Task: Look for space in Ōbu, Japan from 6th September, 2023 to 10th September, 2023 for 1 adult in price range Rs.10000 to Rs.15000. Place can be private room with 1  bedroom having 1 bed and 1 bathroom. Property type can be house, flat, guest house, hotel. Booking option can be shelf check-in. Required host language is English.
Action: Mouse moved to (537, 128)
Screenshot: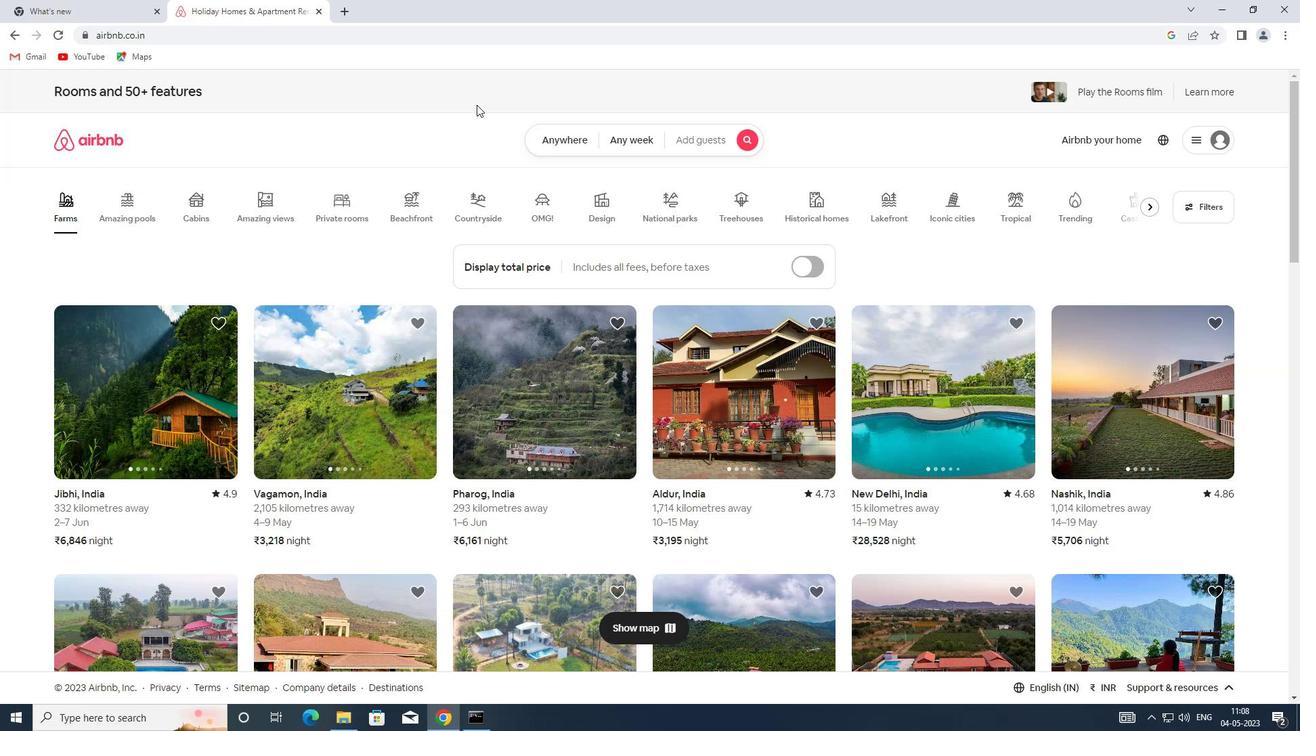 
Action: Mouse pressed left at (537, 128)
Screenshot: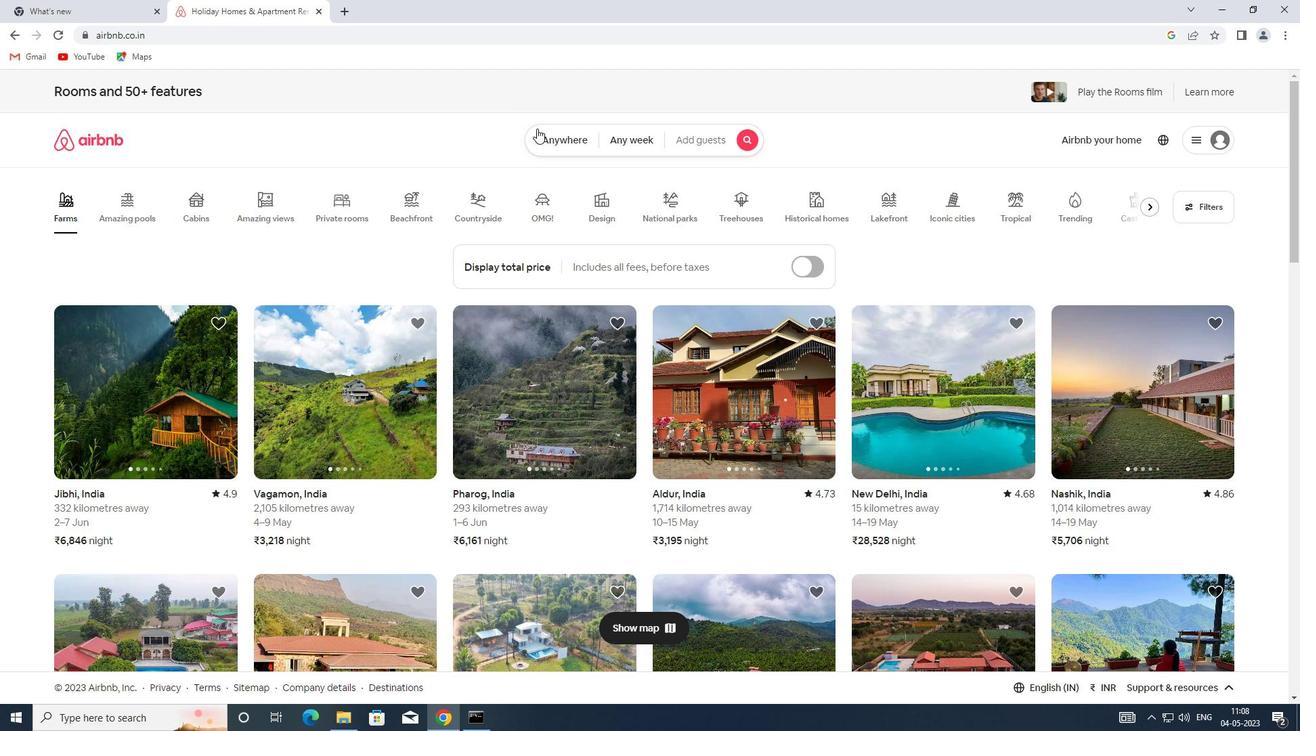 
Action: Mouse moved to (466, 191)
Screenshot: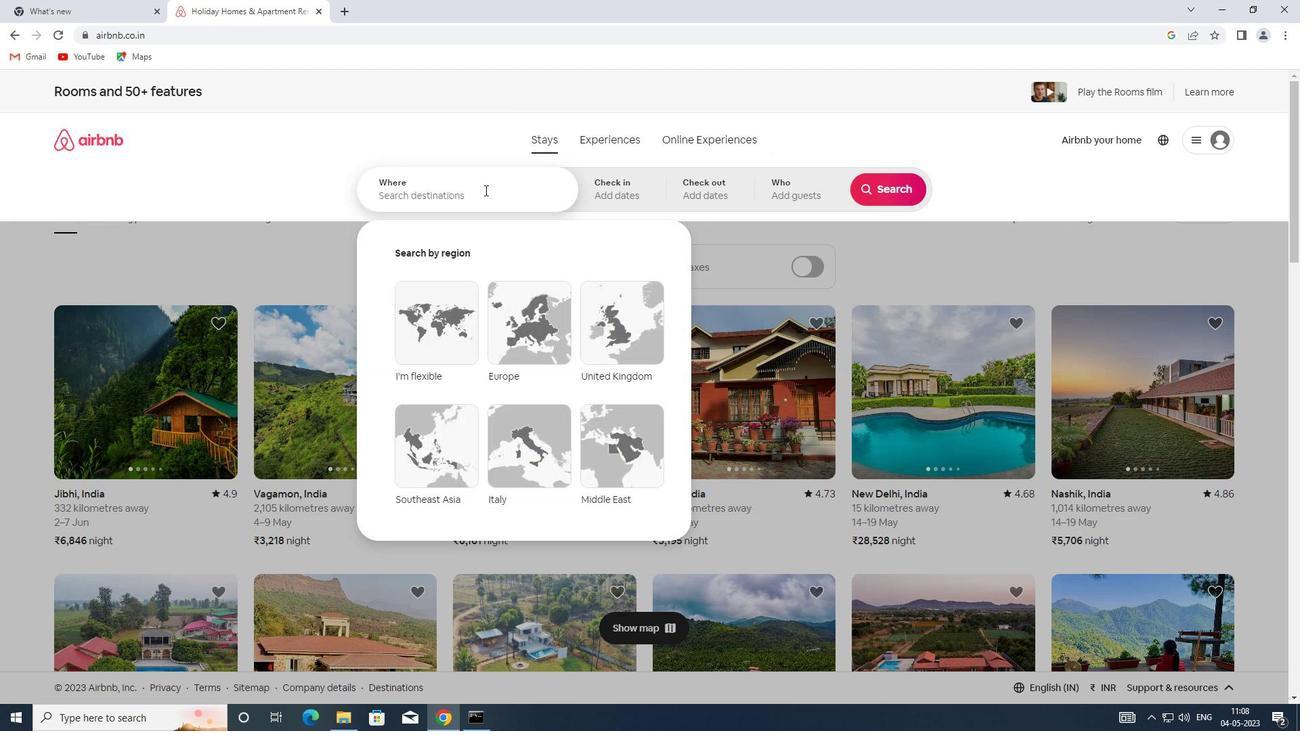 
Action: Mouse pressed left at (466, 191)
Screenshot: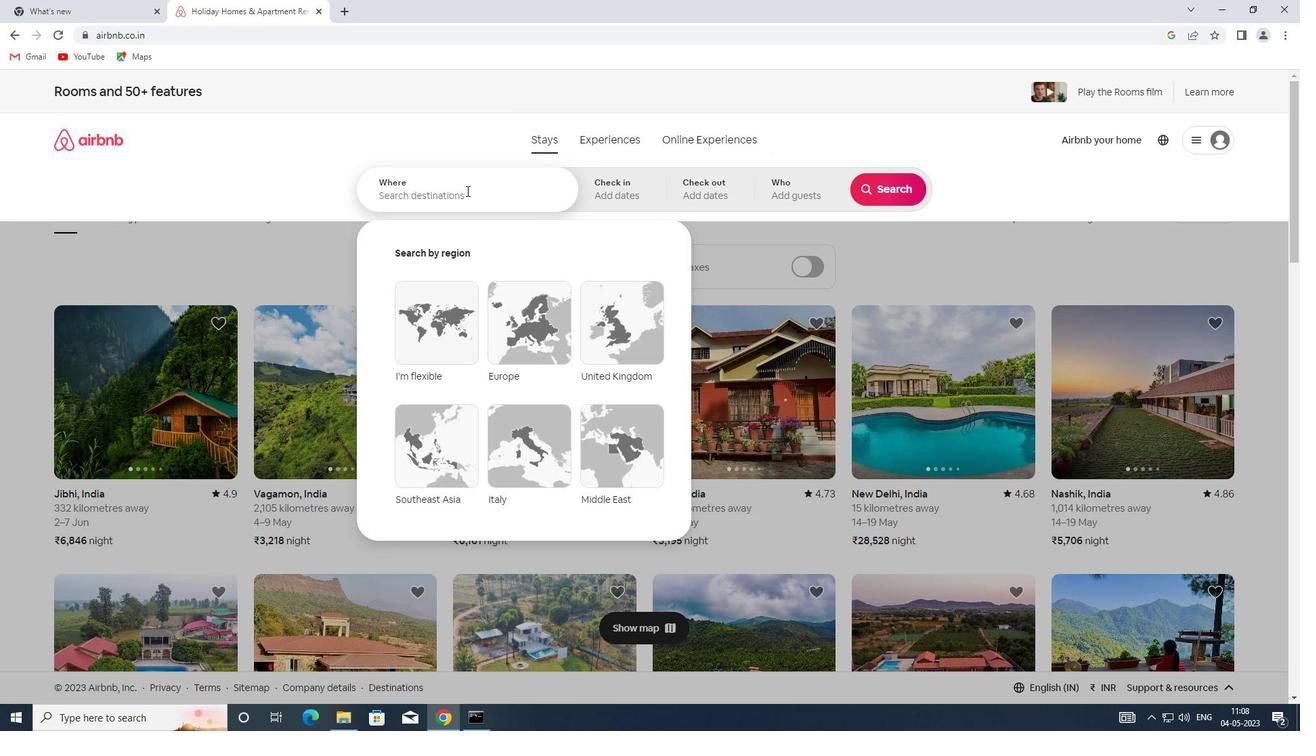 
Action: Key pressed <Key.shift><Key.shift>OBU,<Key.shift>JAPAN
Screenshot: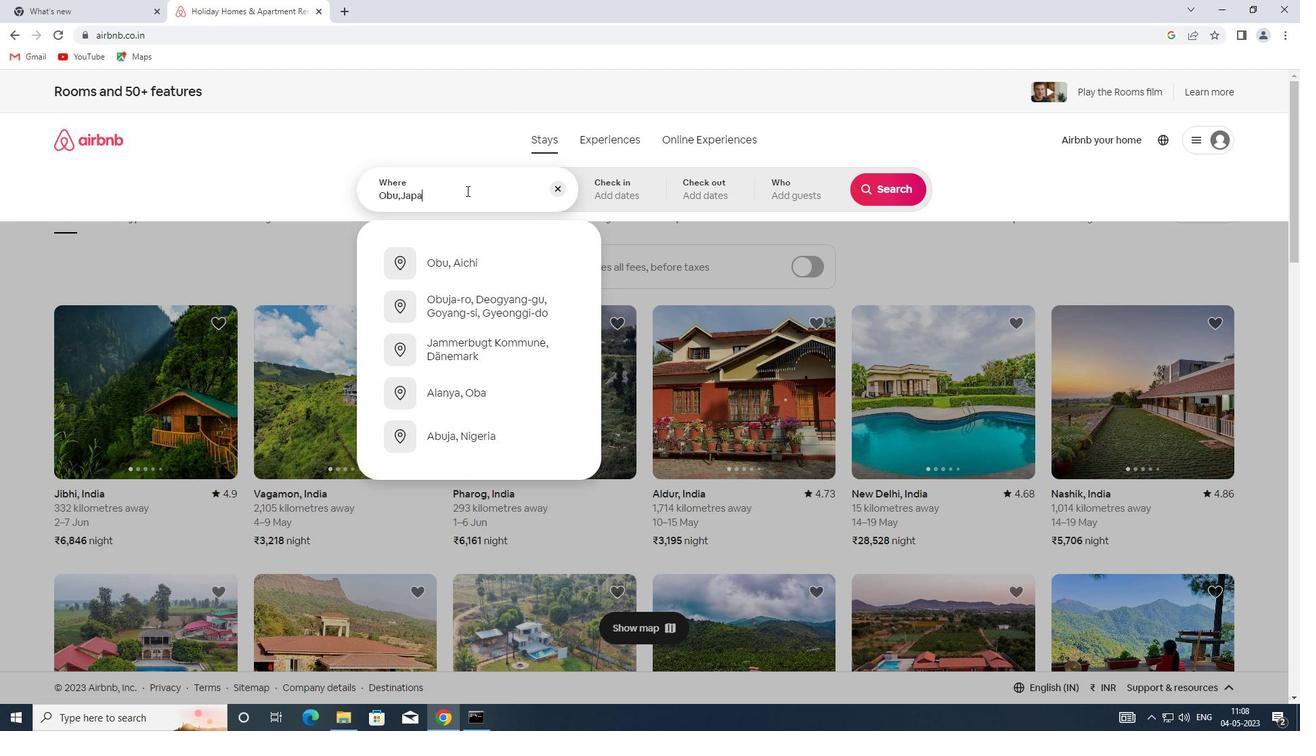 
Action: Mouse moved to (604, 191)
Screenshot: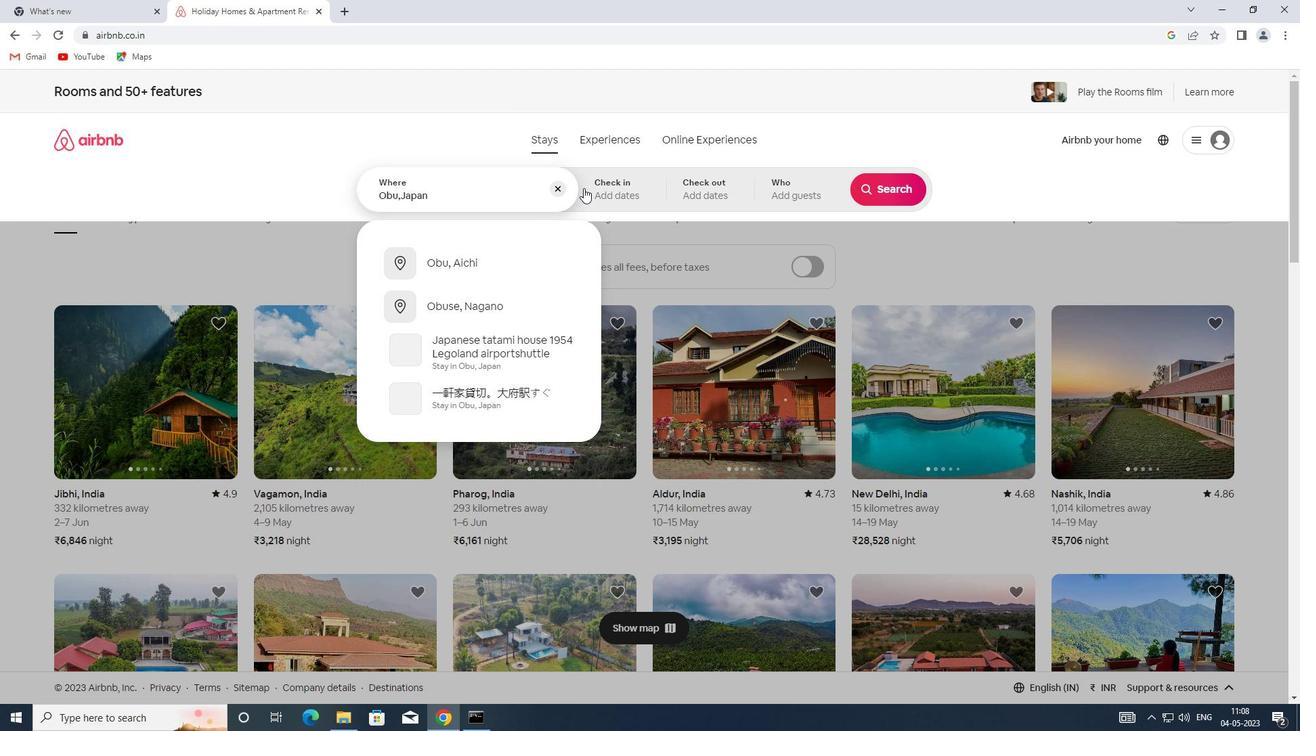 
Action: Mouse pressed left at (604, 191)
Screenshot: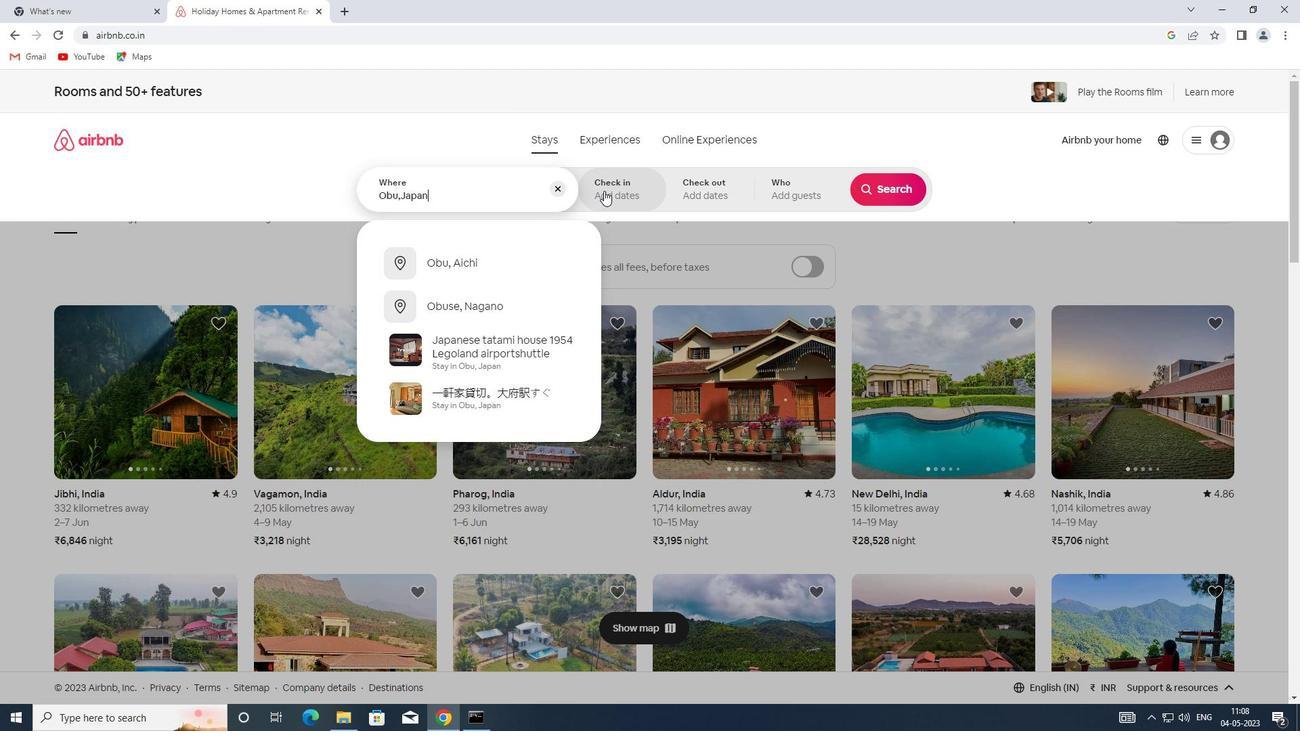 
Action: Mouse moved to (887, 297)
Screenshot: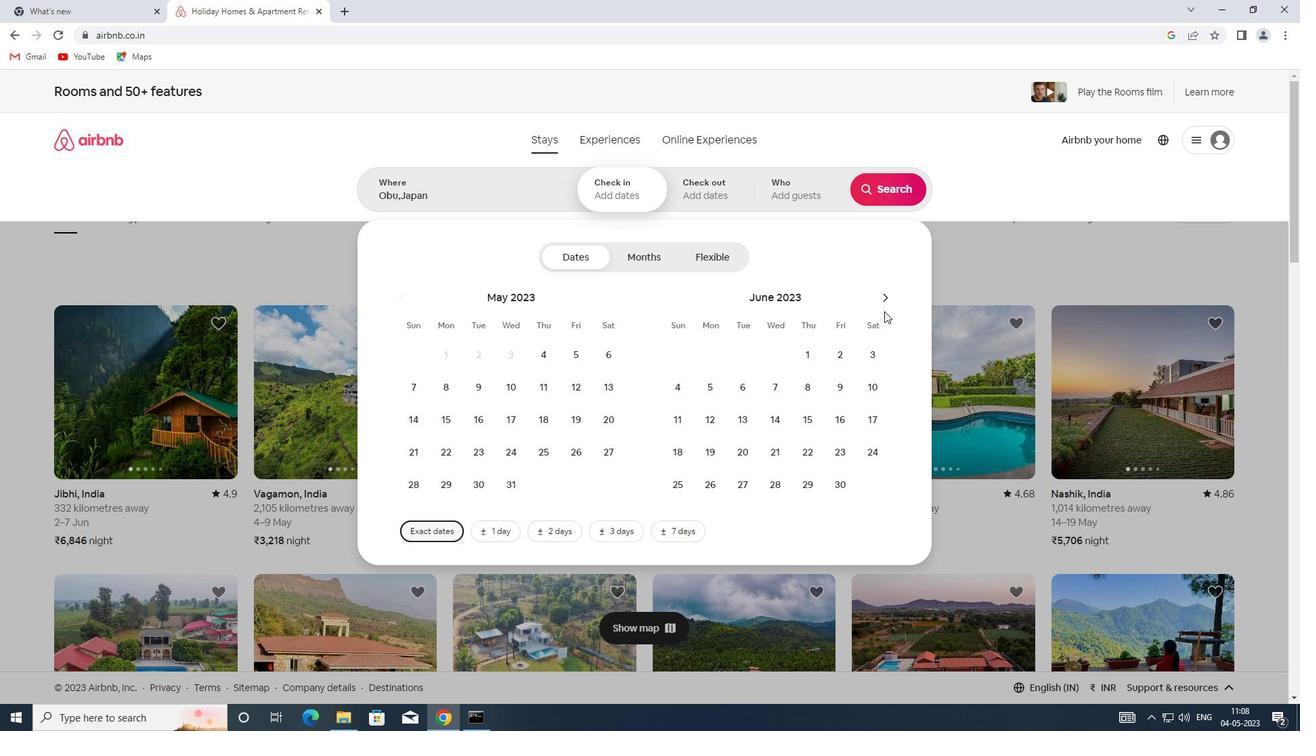 
Action: Mouse pressed left at (887, 297)
Screenshot: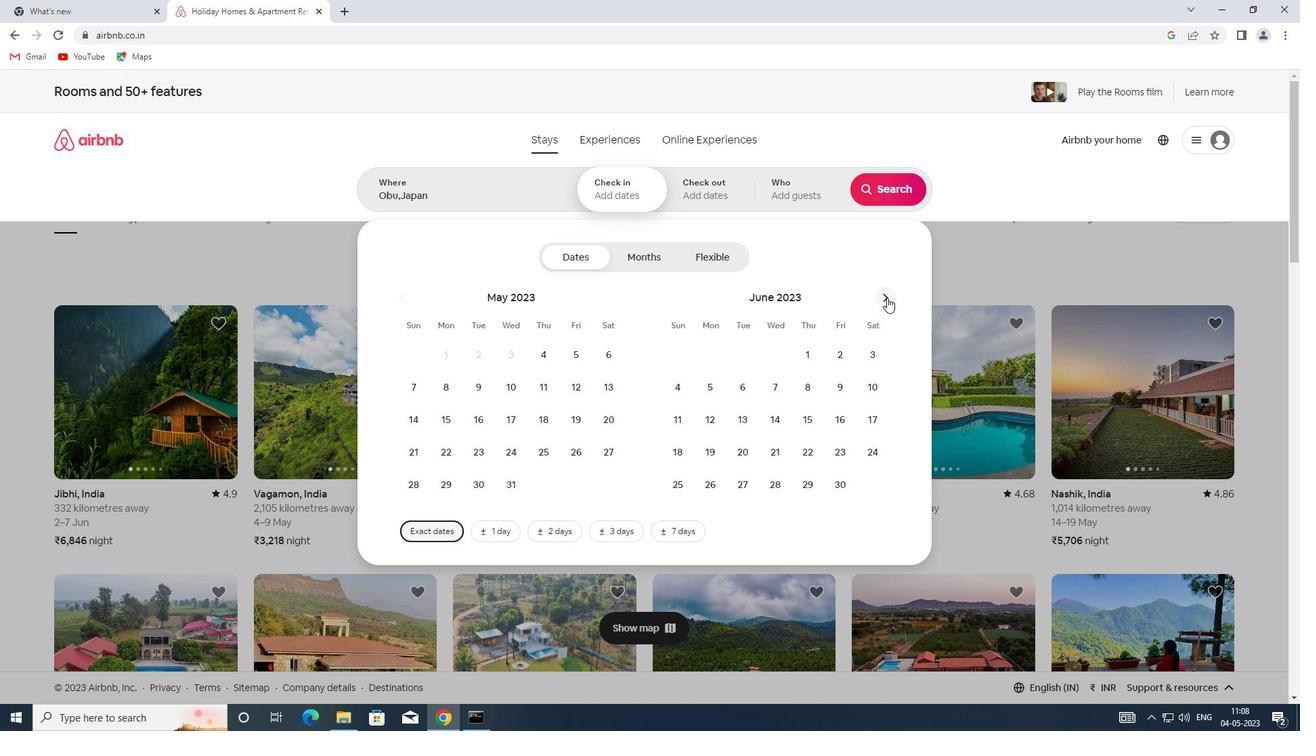 
Action: Mouse pressed left at (887, 297)
Screenshot: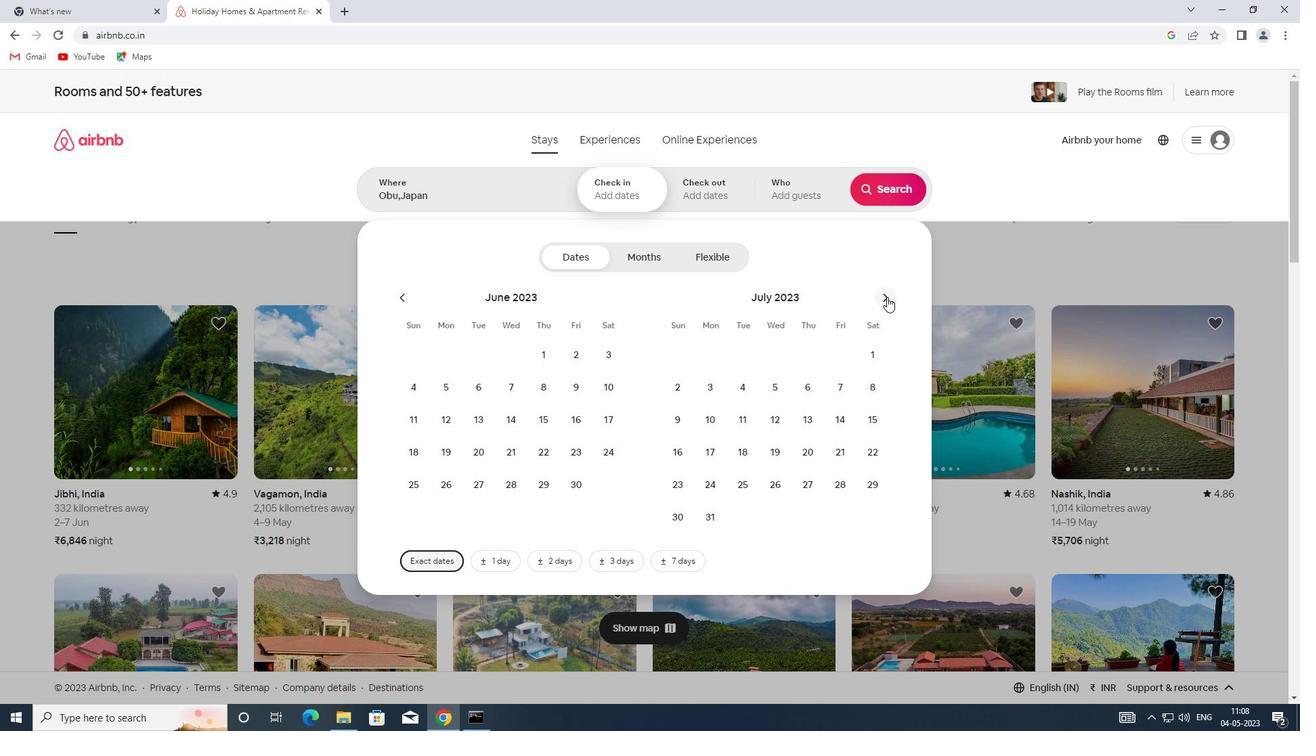 
Action: Mouse pressed left at (887, 297)
Screenshot: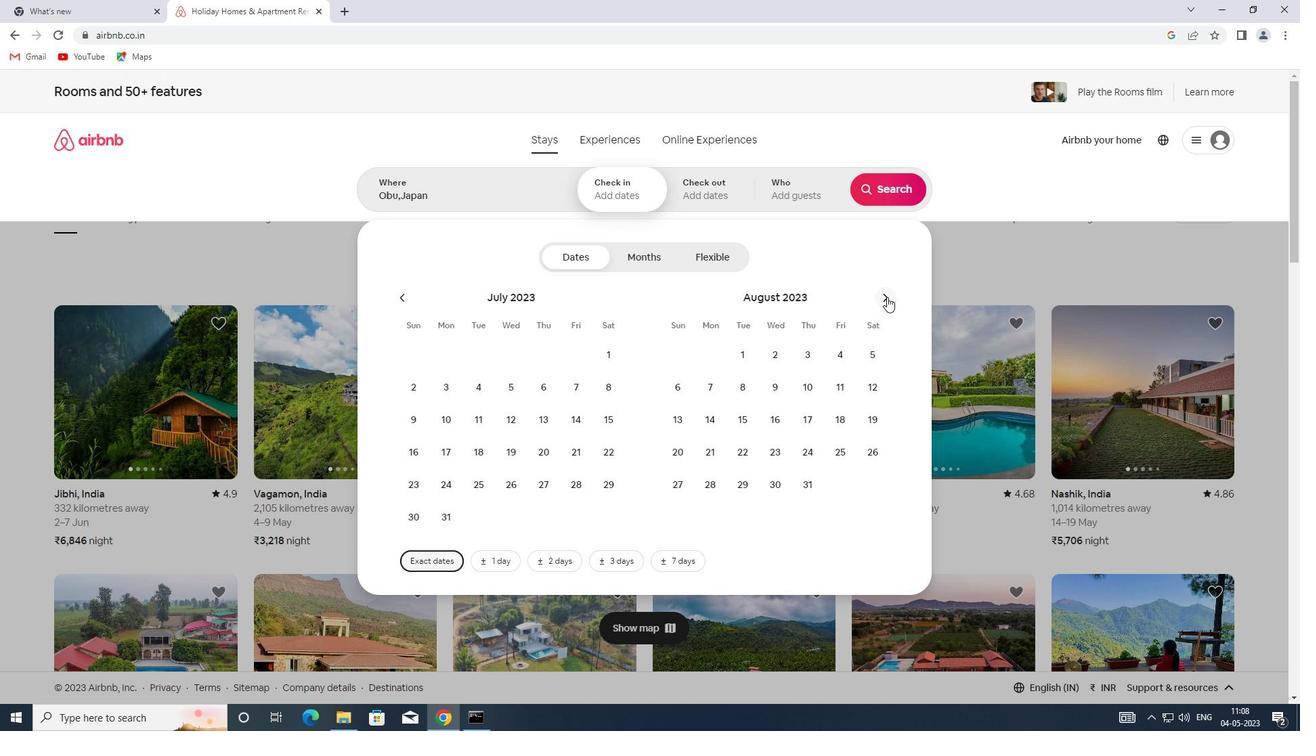 
Action: Mouse moved to (765, 398)
Screenshot: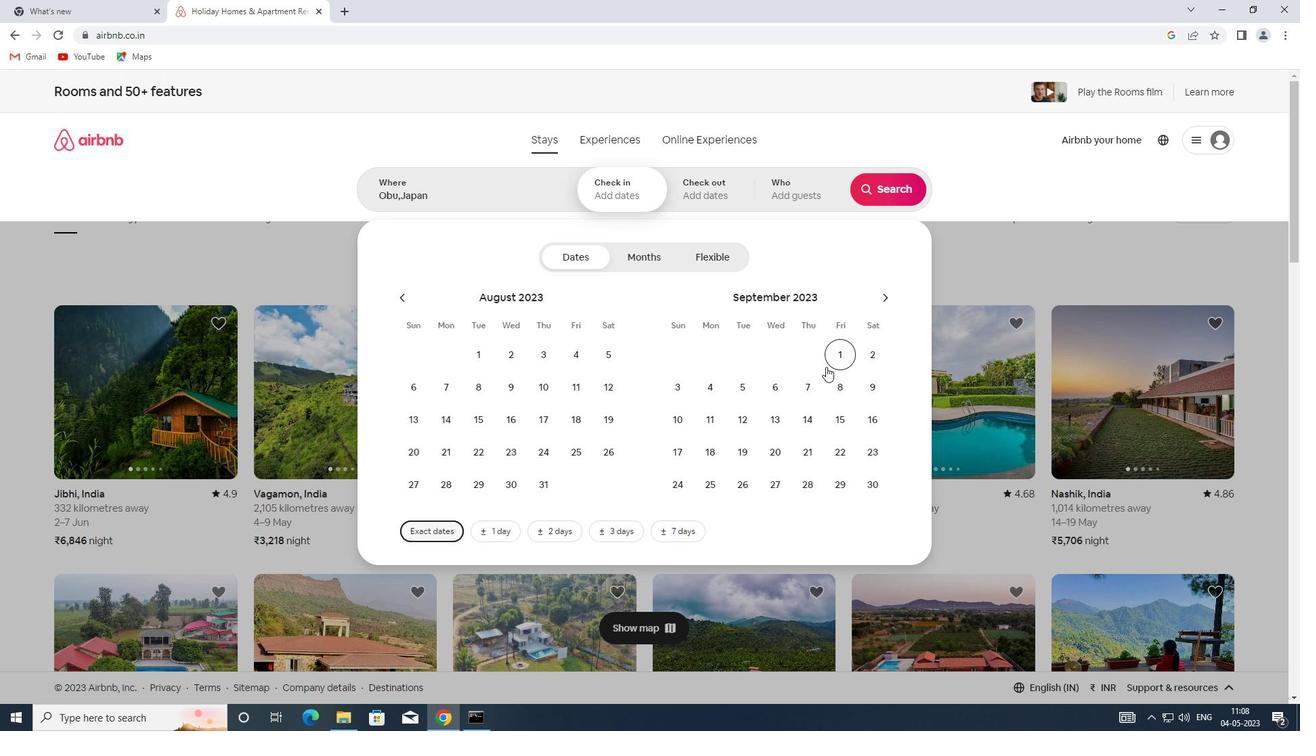 
Action: Mouse pressed left at (765, 398)
Screenshot: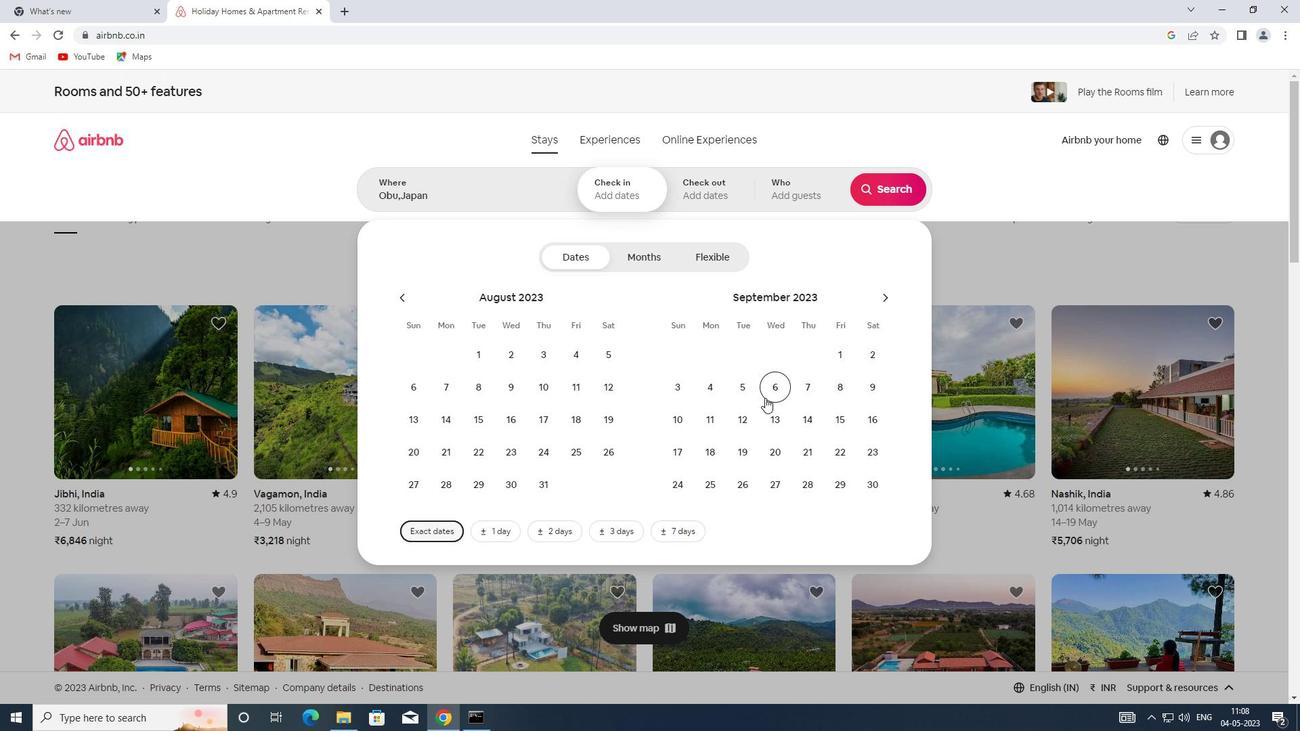 
Action: Mouse moved to (667, 424)
Screenshot: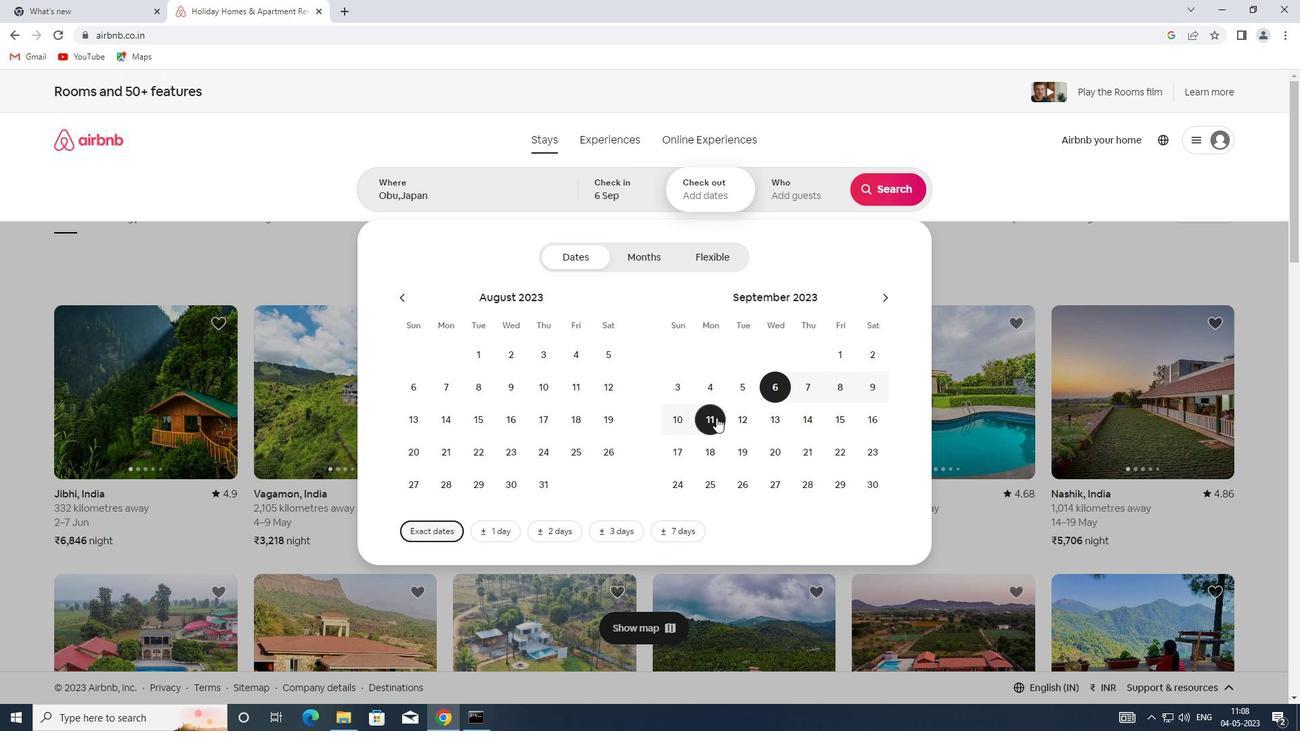 
Action: Mouse pressed left at (667, 424)
Screenshot: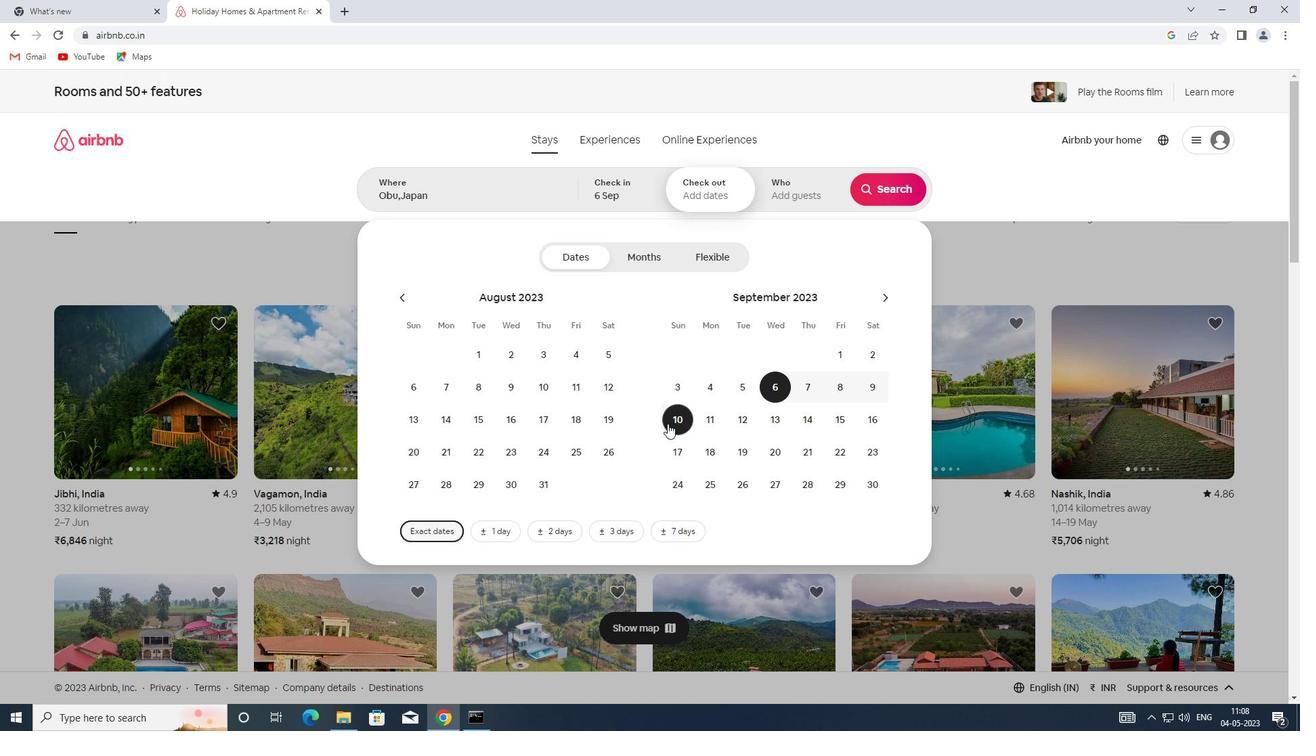 
Action: Mouse moved to (804, 192)
Screenshot: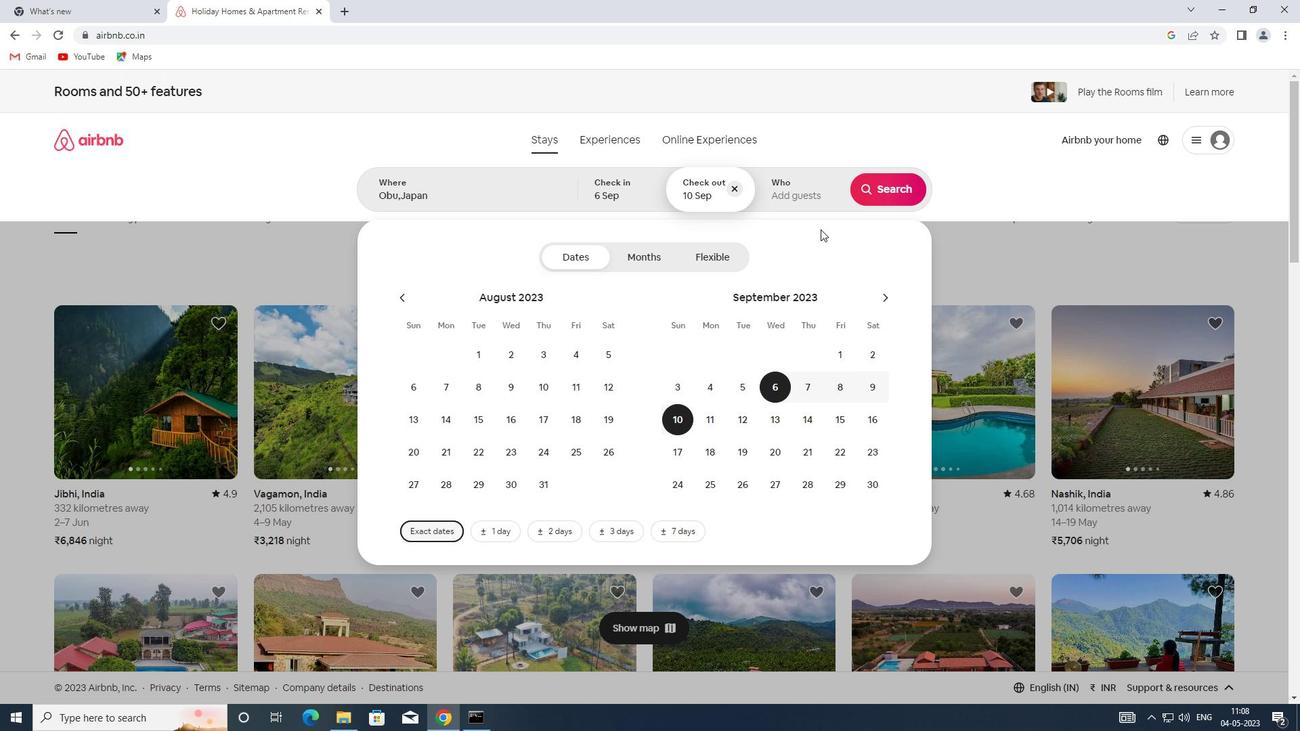 
Action: Mouse pressed left at (804, 192)
Screenshot: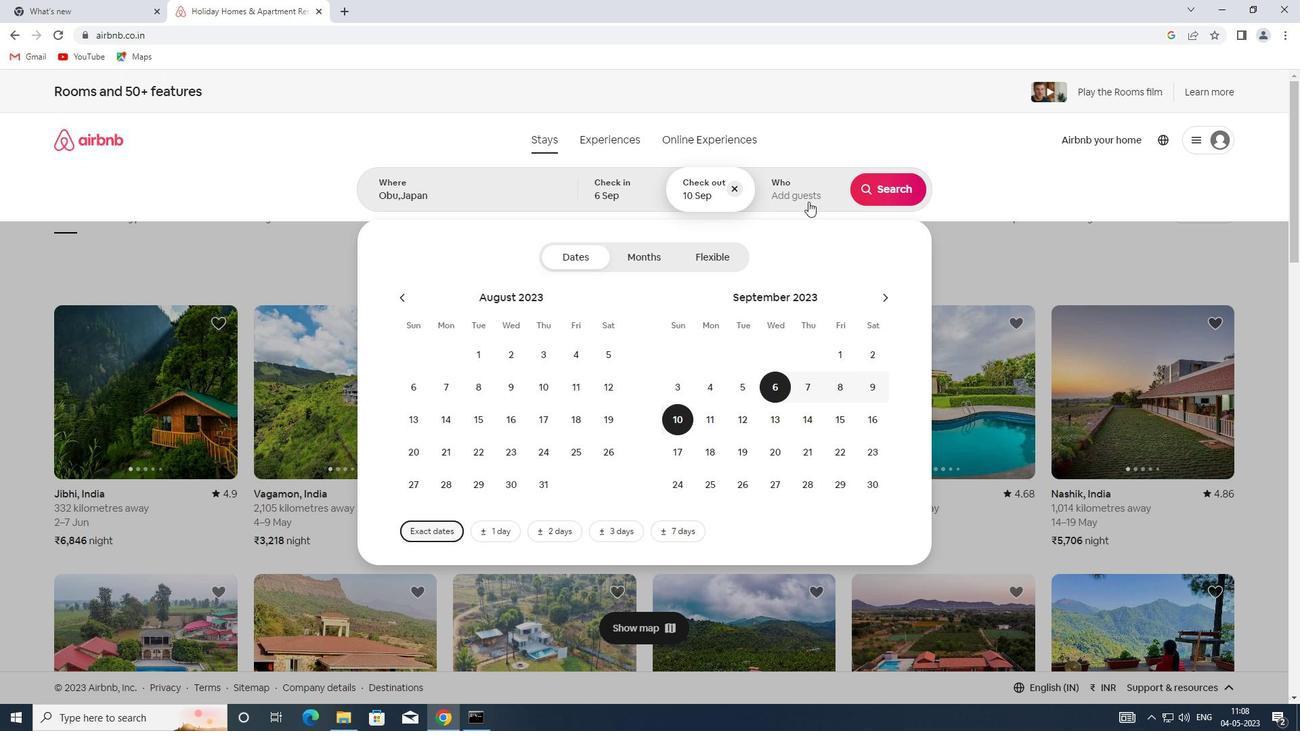 
Action: Mouse moved to (899, 260)
Screenshot: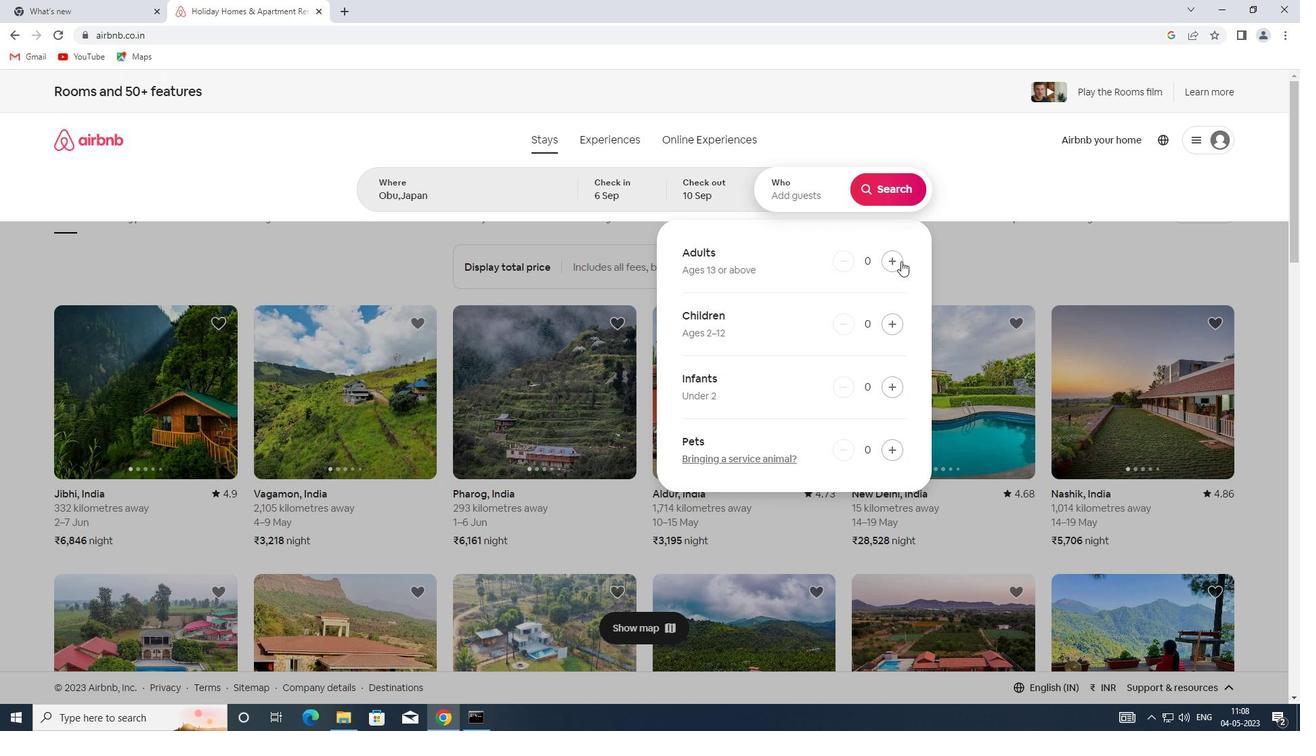 
Action: Mouse pressed left at (899, 260)
Screenshot: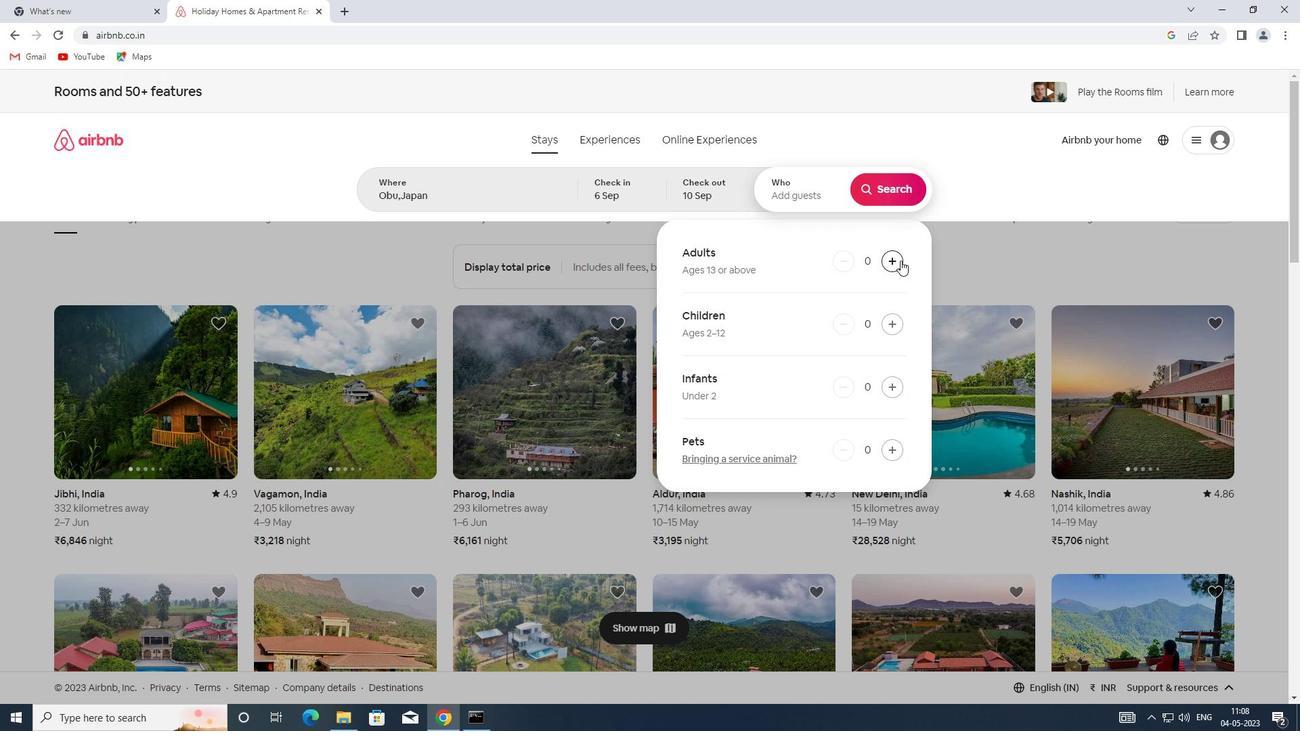 
Action: Mouse moved to (891, 182)
Screenshot: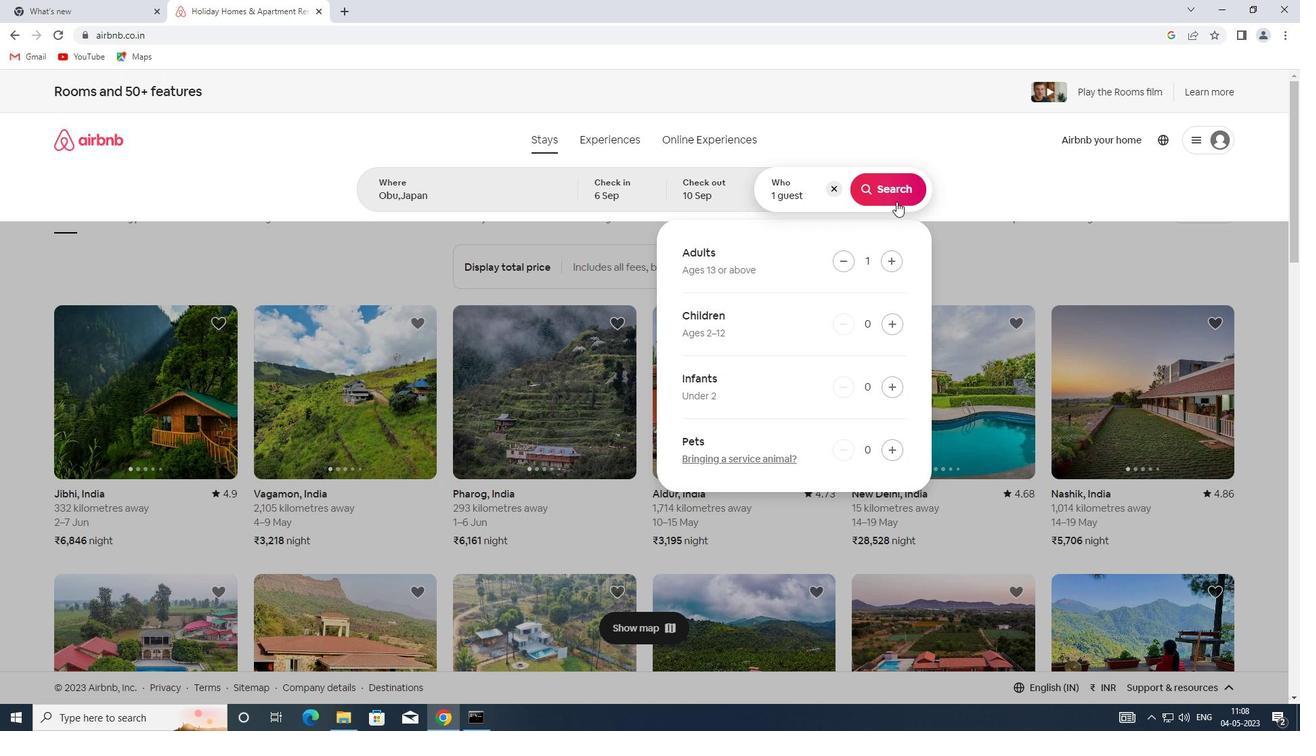 
Action: Mouse pressed left at (891, 182)
Screenshot: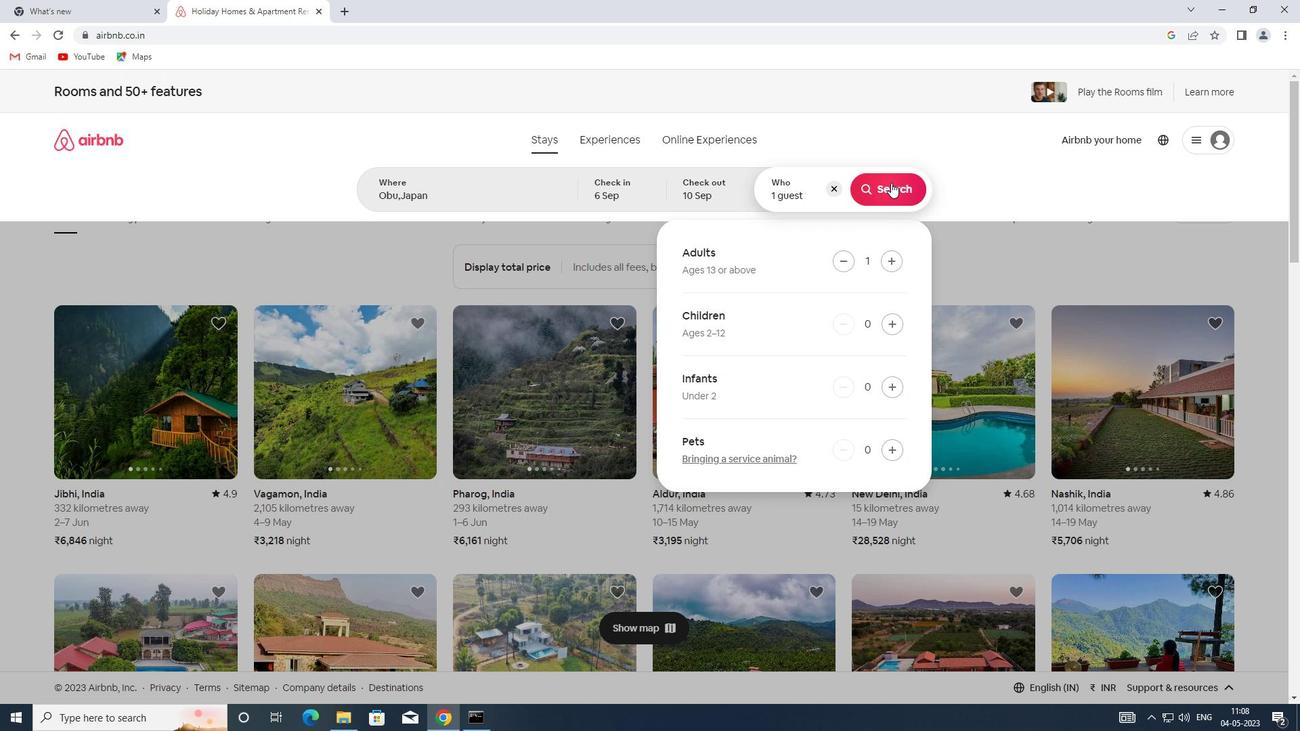 
Action: Mouse moved to (1227, 151)
Screenshot: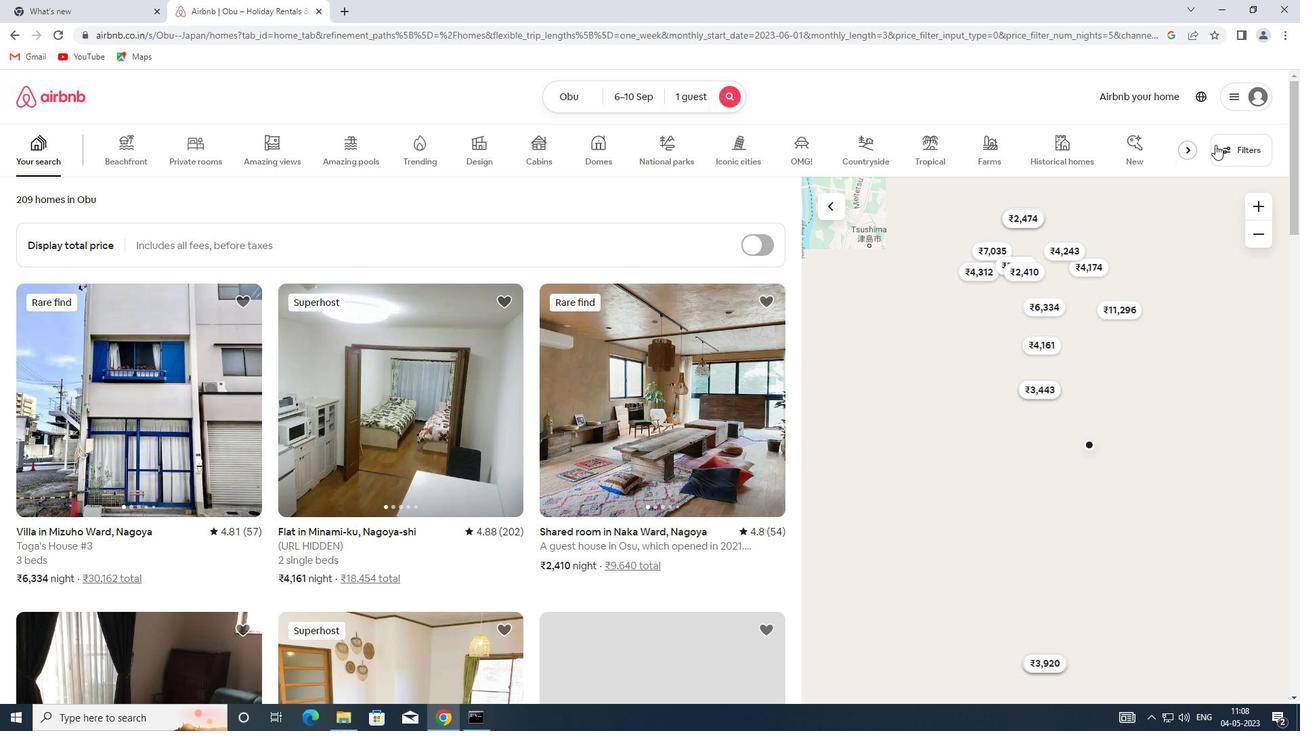 
Action: Mouse pressed left at (1227, 151)
Screenshot: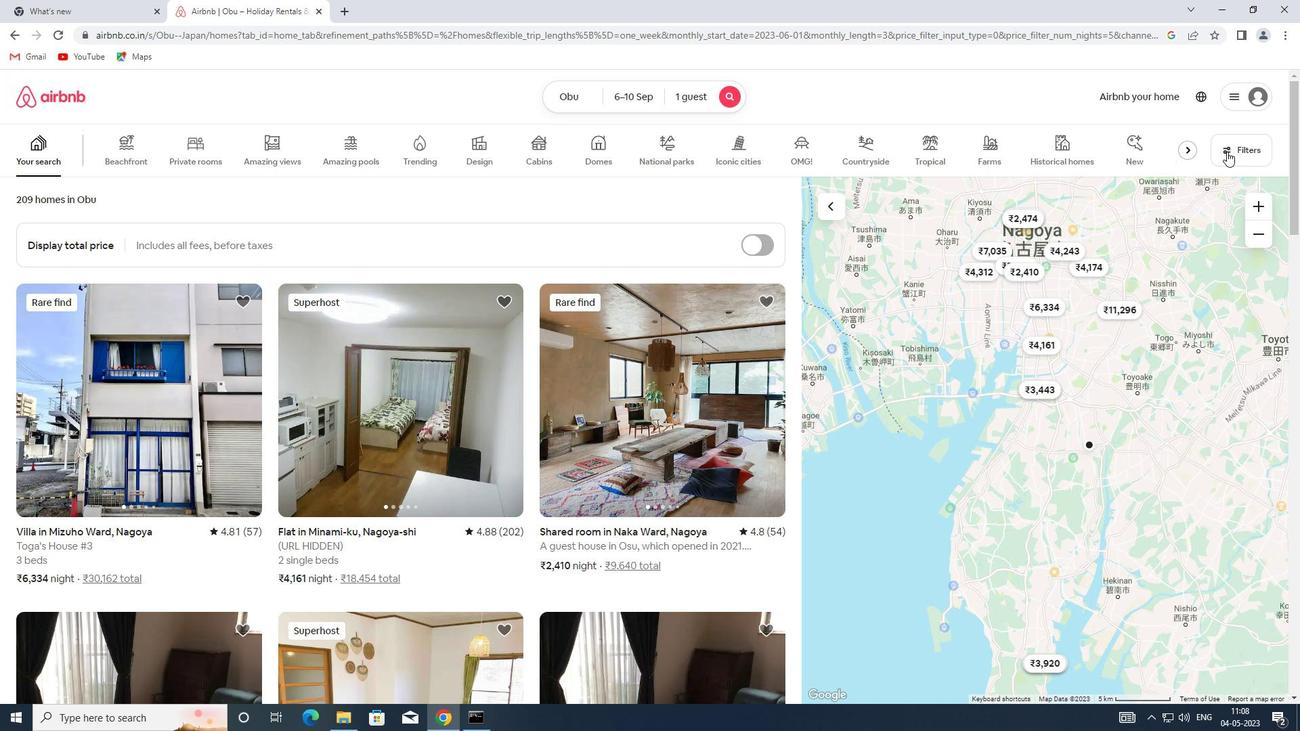 
Action: Mouse moved to (464, 321)
Screenshot: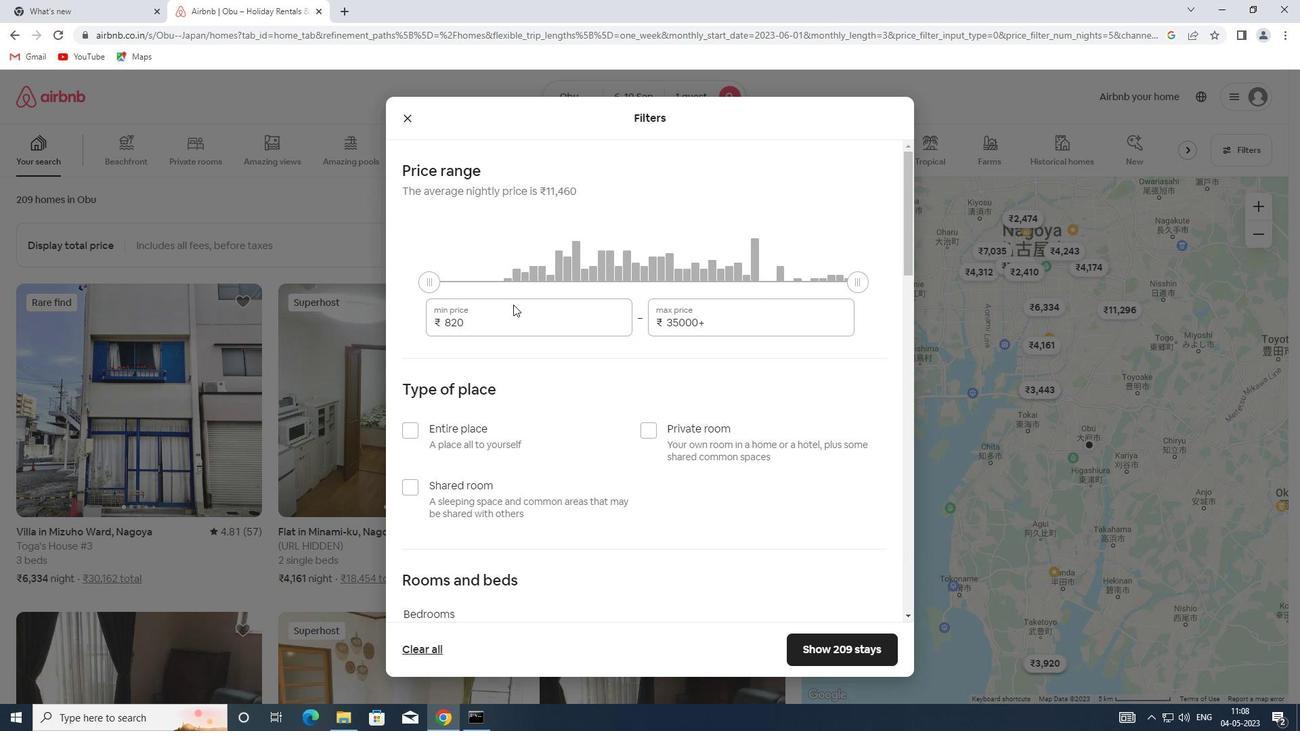 
Action: Mouse pressed left at (464, 321)
Screenshot: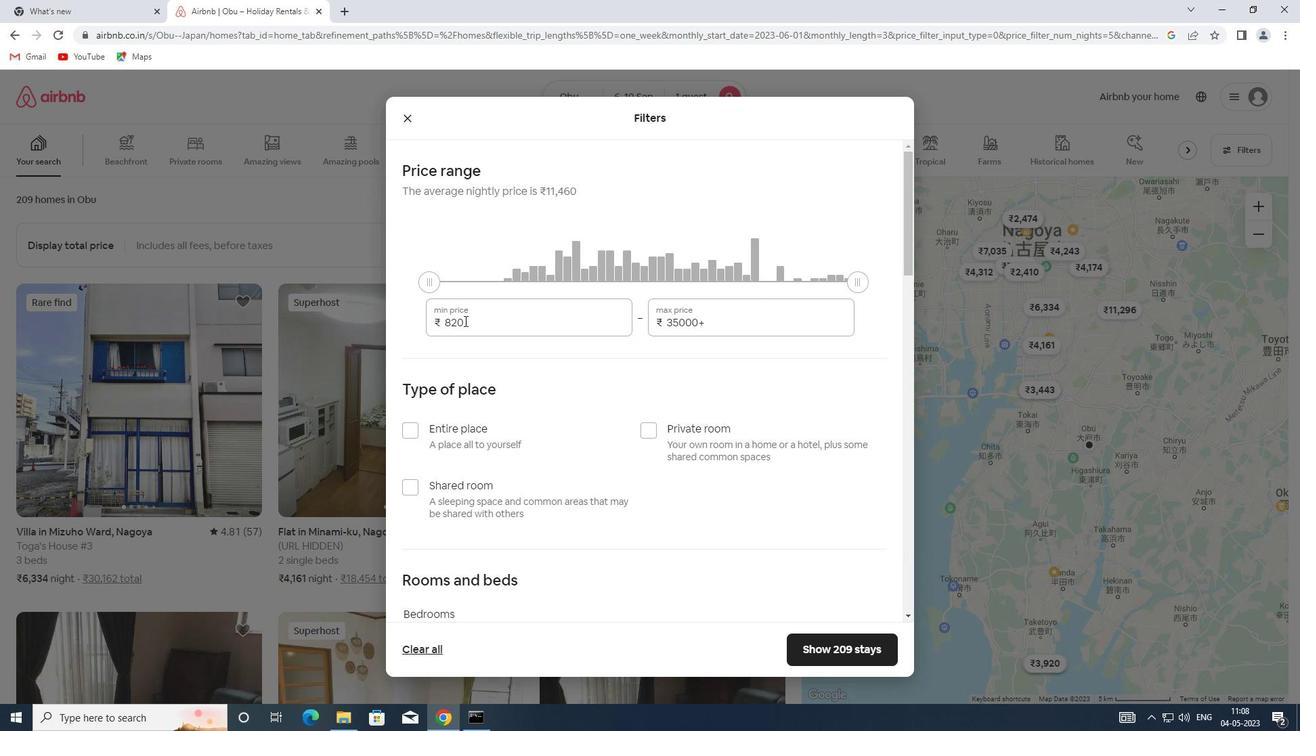 
Action: Mouse moved to (434, 321)
Screenshot: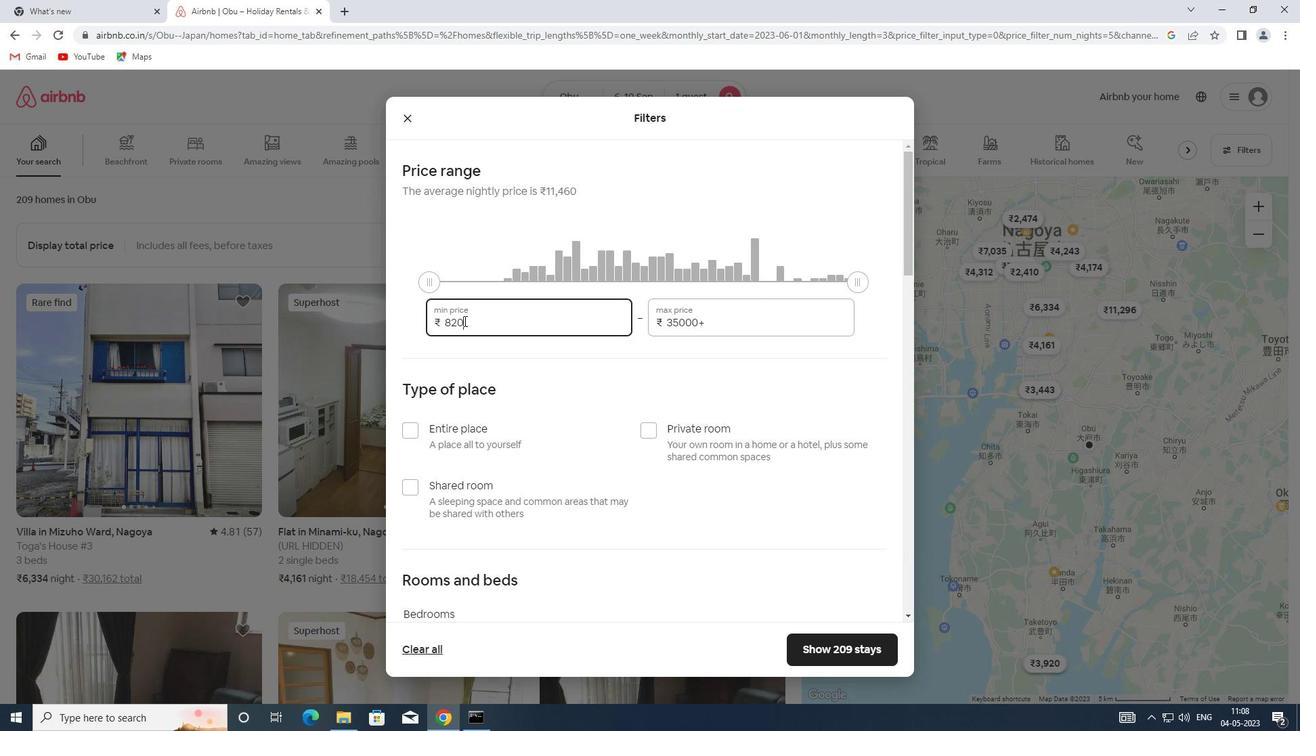 
Action: Key pressed 10000
Screenshot: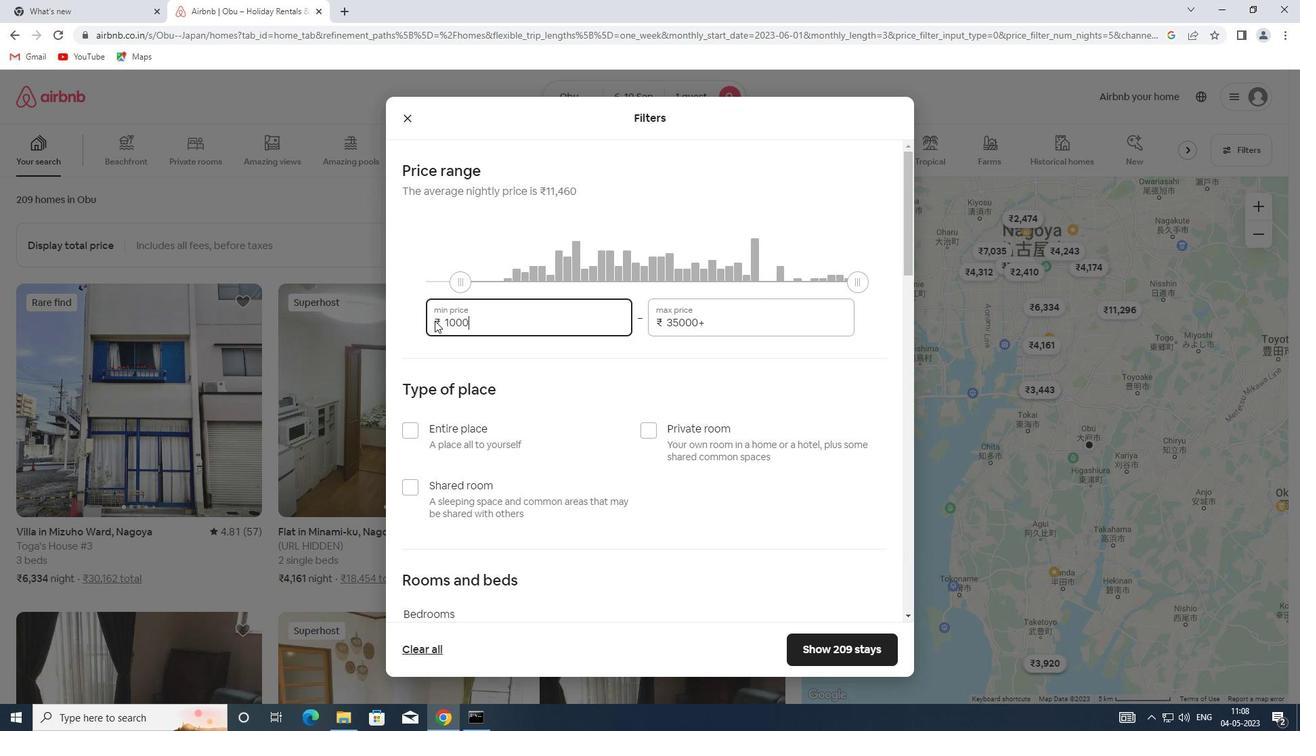 
Action: Mouse moved to (726, 321)
Screenshot: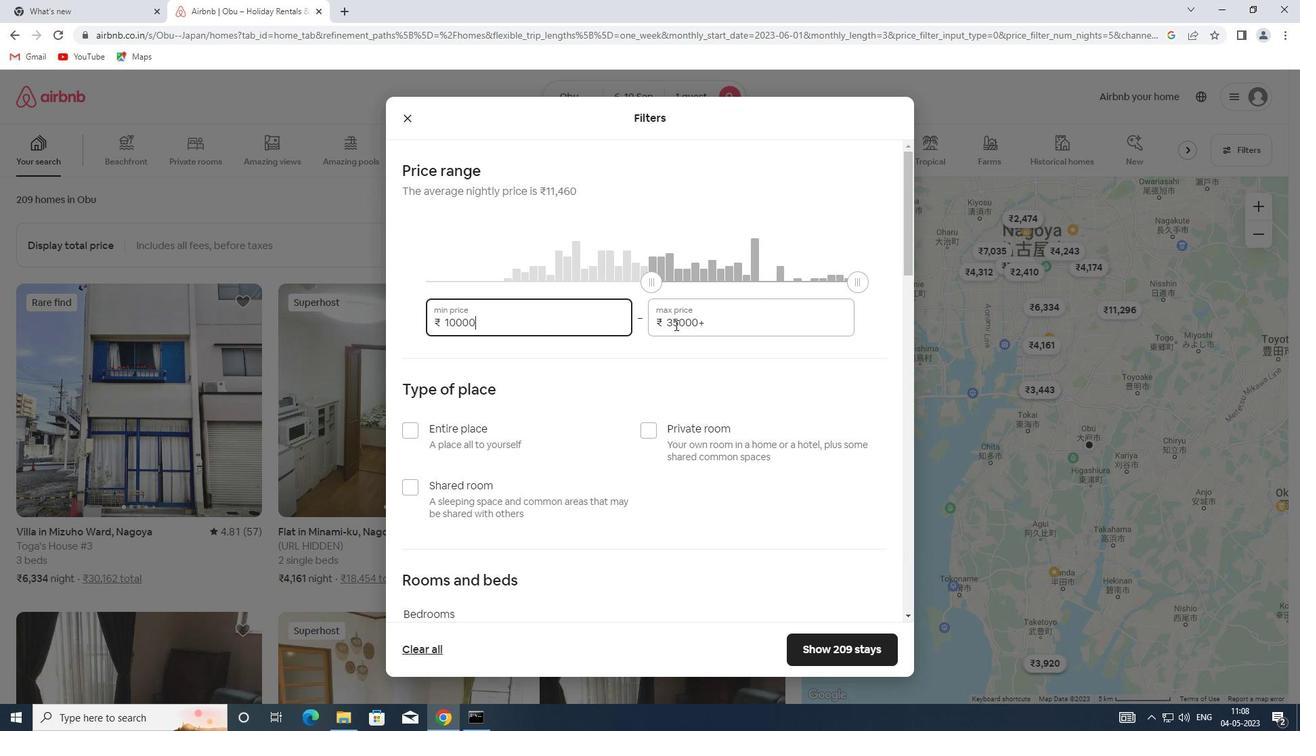 
Action: Mouse pressed left at (726, 321)
Screenshot: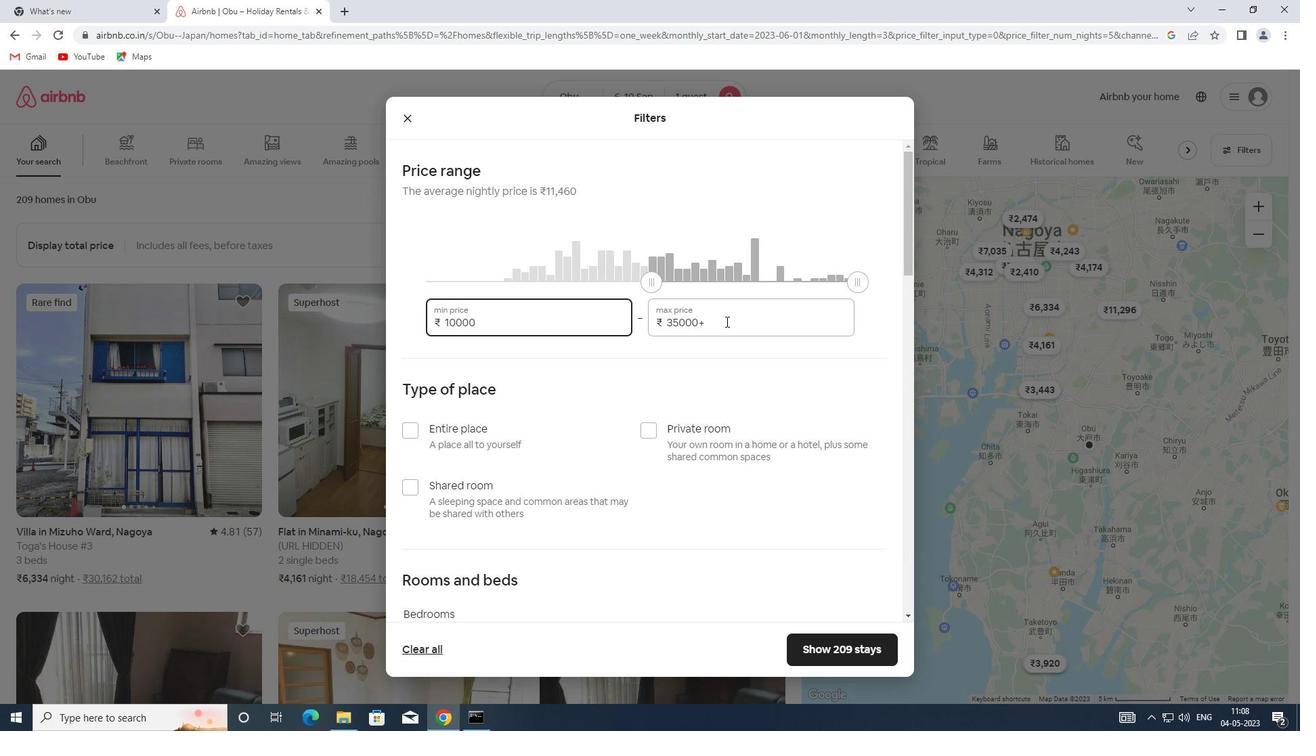 
Action: Mouse moved to (647, 323)
Screenshot: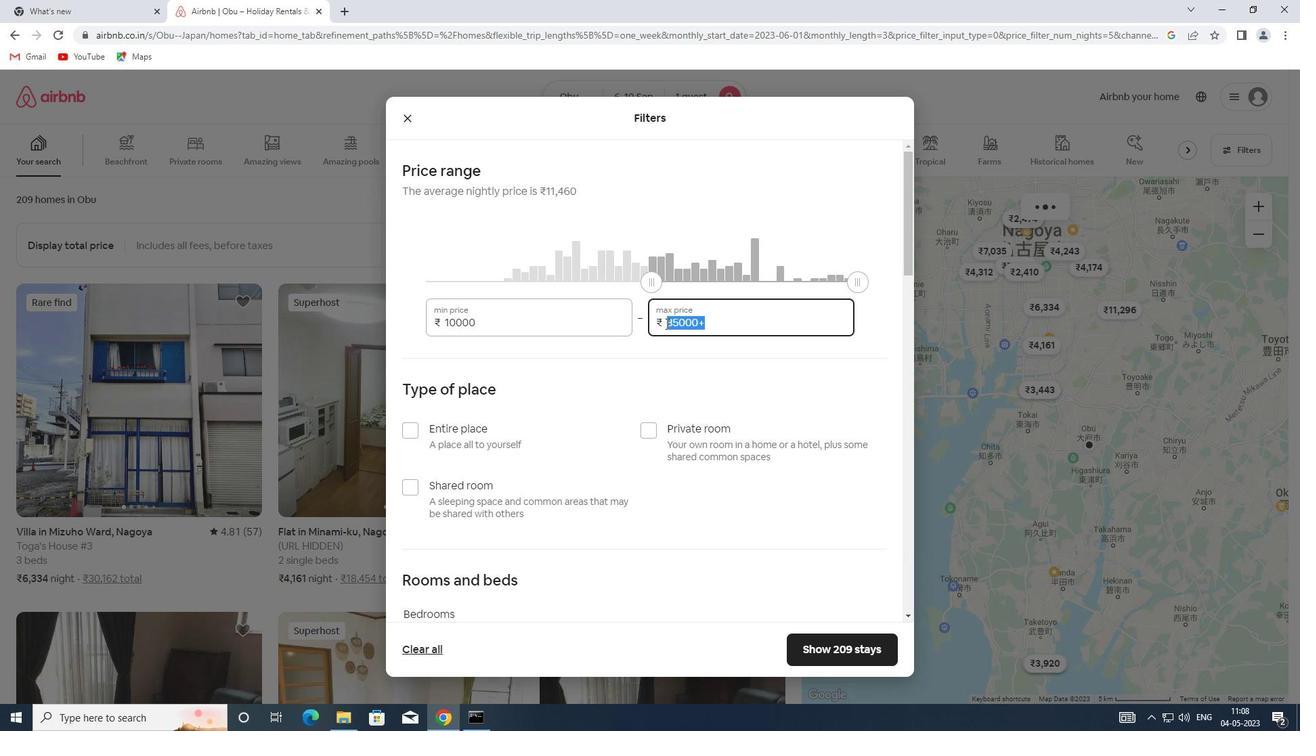 
Action: Key pressed 15000
Screenshot: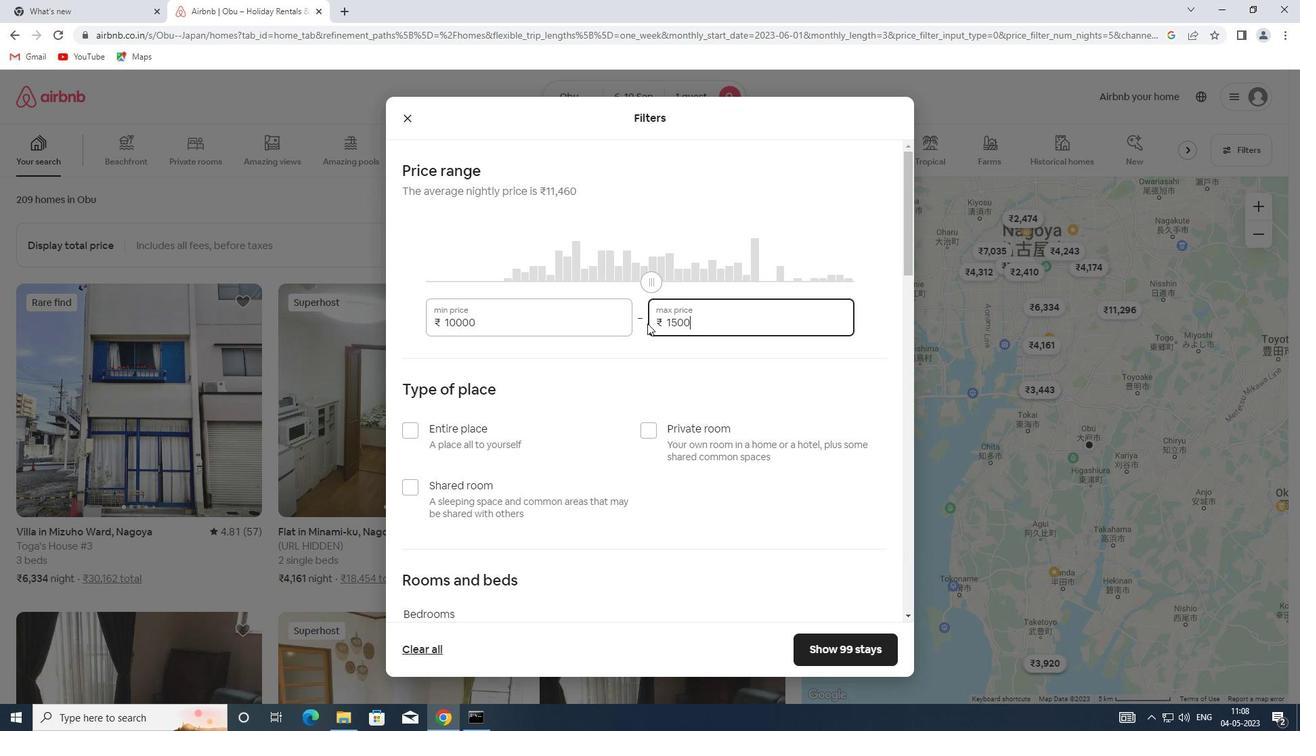 
Action: Mouse moved to (655, 432)
Screenshot: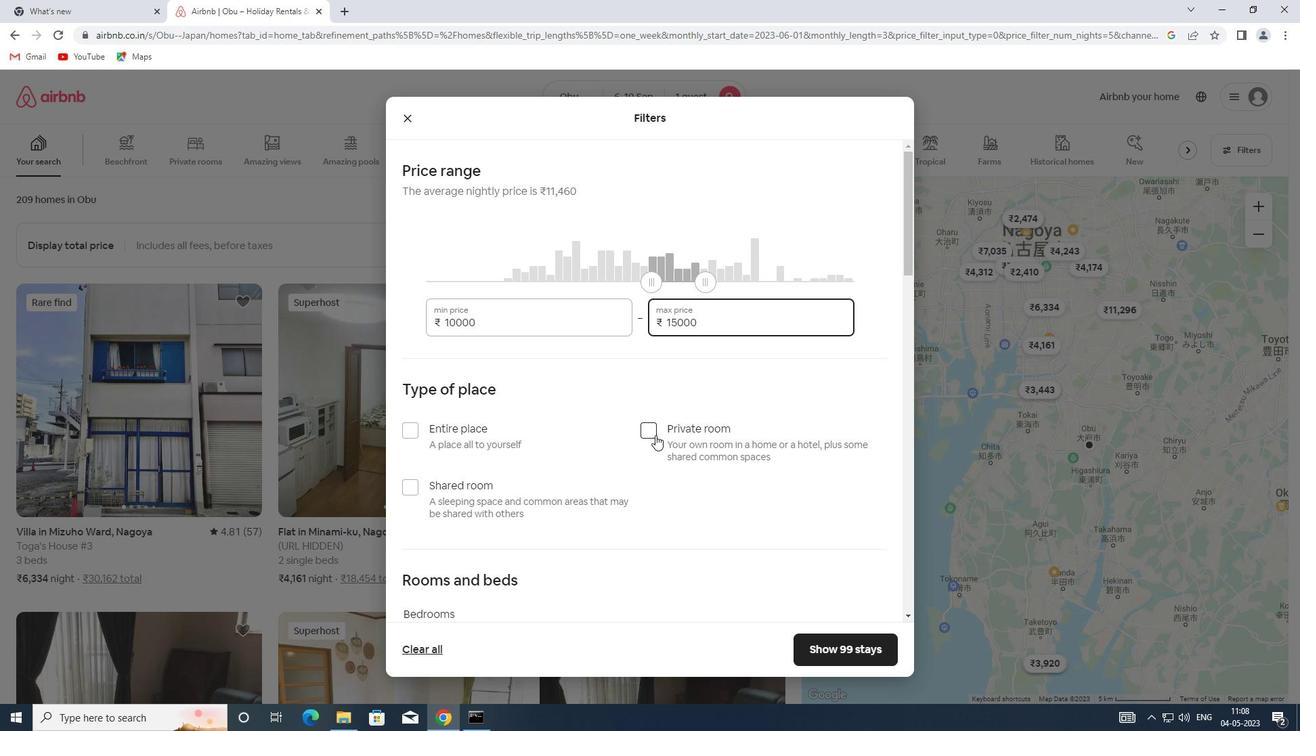 
Action: Mouse pressed left at (655, 432)
Screenshot: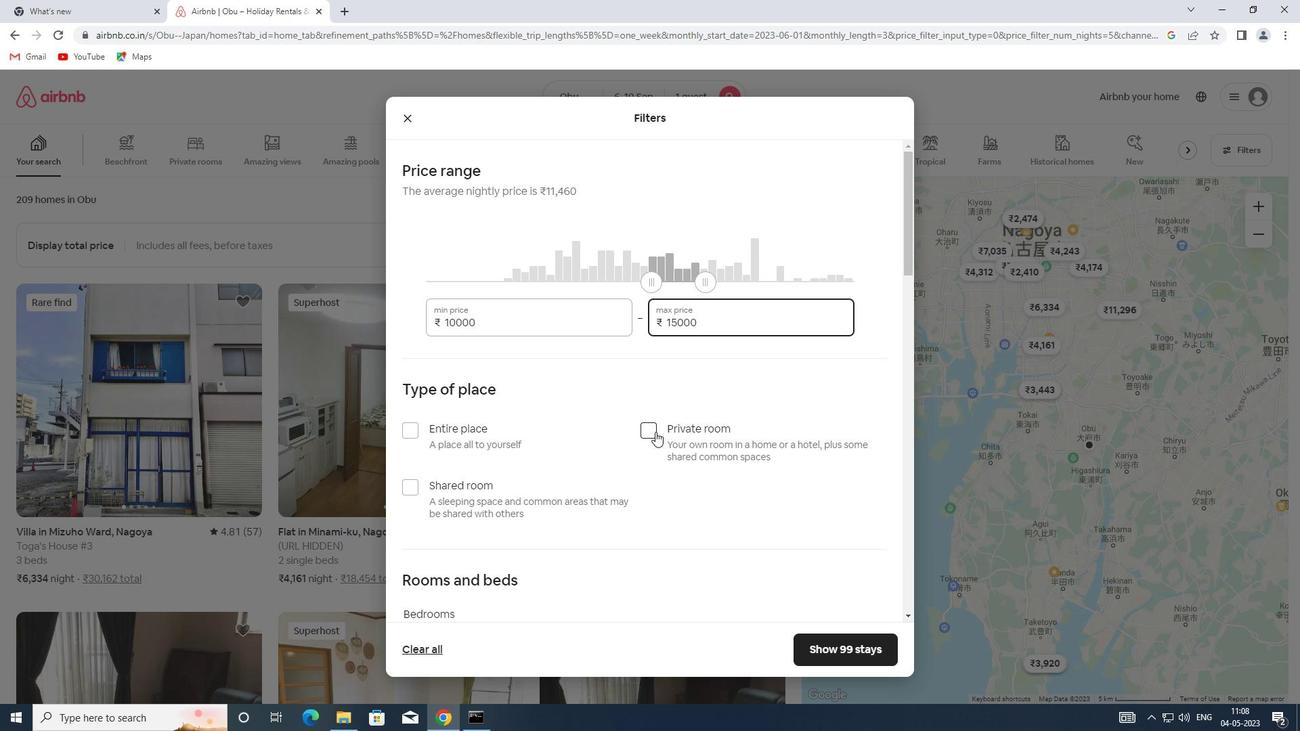 
Action: Mouse scrolled (655, 431) with delta (0, 0)
Screenshot: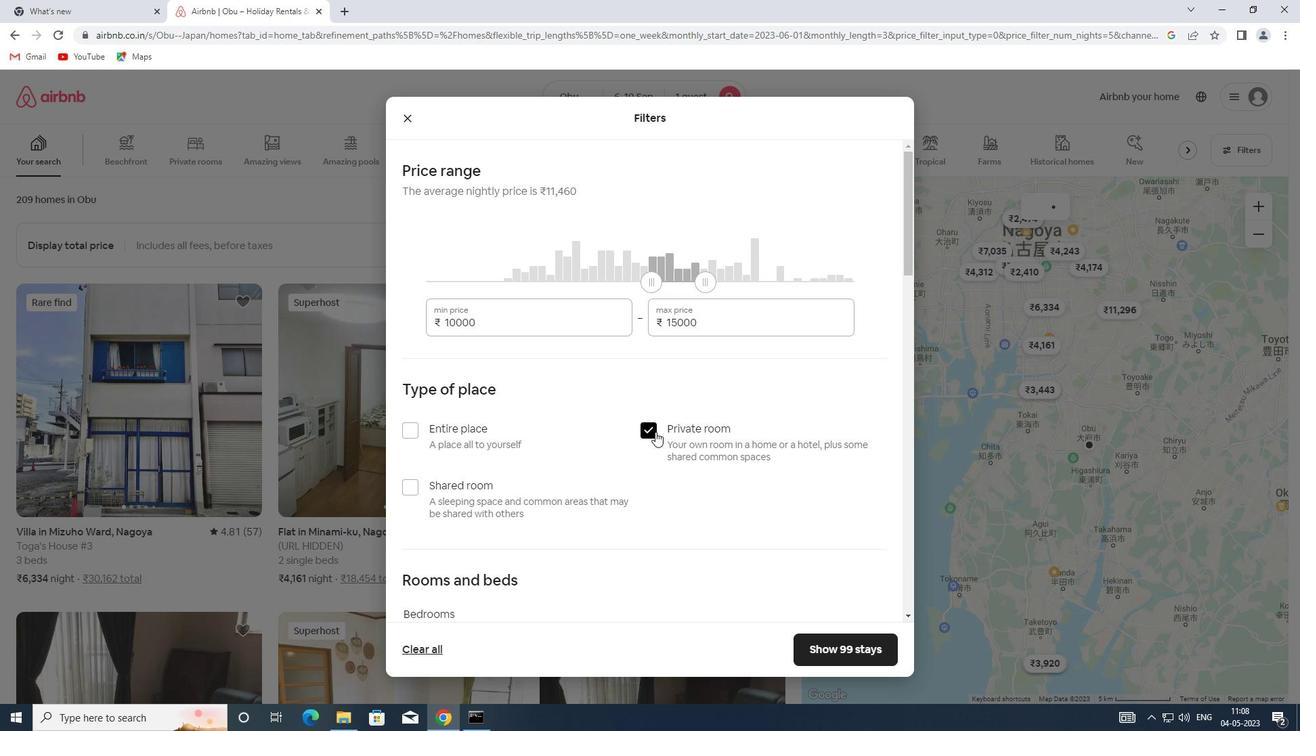 
Action: Mouse scrolled (655, 431) with delta (0, 0)
Screenshot: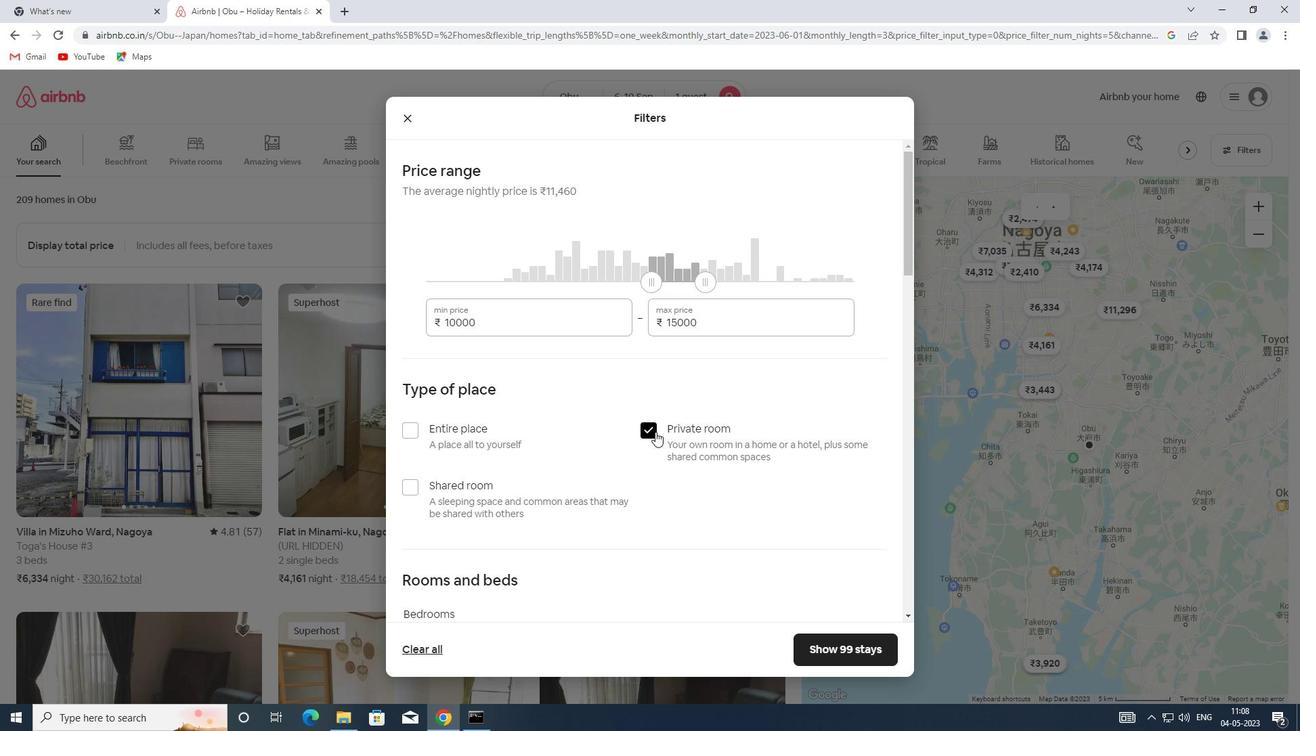 
Action: Mouse scrolled (655, 431) with delta (0, 0)
Screenshot: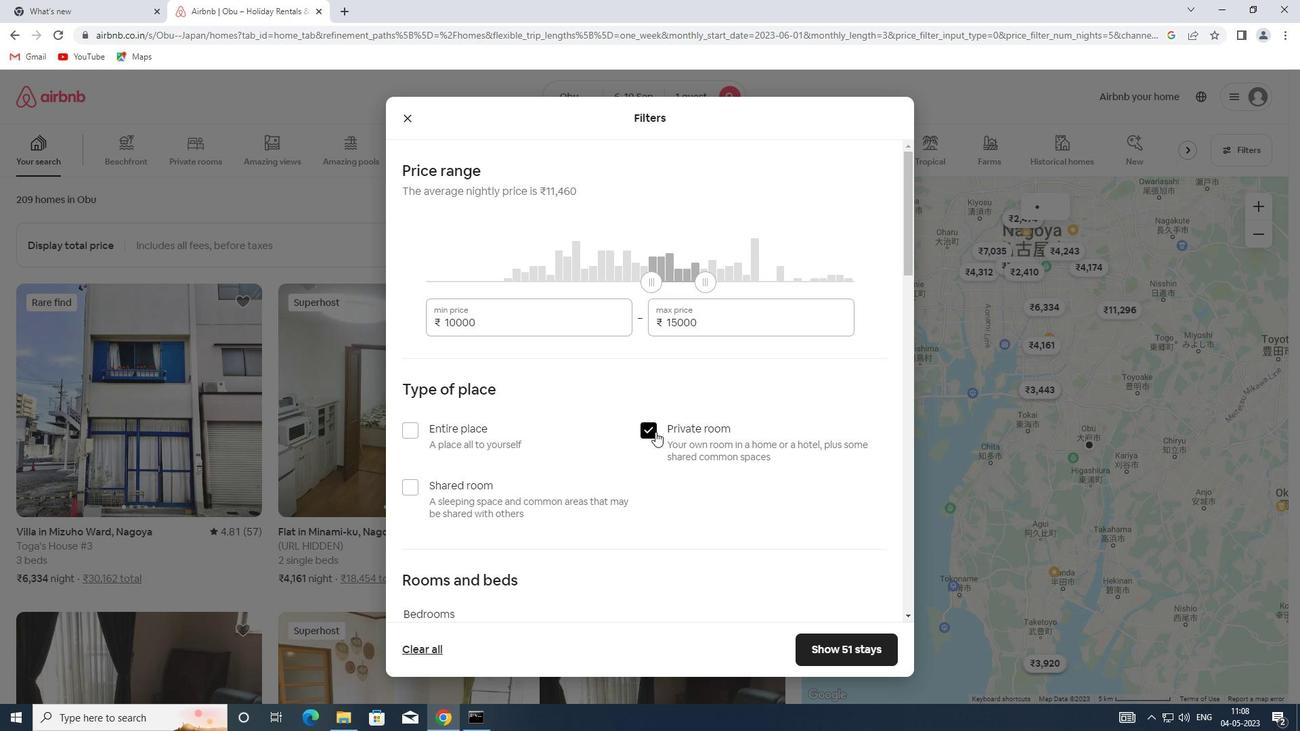 
Action: Mouse scrolled (655, 431) with delta (0, 0)
Screenshot: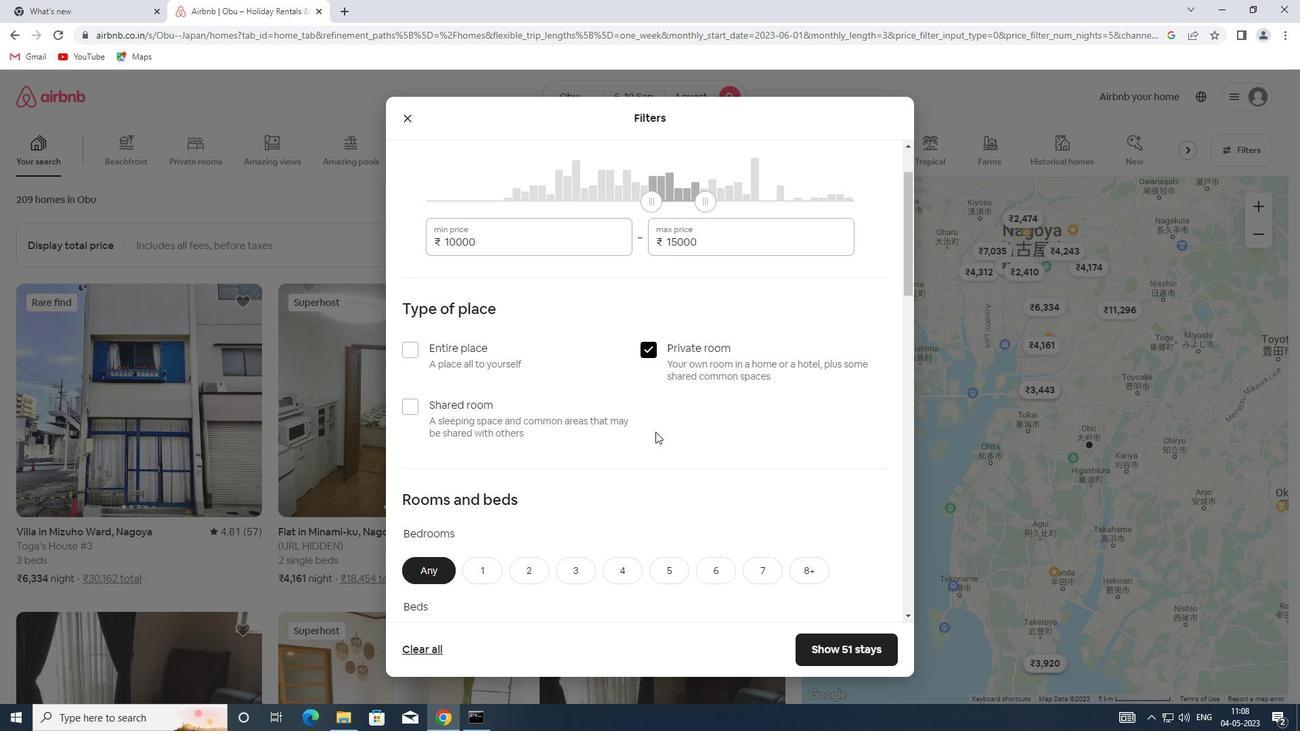 
Action: Mouse scrolled (655, 431) with delta (0, 0)
Screenshot: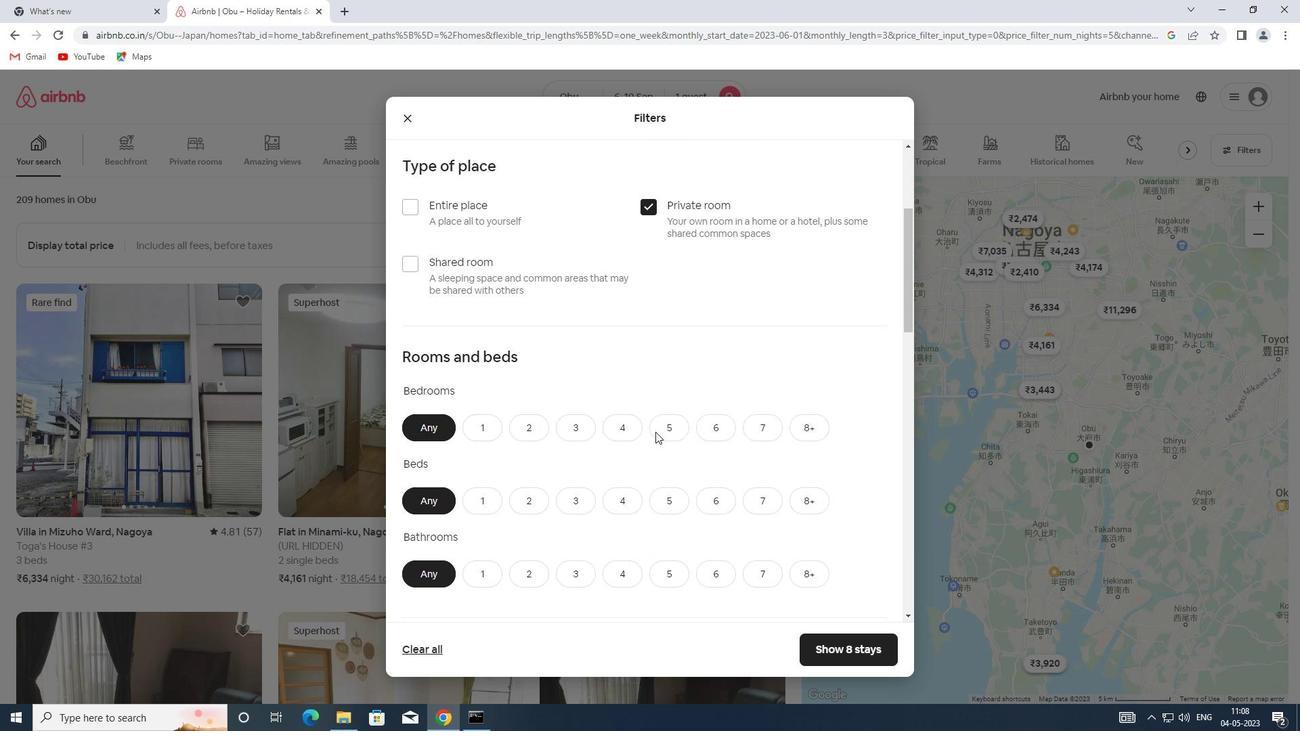 
Action: Mouse scrolled (655, 431) with delta (0, 0)
Screenshot: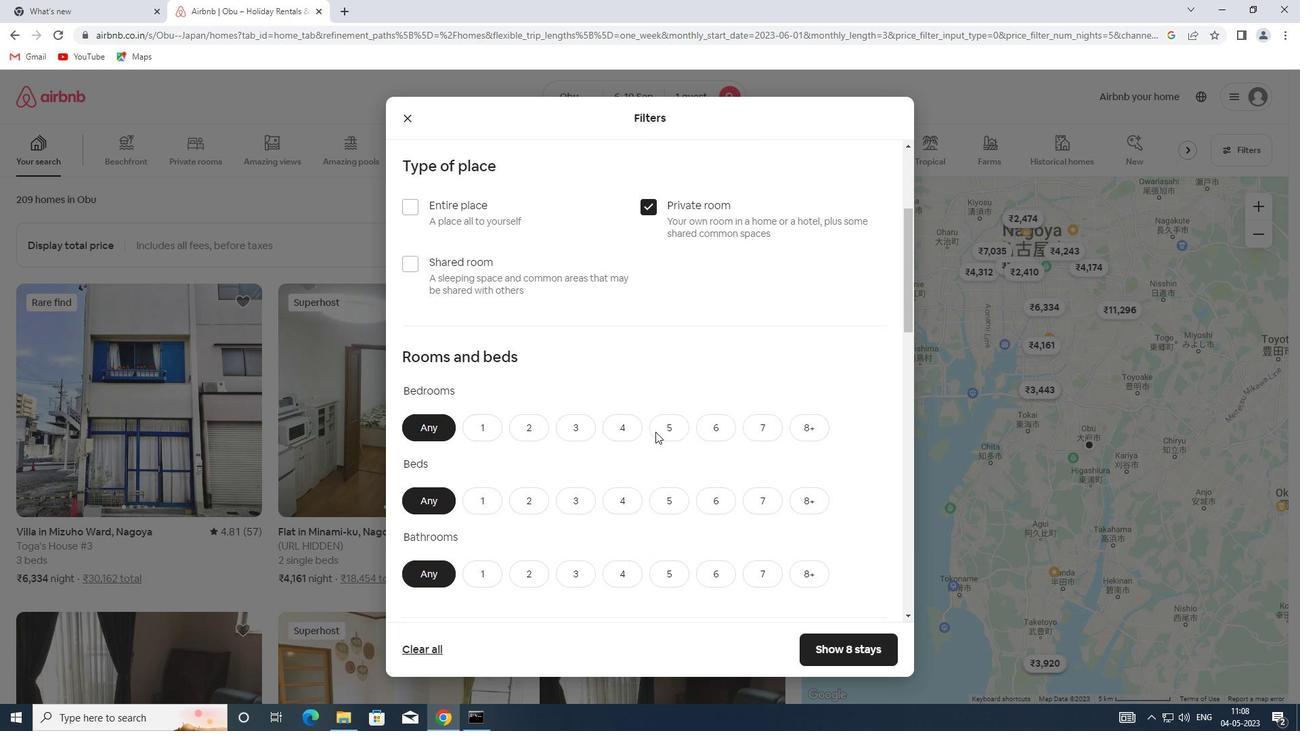 
Action: Mouse moved to (479, 251)
Screenshot: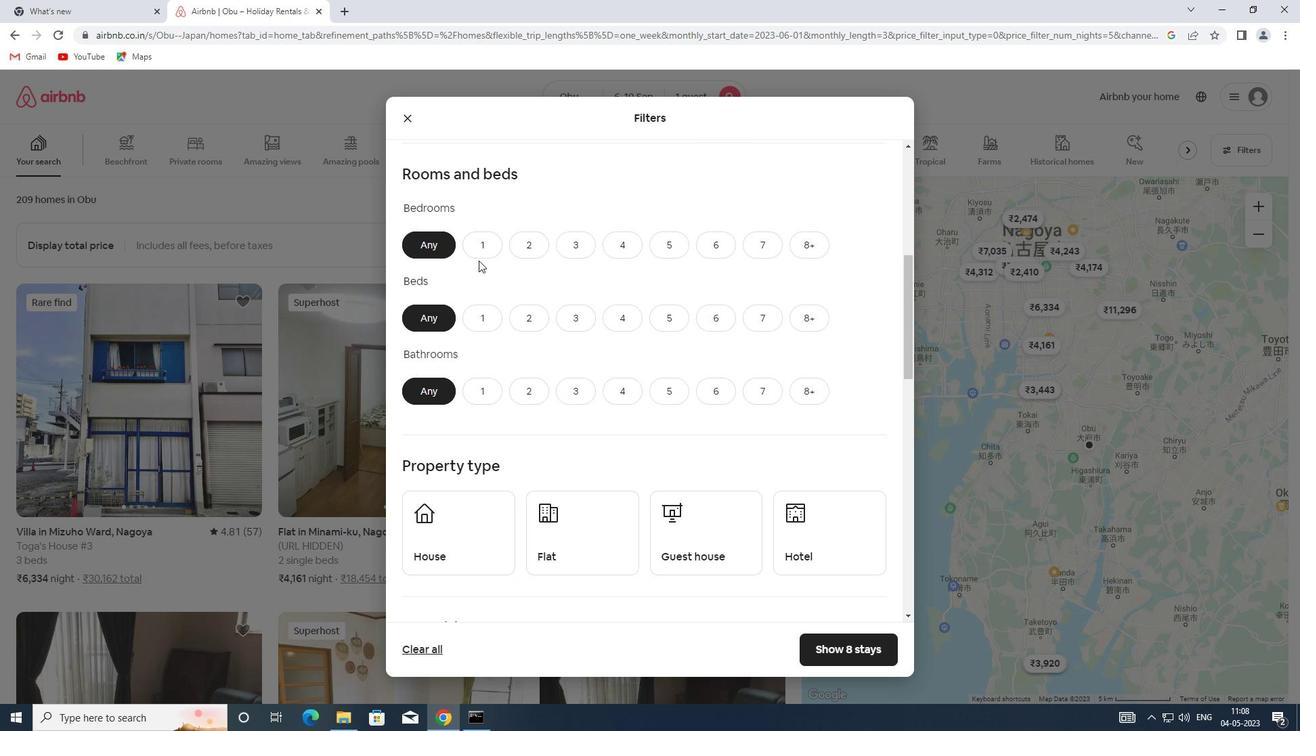 
Action: Mouse pressed left at (479, 251)
Screenshot: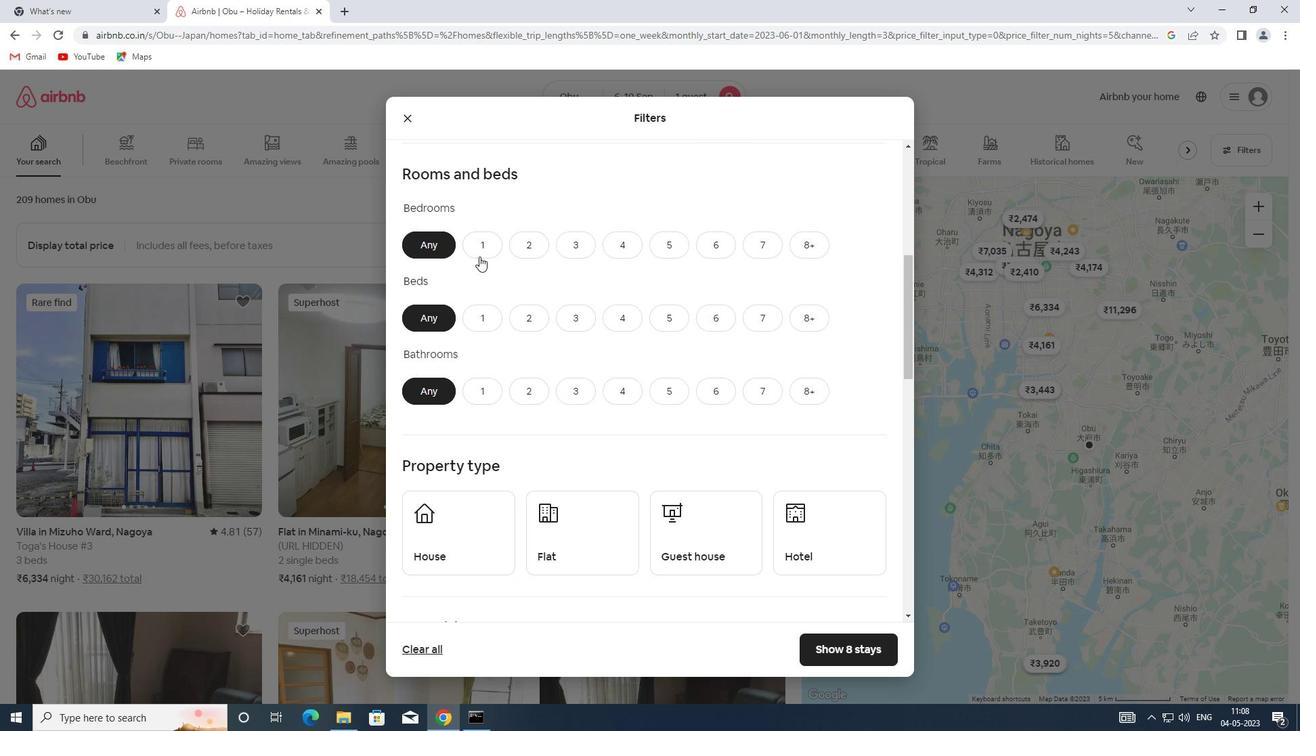 
Action: Mouse moved to (487, 312)
Screenshot: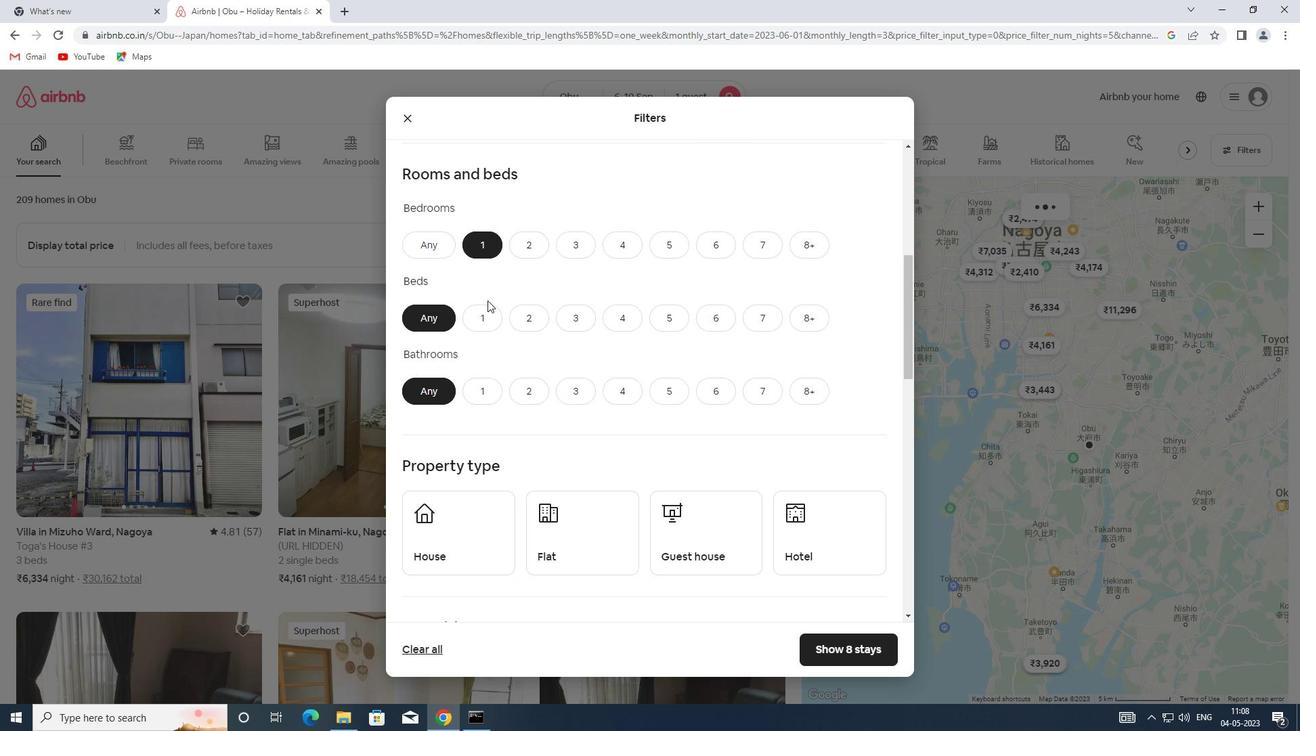 
Action: Mouse pressed left at (487, 312)
Screenshot: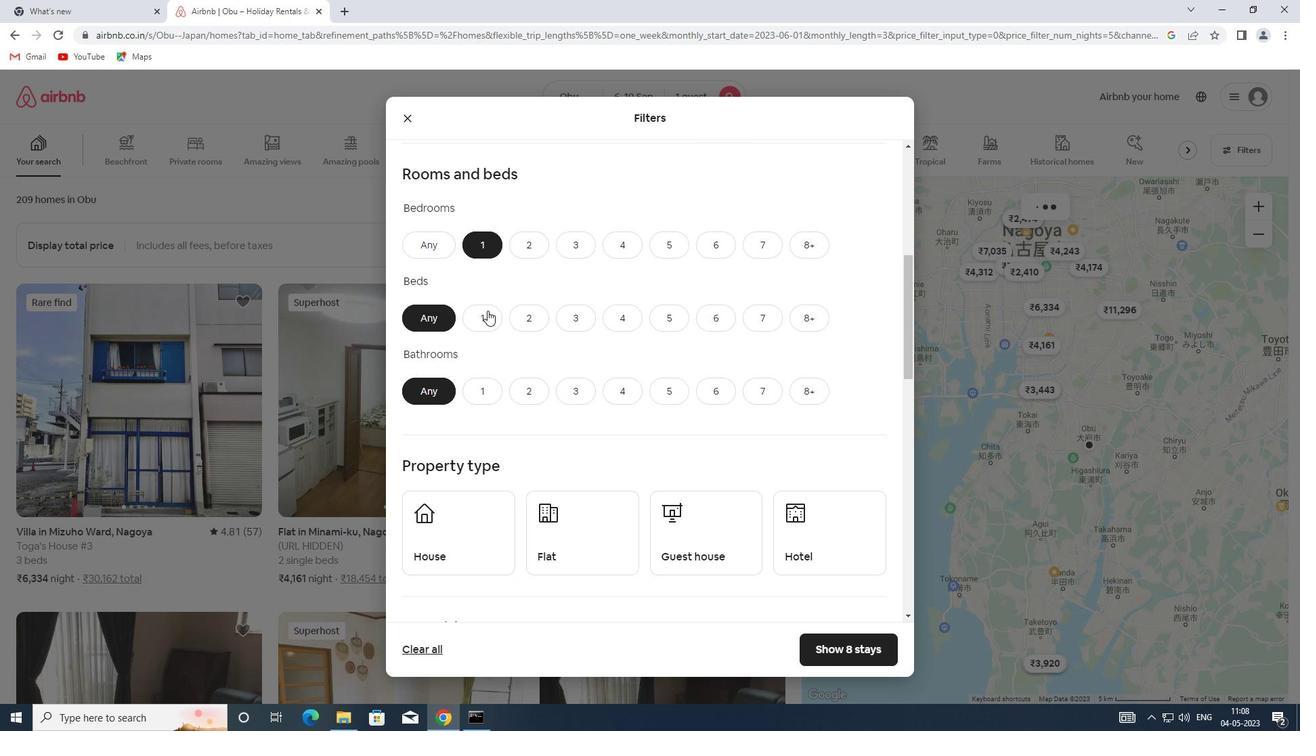 
Action: Mouse scrolled (487, 312) with delta (0, 0)
Screenshot: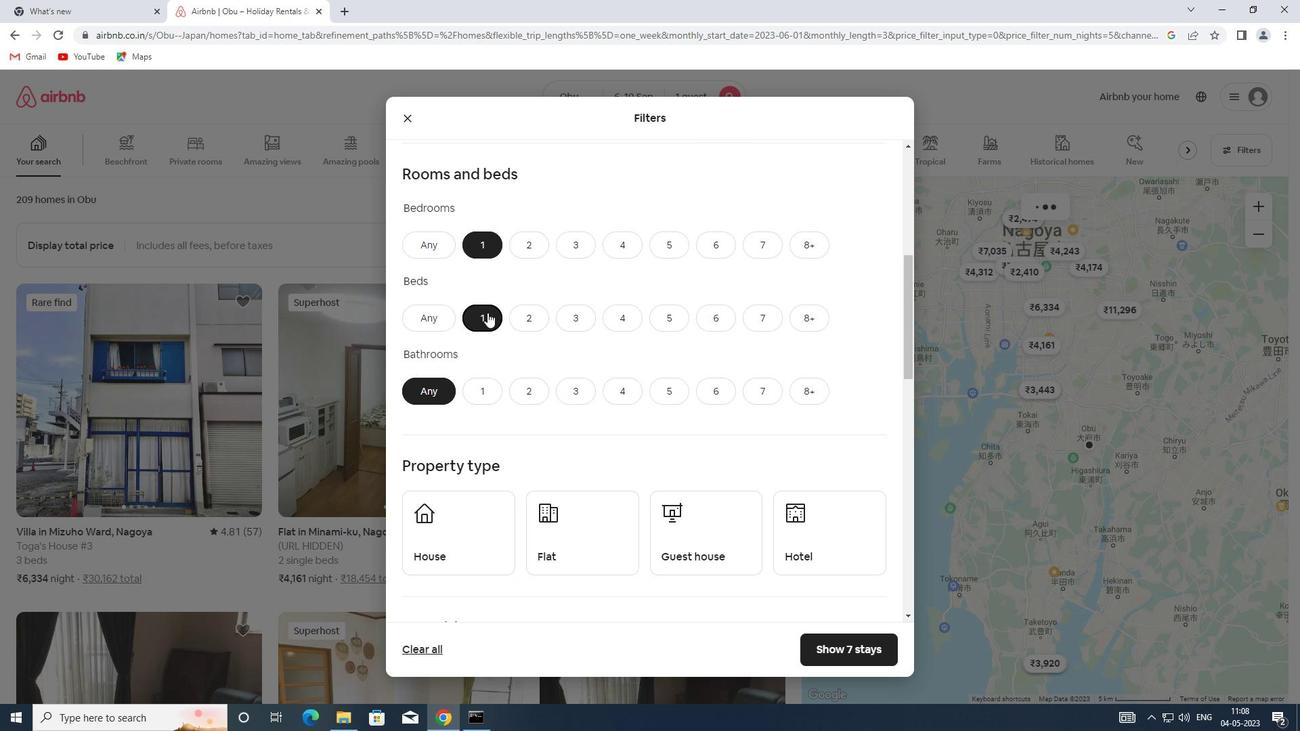 
Action: Mouse scrolled (487, 312) with delta (0, 0)
Screenshot: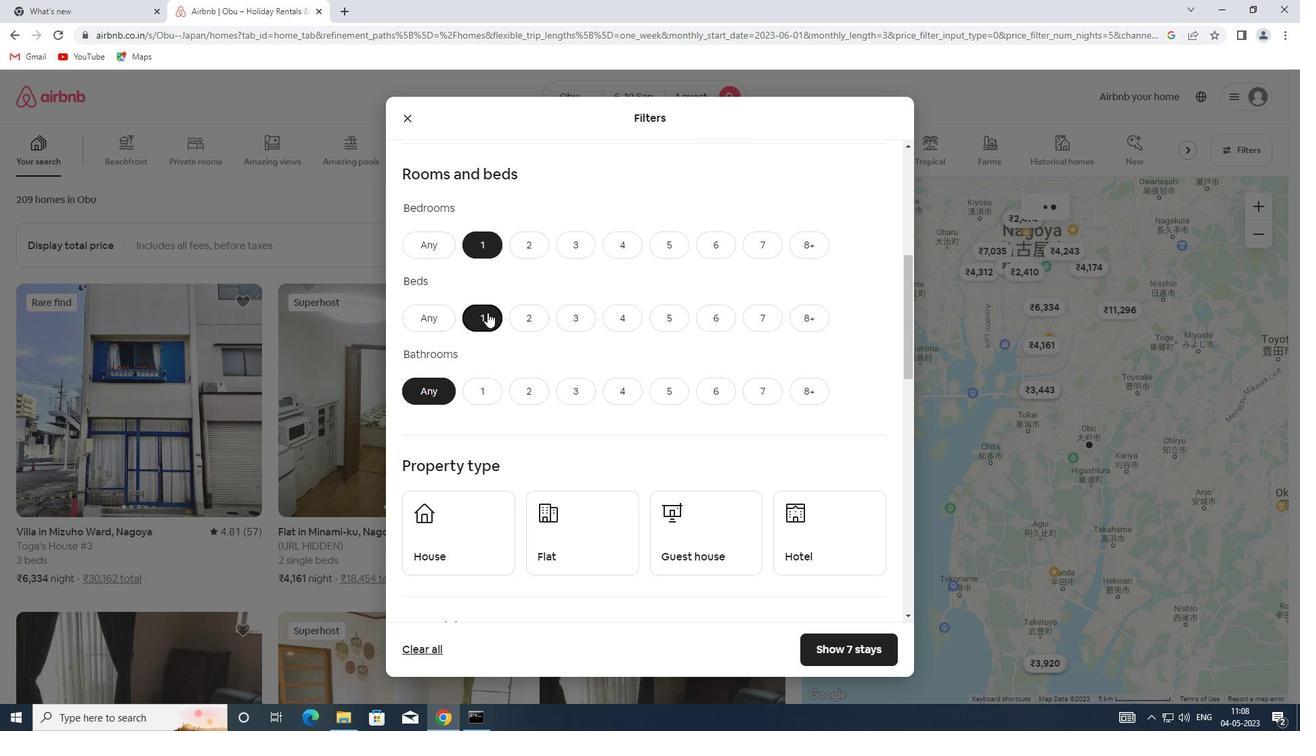 
Action: Mouse moved to (480, 254)
Screenshot: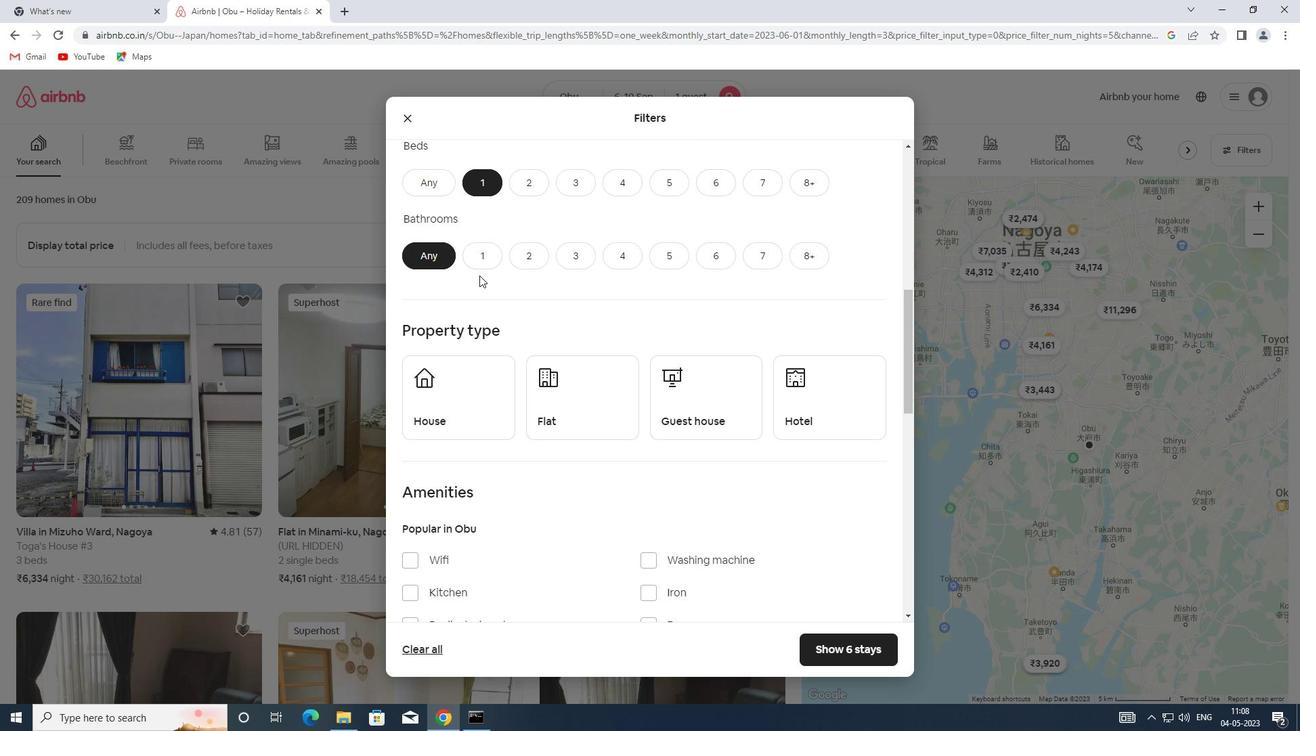 
Action: Mouse pressed left at (480, 254)
Screenshot: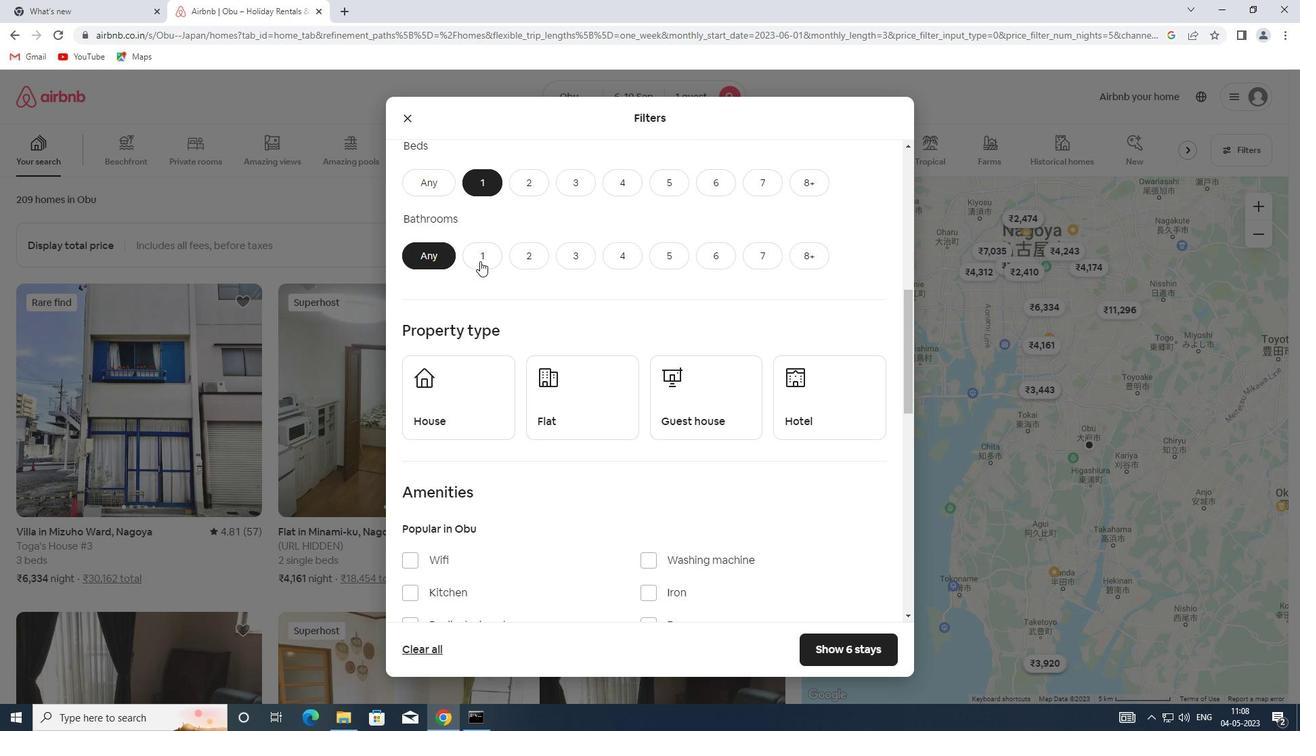 
Action: Mouse scrolled (480, 254) with delta (0, 0)
Screenshot: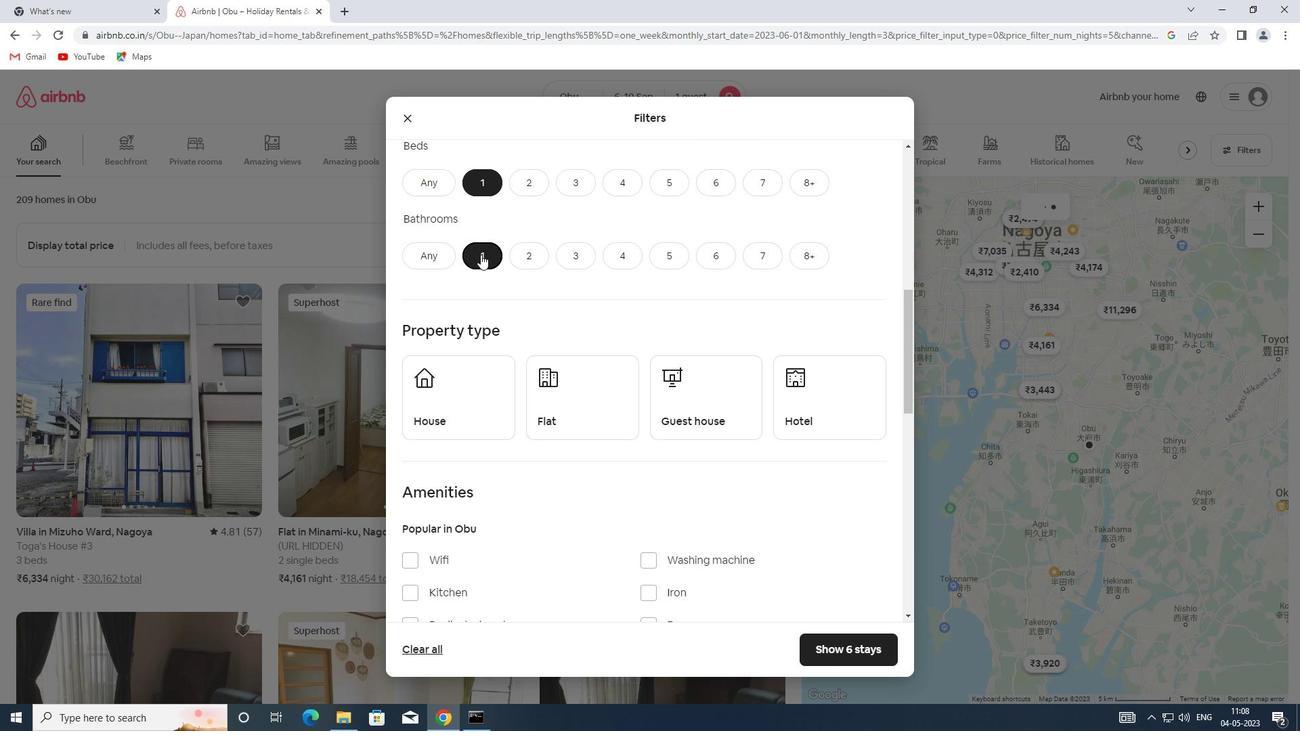 
Action: Mouse moved to (449, 307)
Screenshot: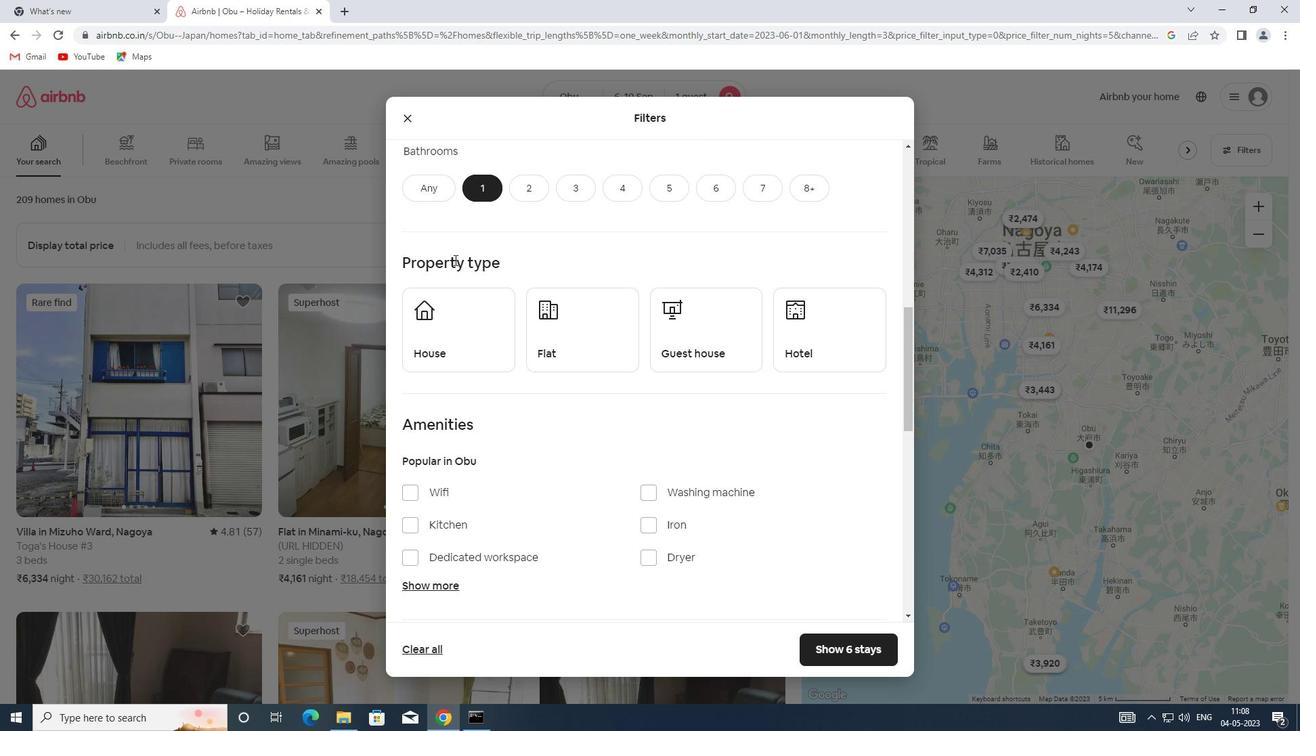 
Action: Mouse pressed left at (449, 307)
Screenshot: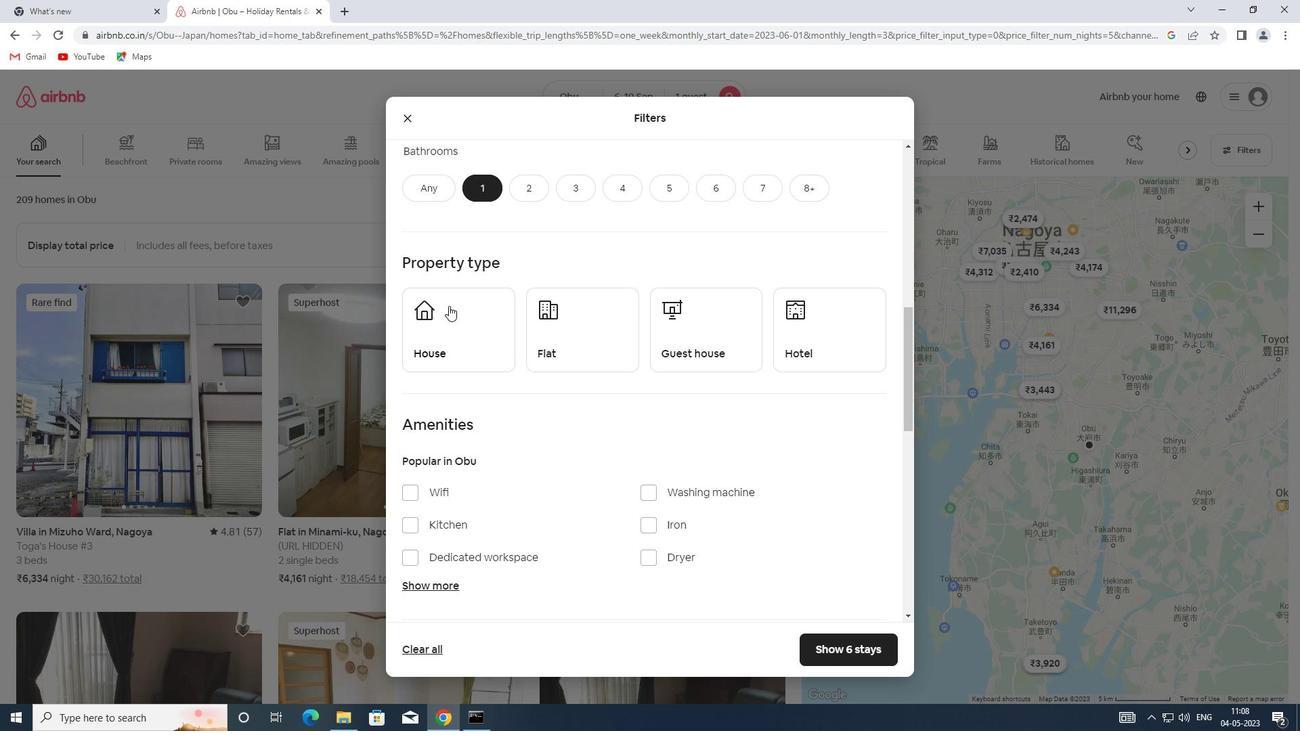 
Action: Mouse moved to (545, 327)
Screenshot: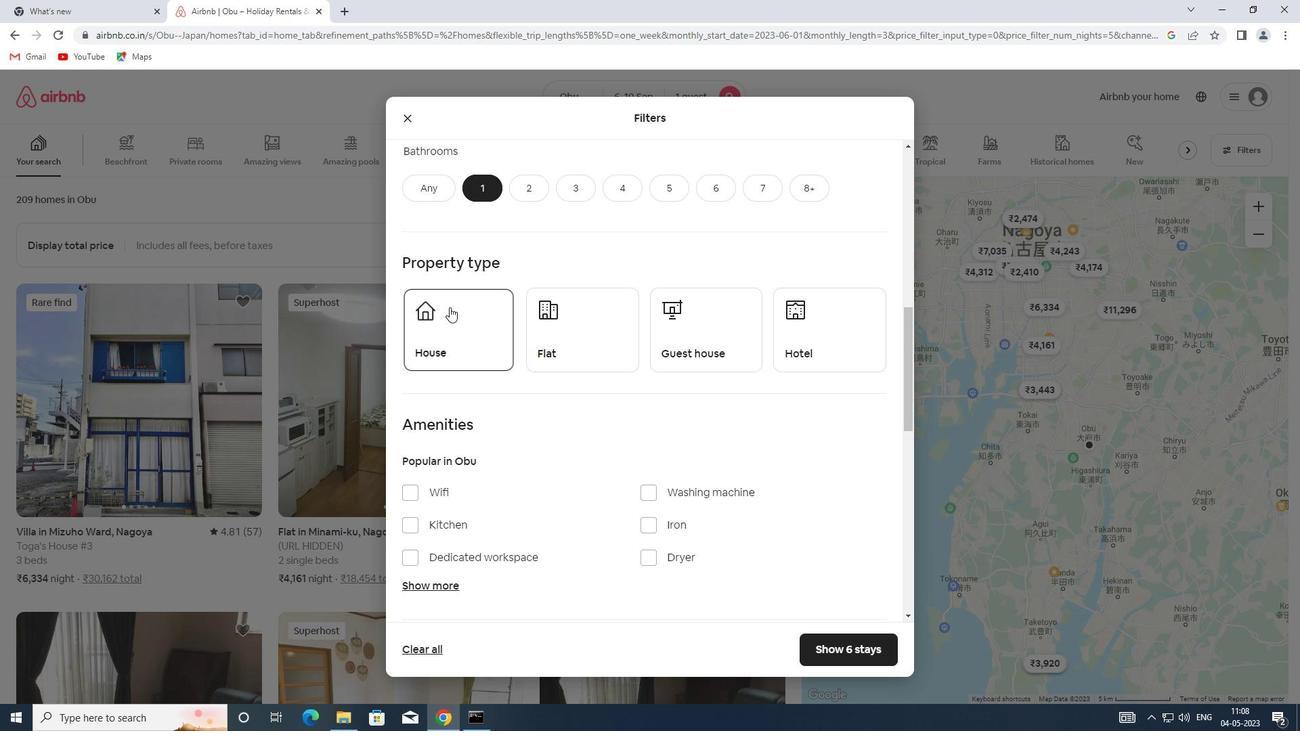 
Action: Mouse pressed left at (545, 327)
Screenshot: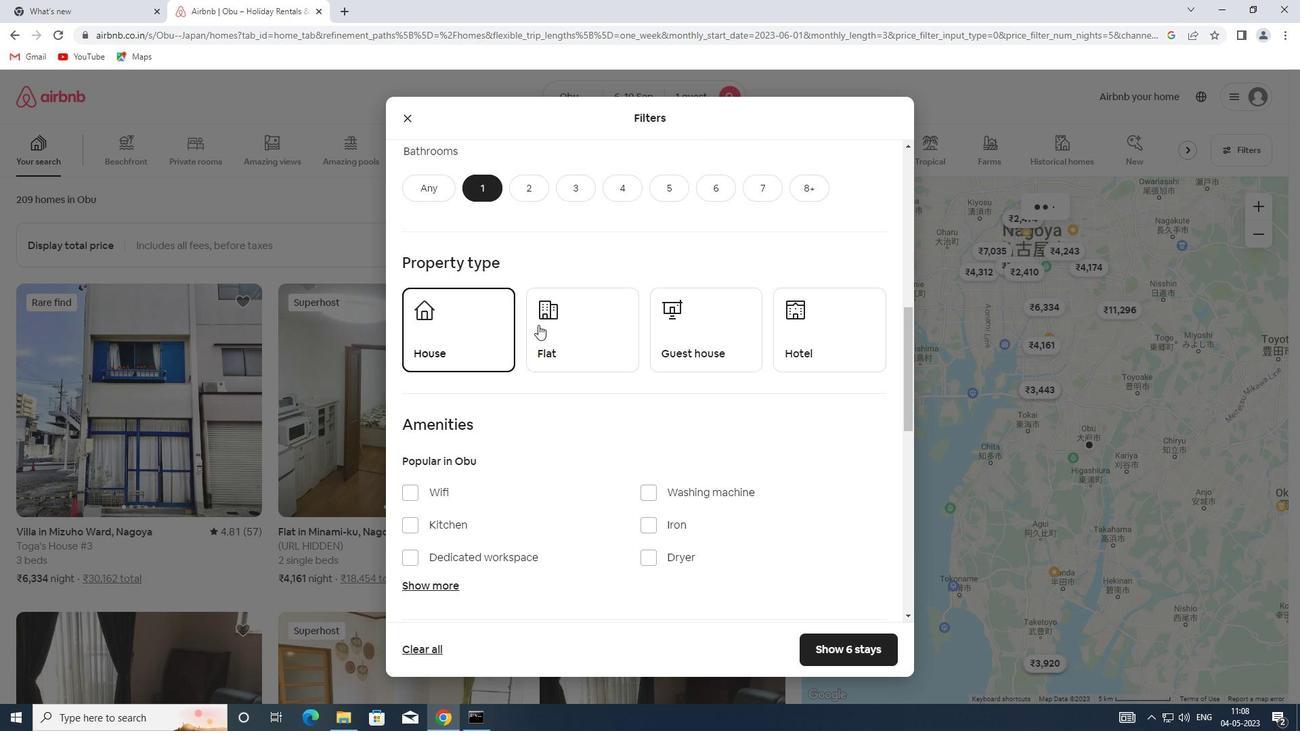 
Action: Mouse moved to (694, 331)
Screenshot: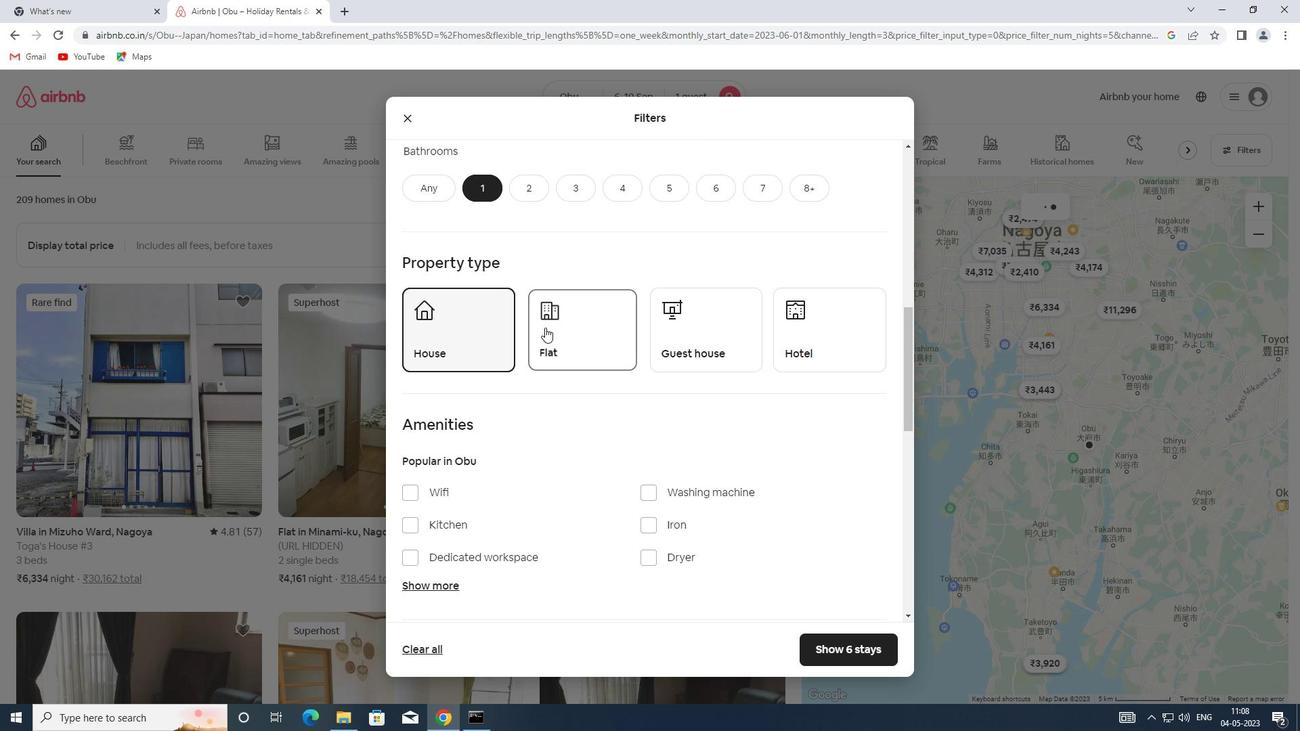 
Action: Mouse pressed left at (694, 331)
Screenshot: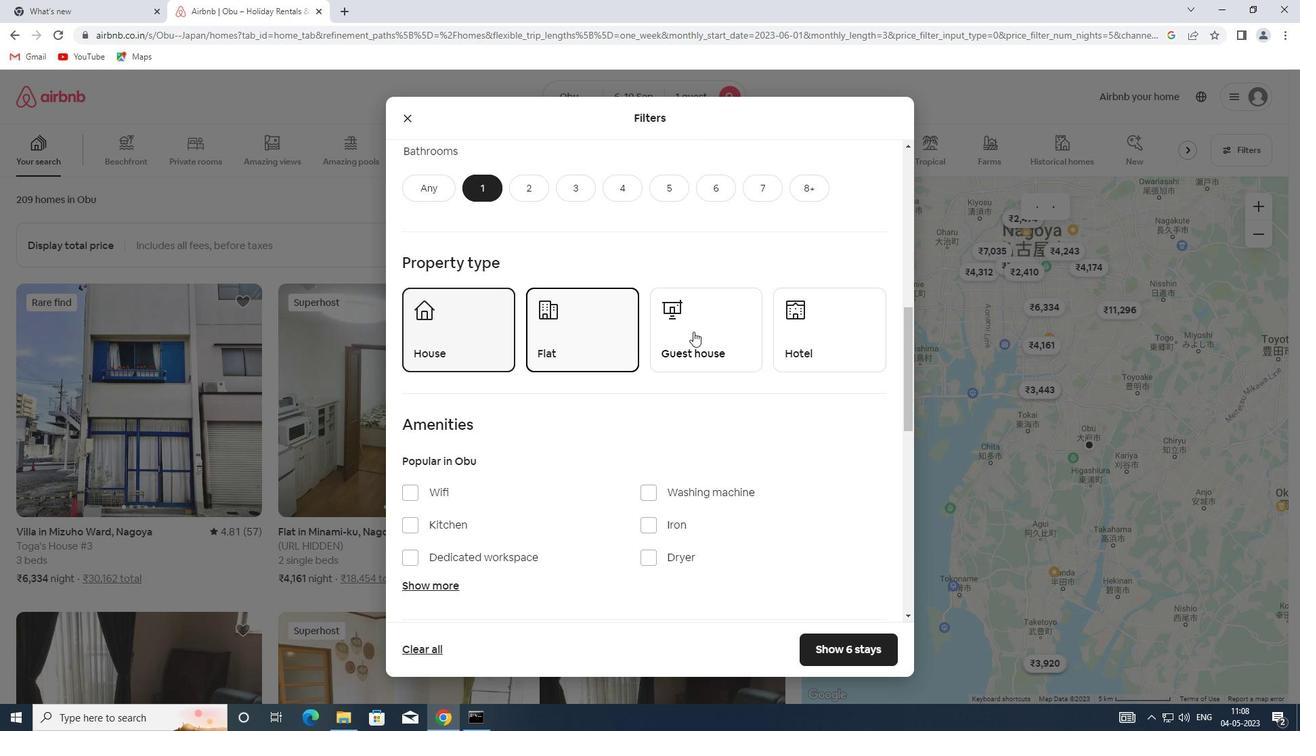 
Action: Mouse moved to (820, 336)
Screenshot: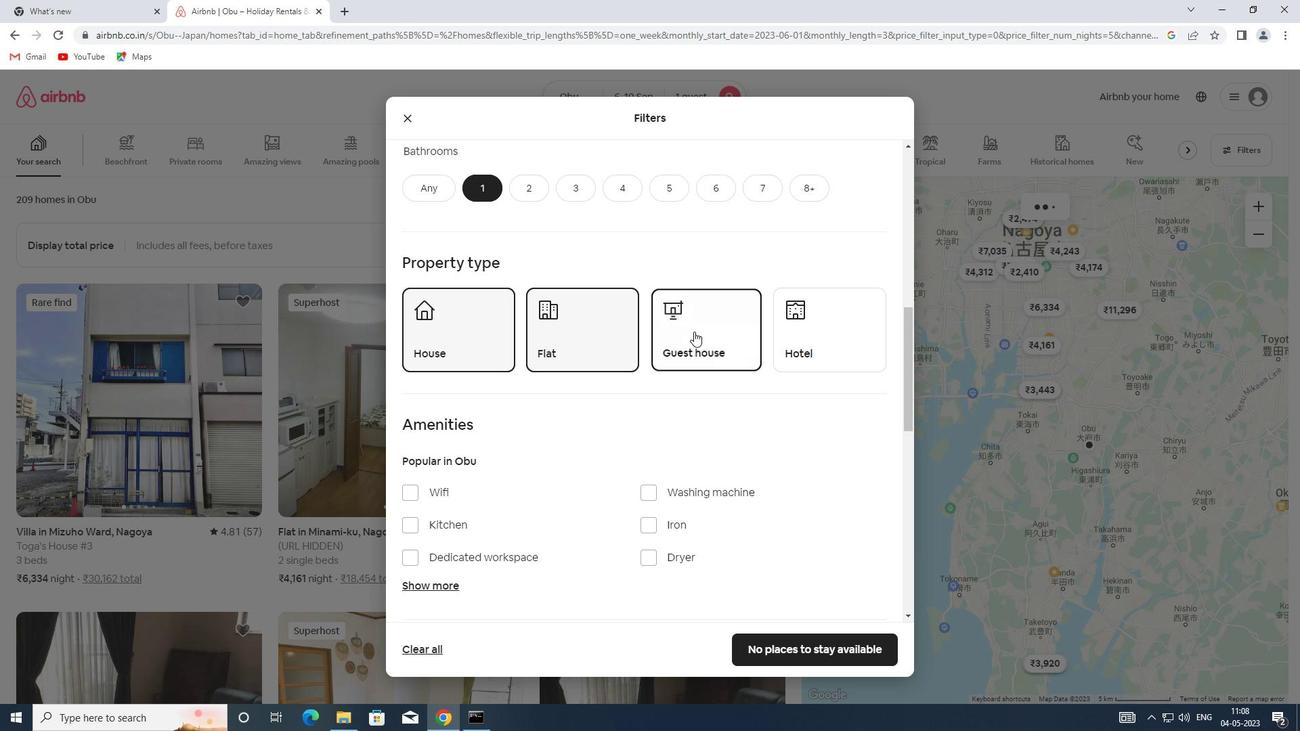 
Action: Mouse pressed left at (820, 336)
Screenshot: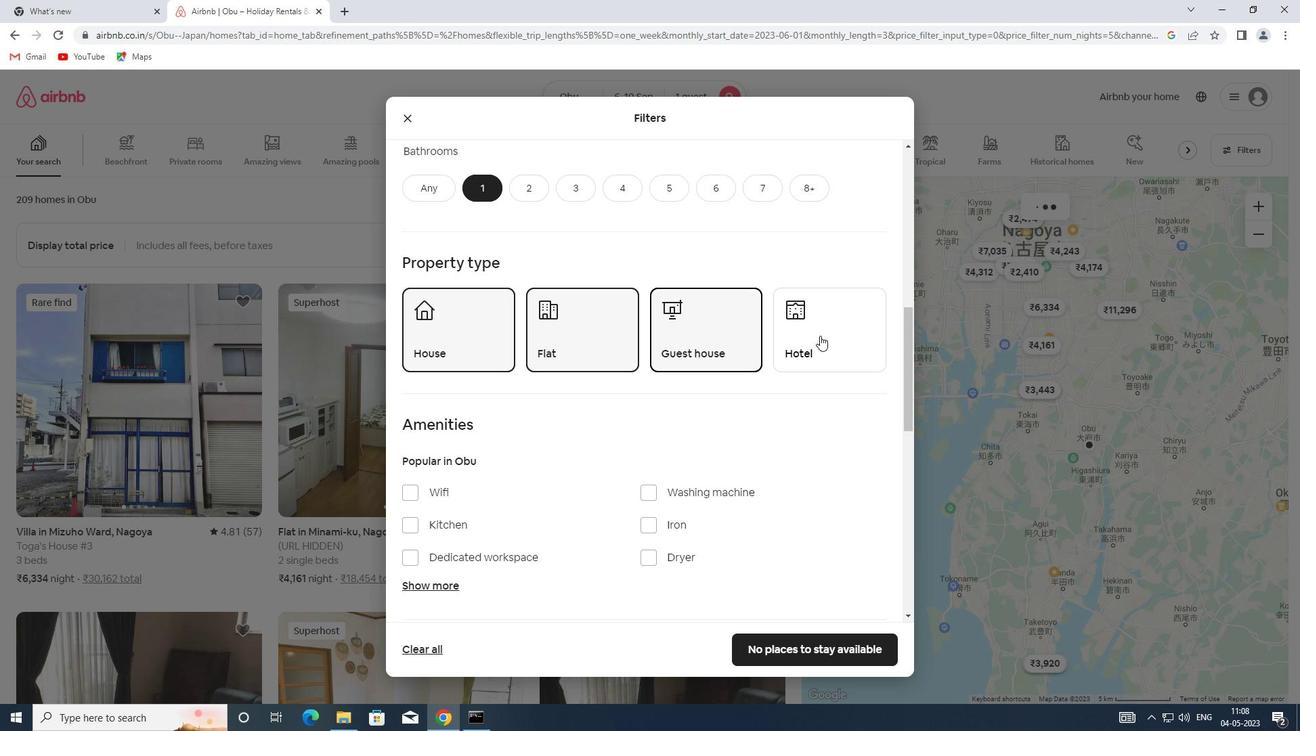 
Action: Mouse scrolled (820, 335) with delta (0, 0)
Screenshot: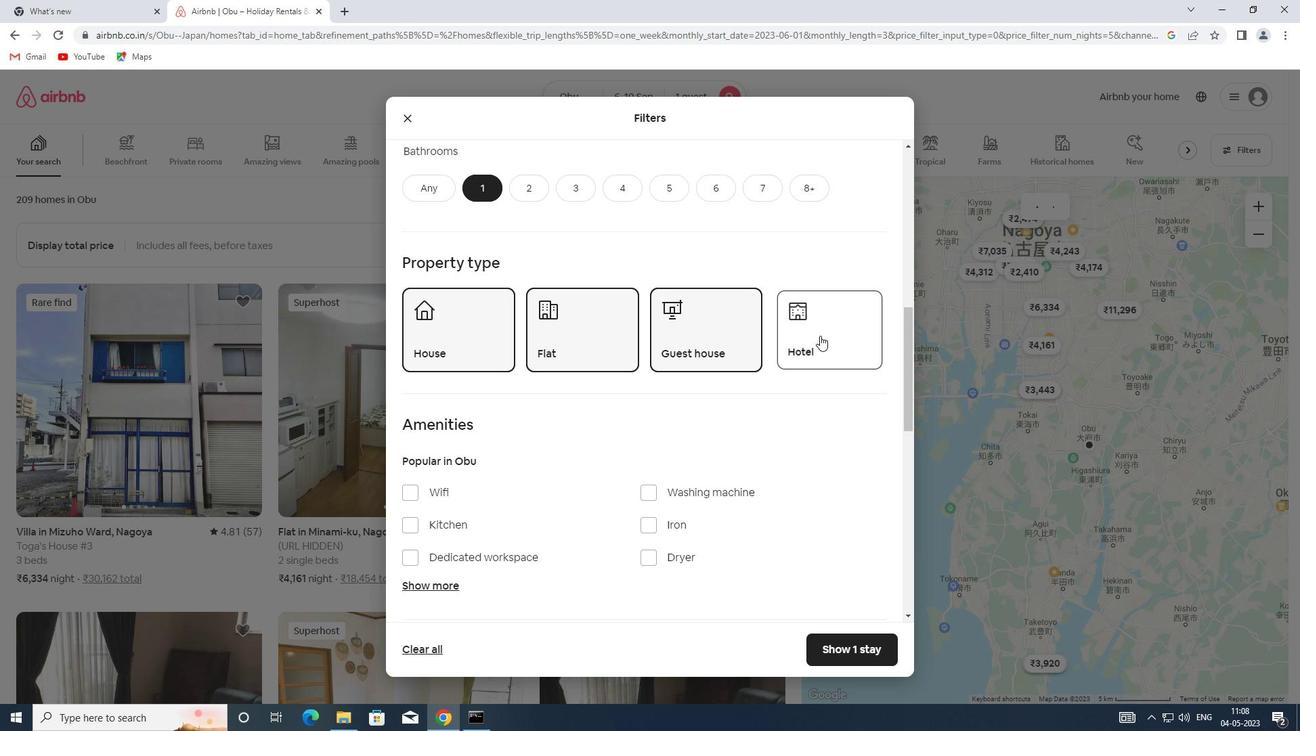 
Action: Mouse scrolled (820, 335) with delta (0, 0)
Screenshot: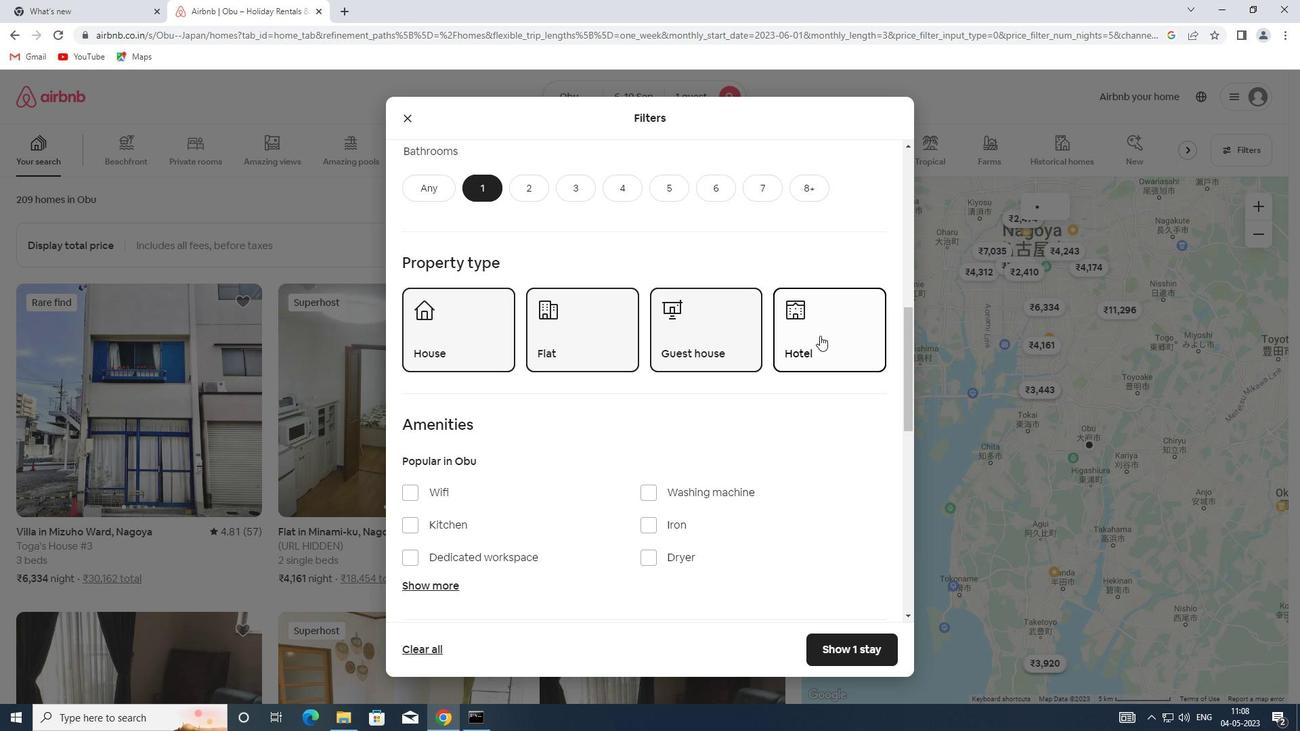 
Action: Mouse scrolled (820, 335) with delta (0, 0)
Screenshot: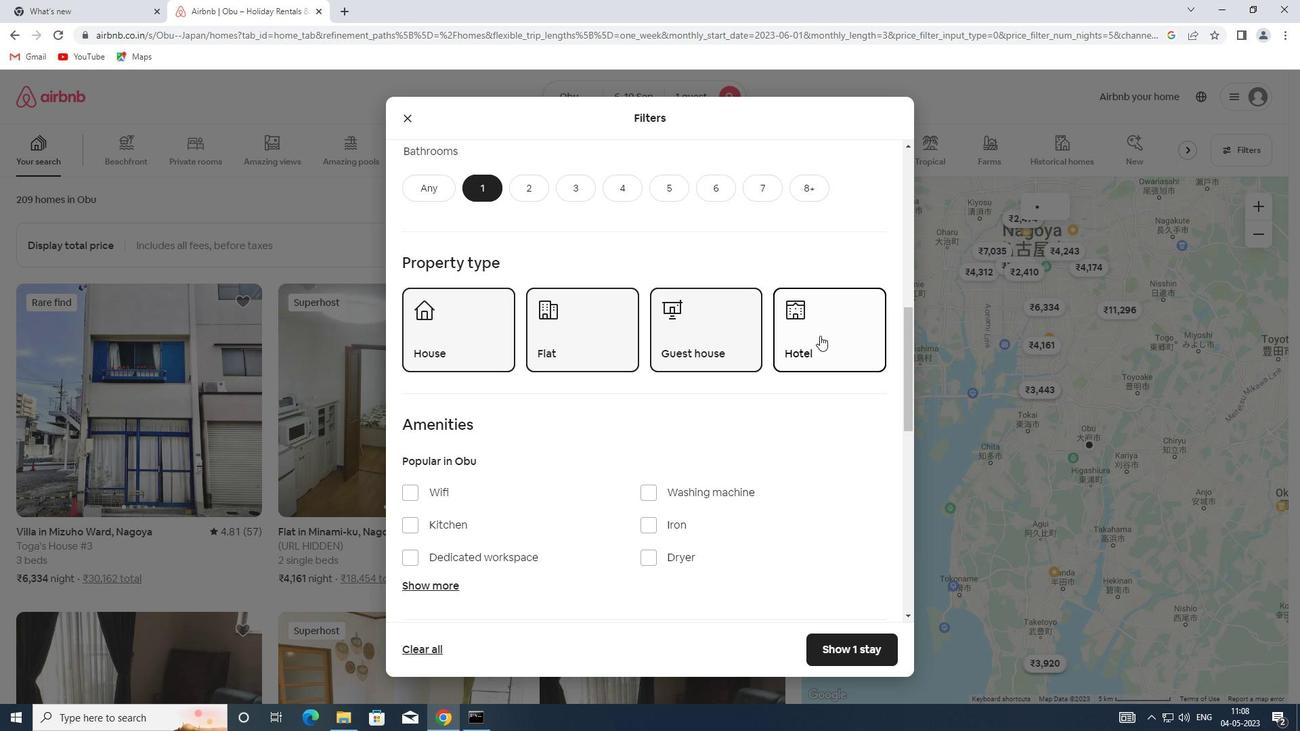 
Action: Mouse scrolled (820, 335) with delta (0, 0)
Screenshot: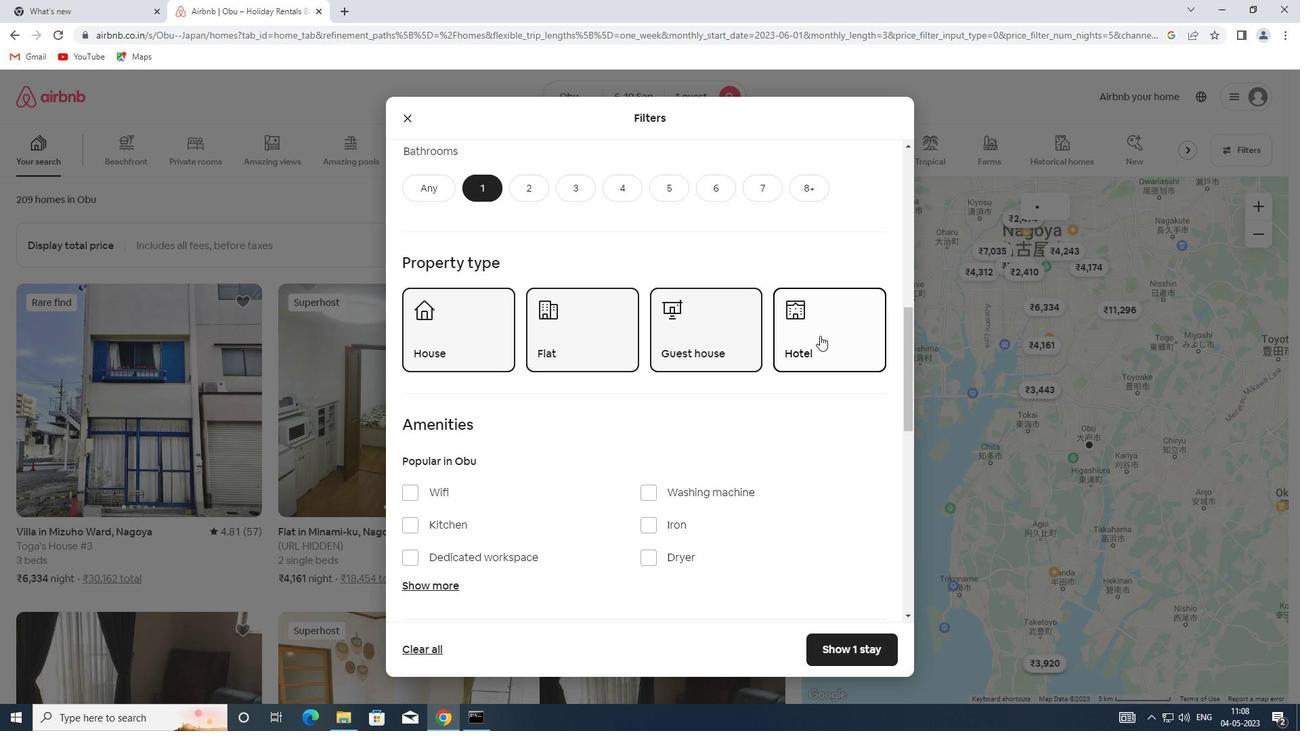 
Action: Mouse moved to (848, 422)
Screenshot: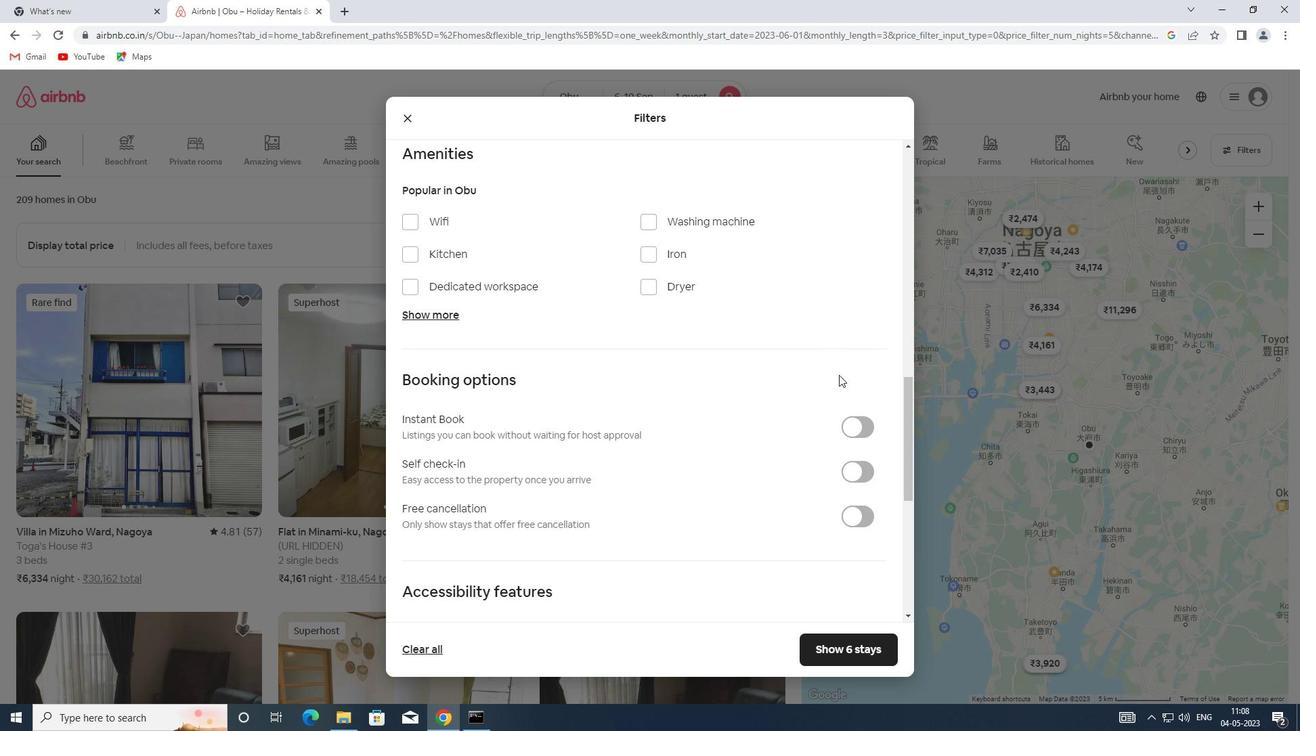 
Action: Mouse scrolled (848, 421) with delta (0, 0)
Screenshot: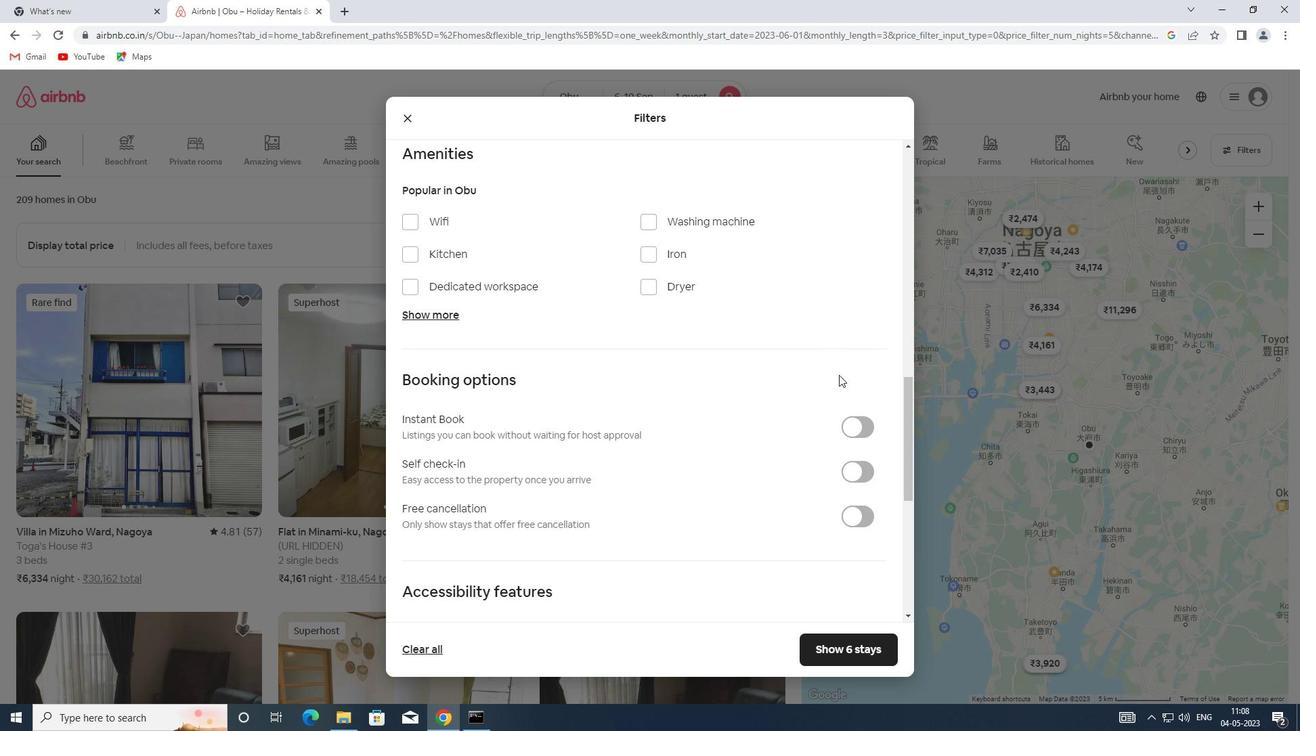 
Action: Mouse moved to (851, 410)
Screenshot: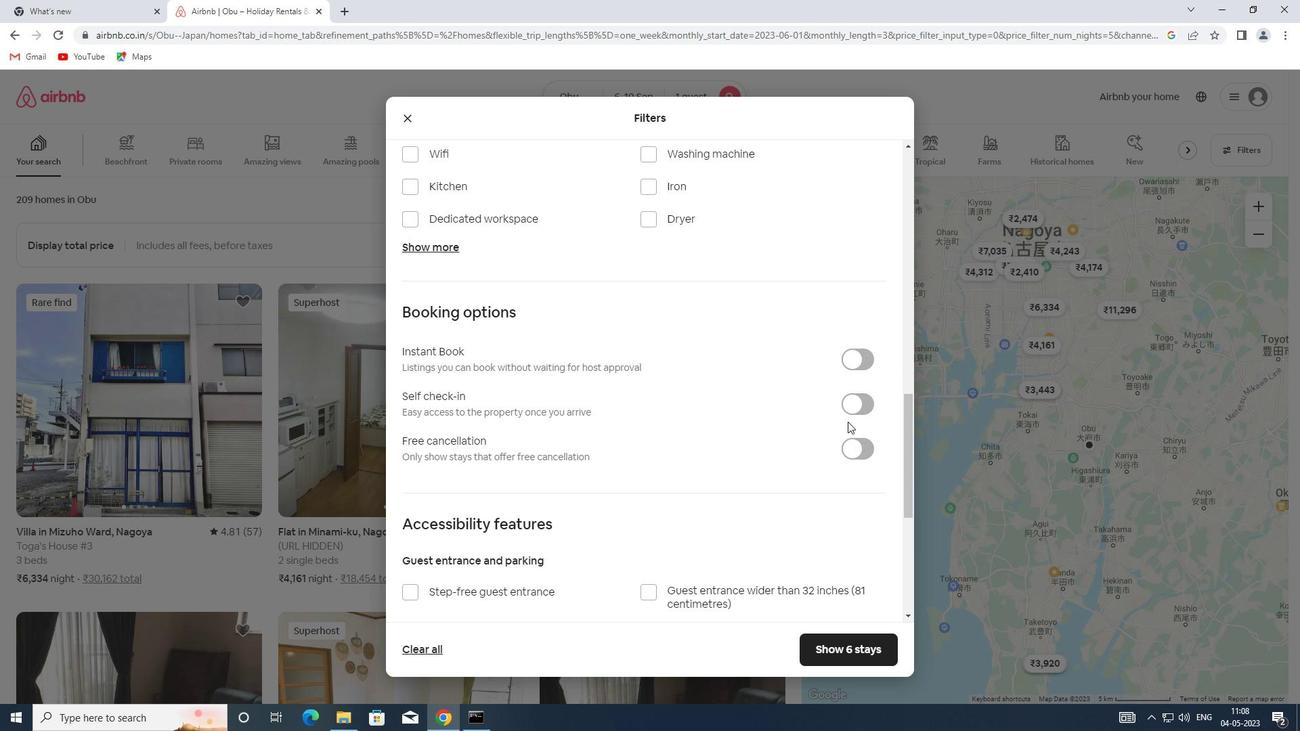 
Action: Mouse pressed left at (851, 410)
Screenshot: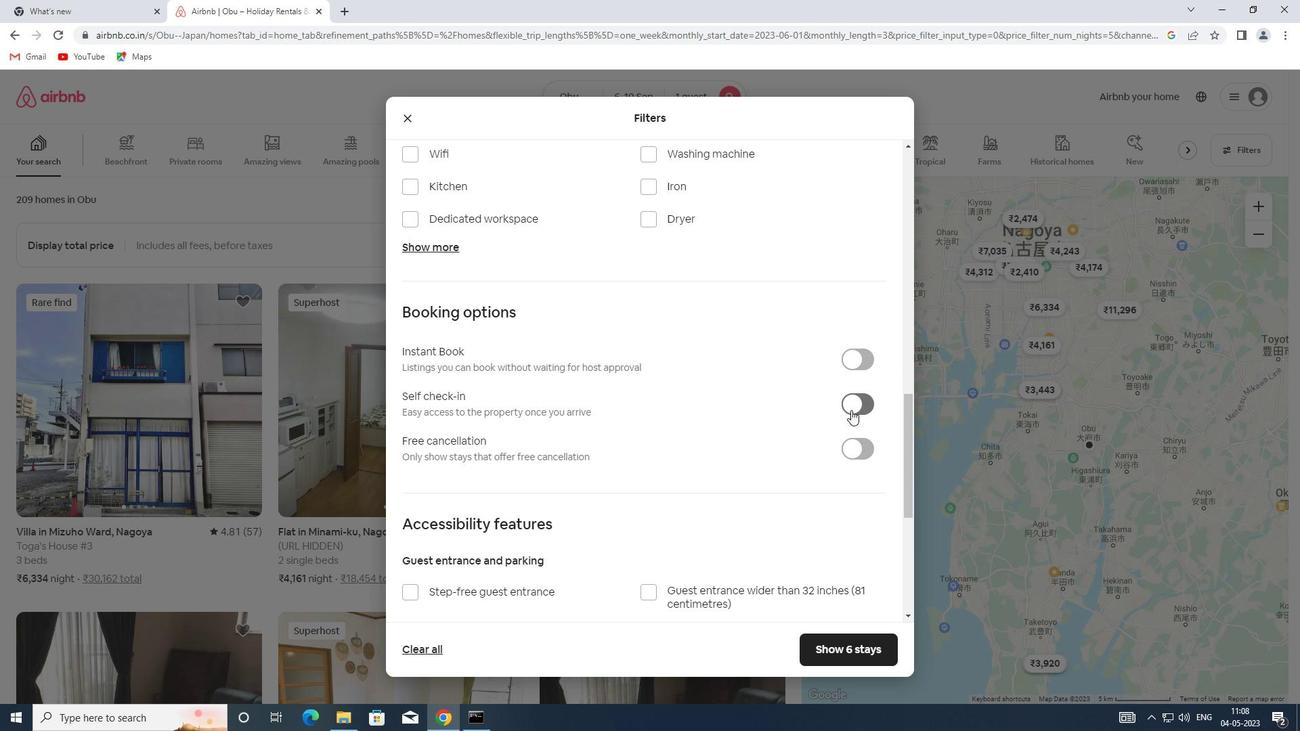
Action: Mouse moved to (604, 417)
Screenshot: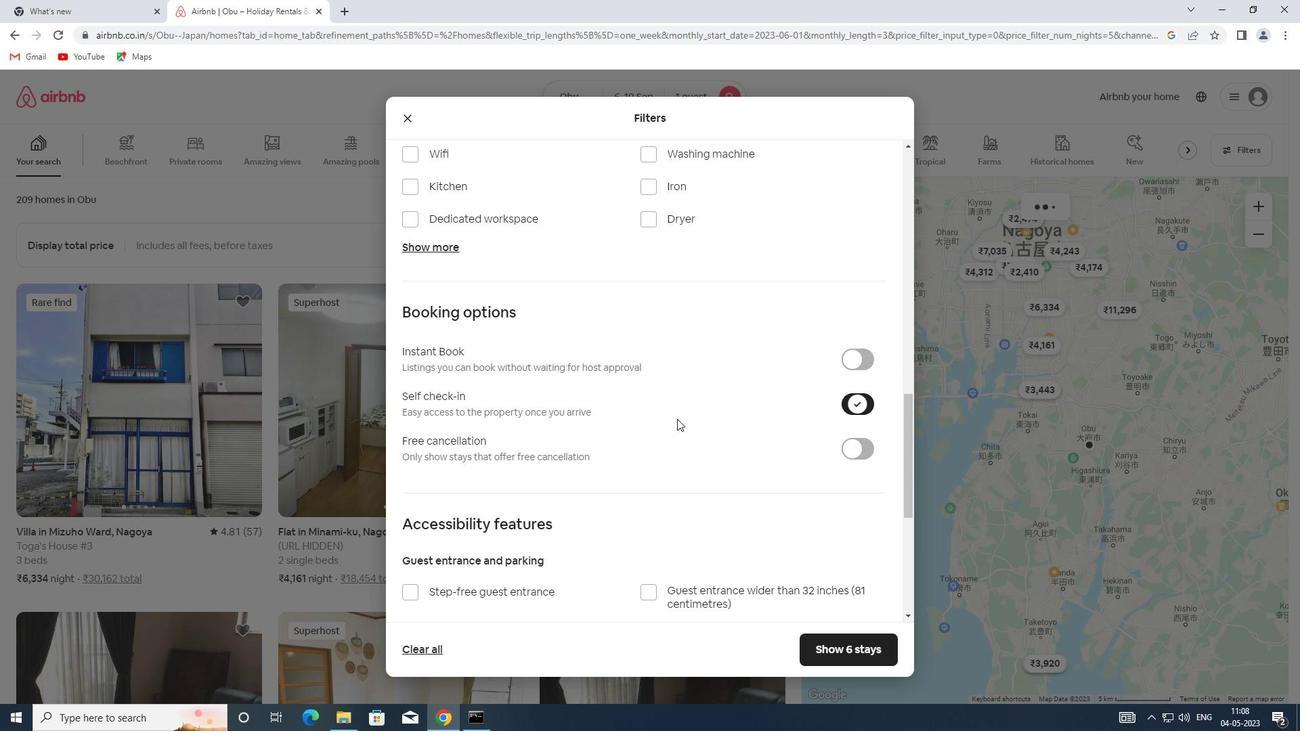 
Action: Mouse scrolled (604, 416) with delta (0, 0)
Screenshot: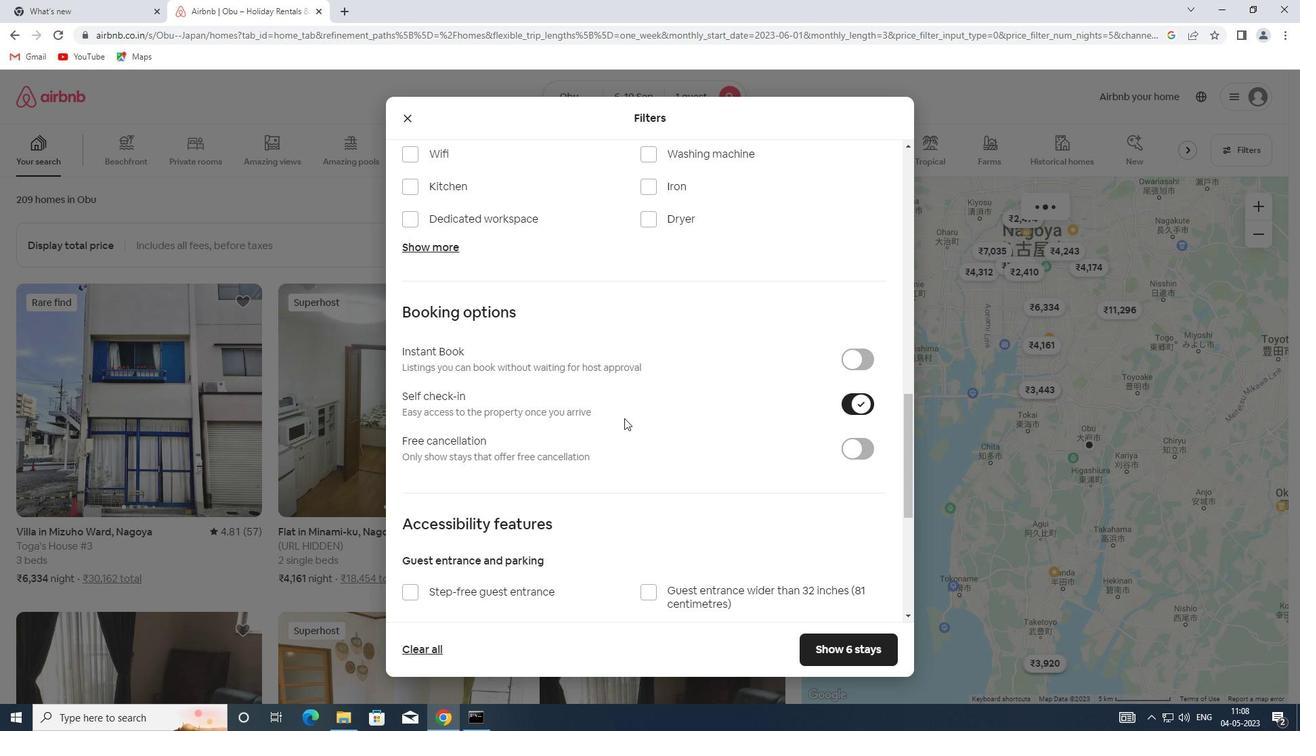 
Action: Mouse scrolled (604, 416) with delta (0, 0)
Screenshot: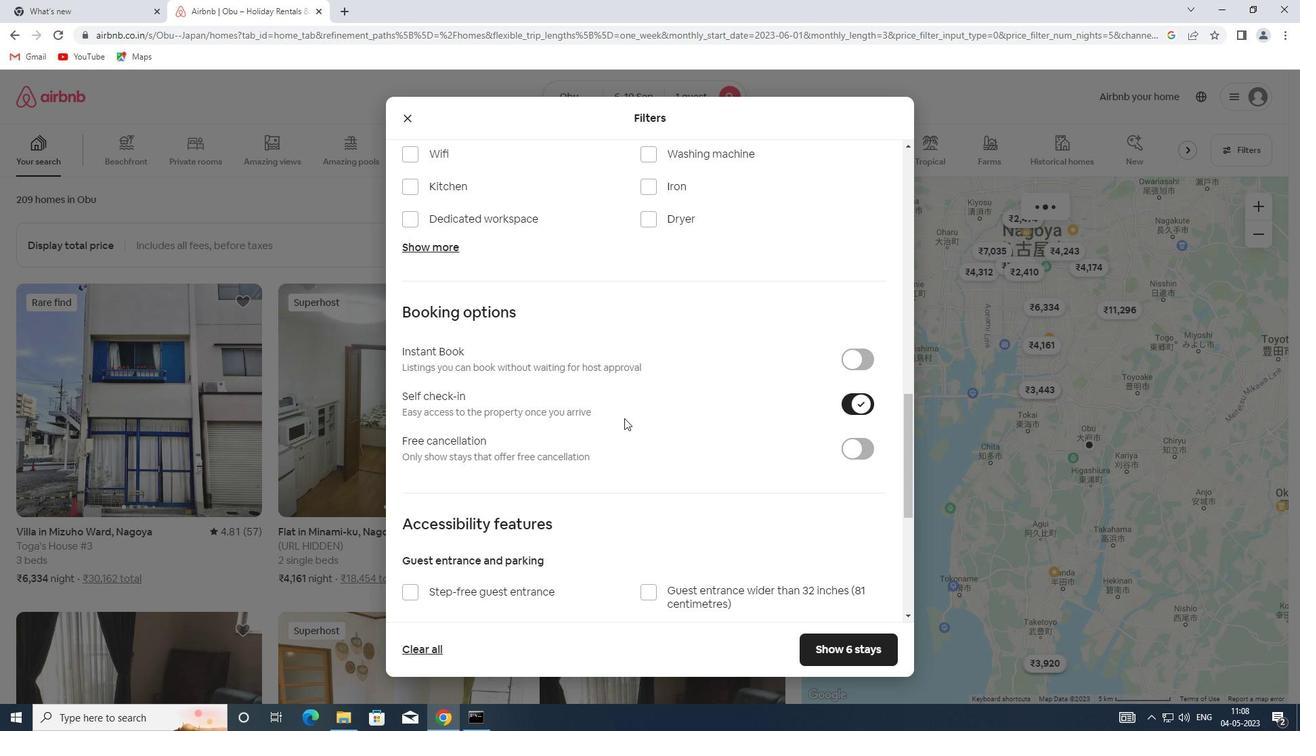 
Action: Mouse scrolled (604, 416) with delta (0, 0)
Screenshot: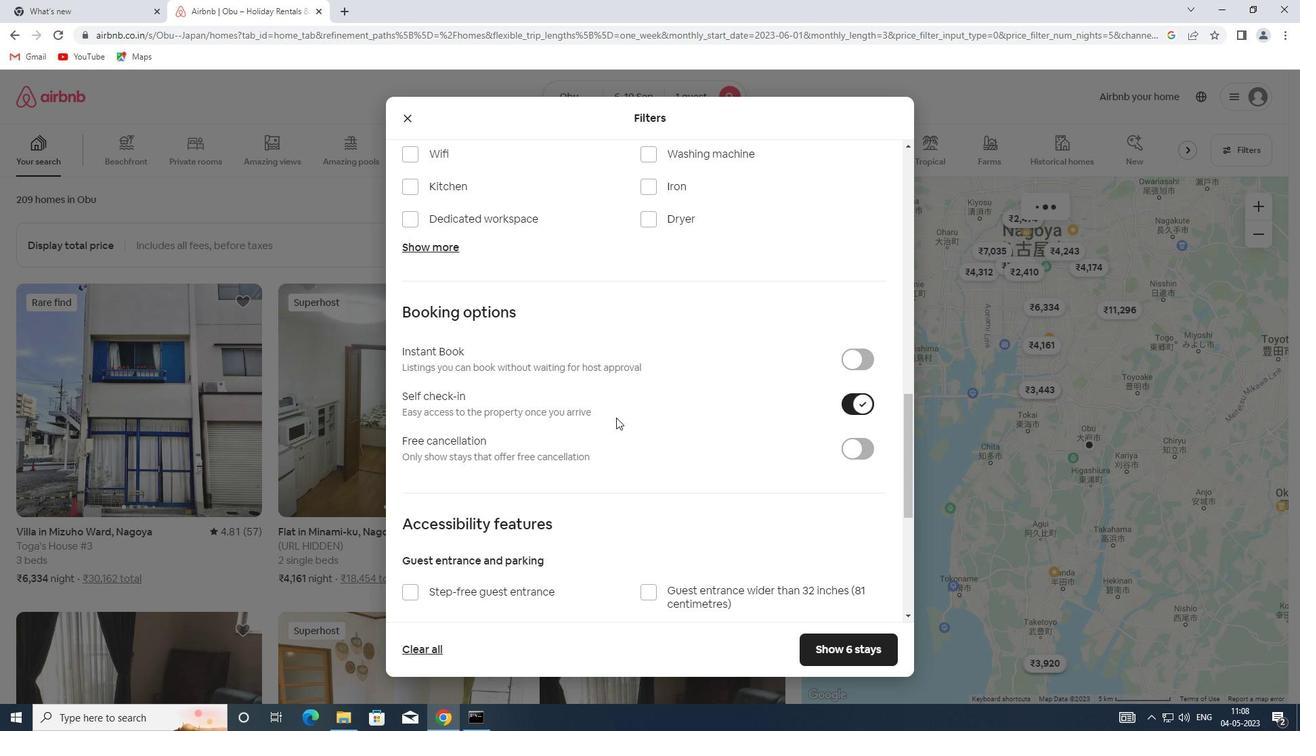 
Action: Mouse scrolled (604, 416) with delta (0, 0)
Screenshot: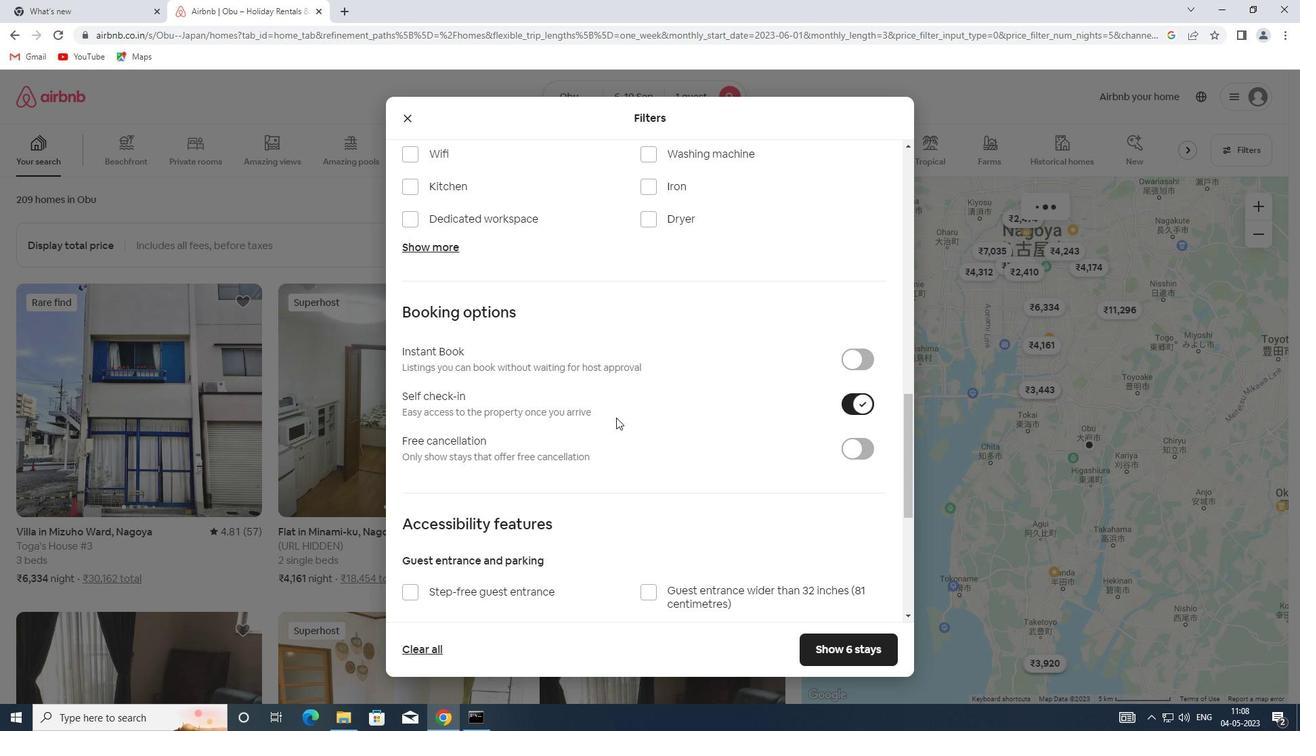 
Action: Mouse scrolled (604, 416) with delta (0, 0)
Screenshot: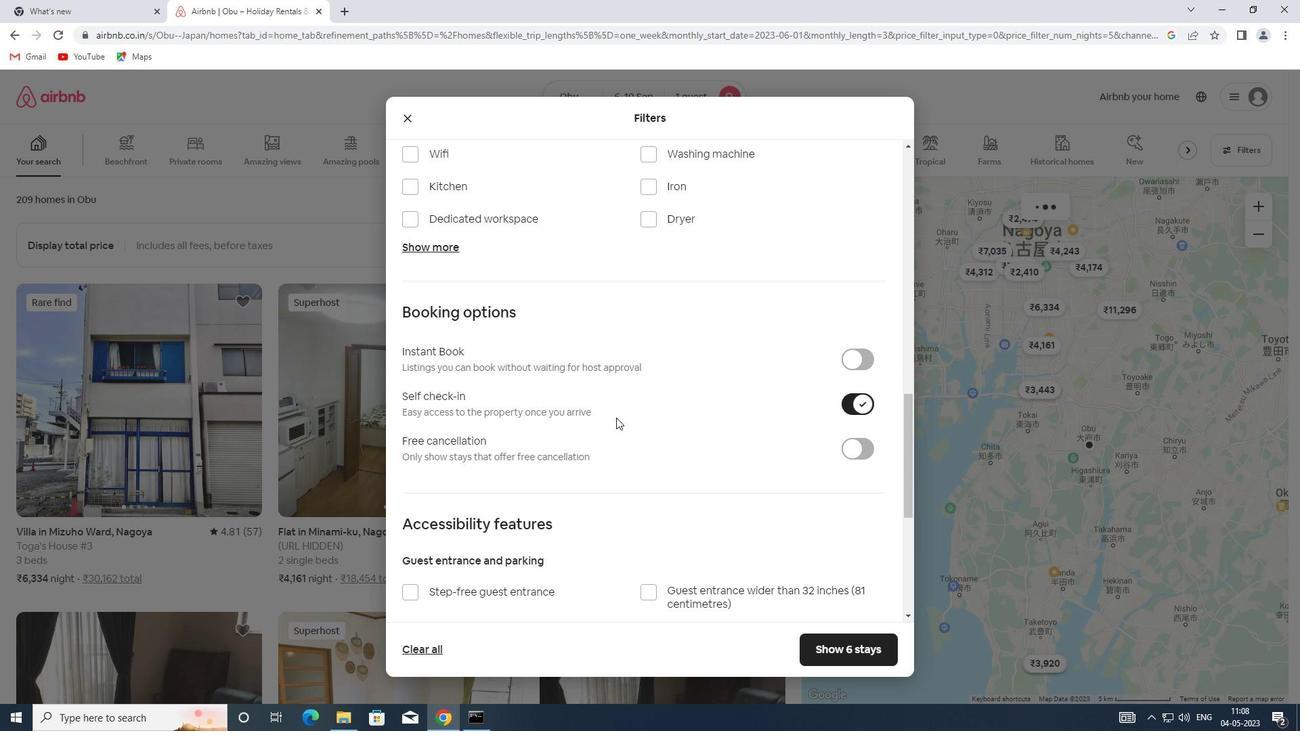 
Action: Mouse moved to (602, 417)
Screenshot: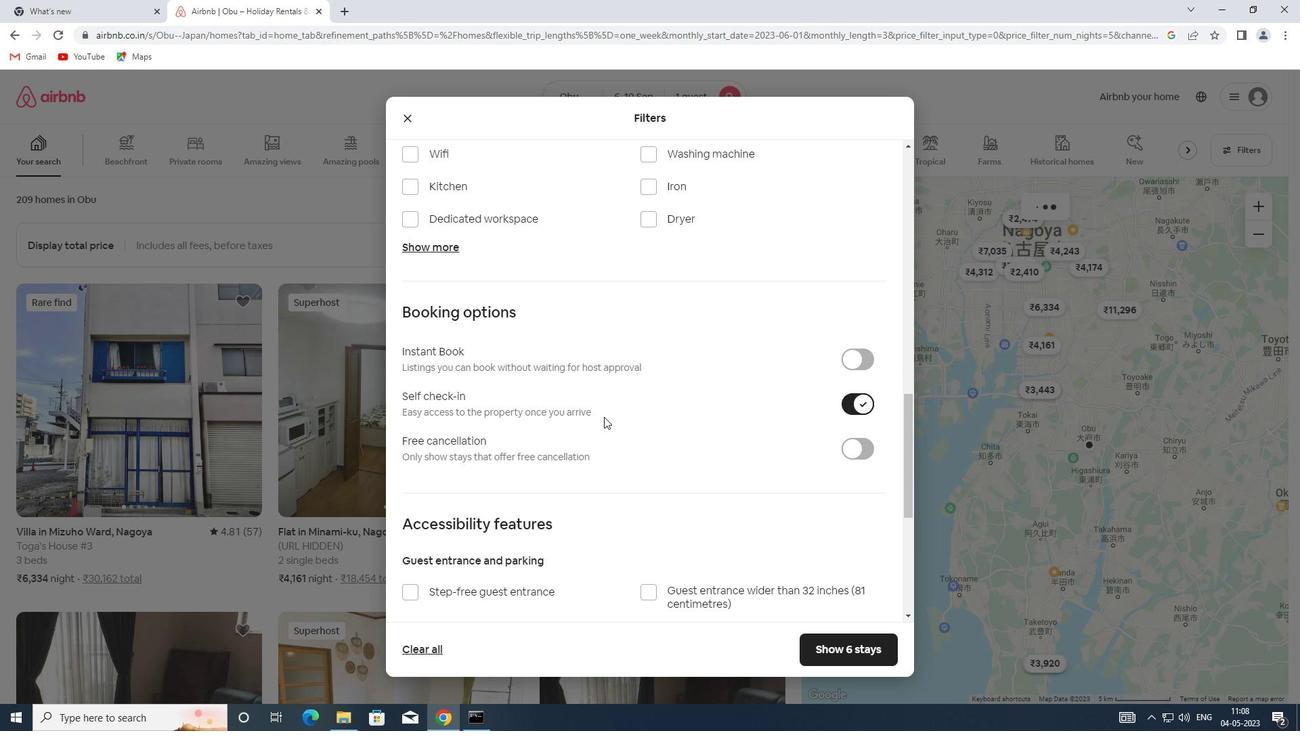 
Action: Mouse scrolled (602, 416) with delta (0, 0)
Screenshot: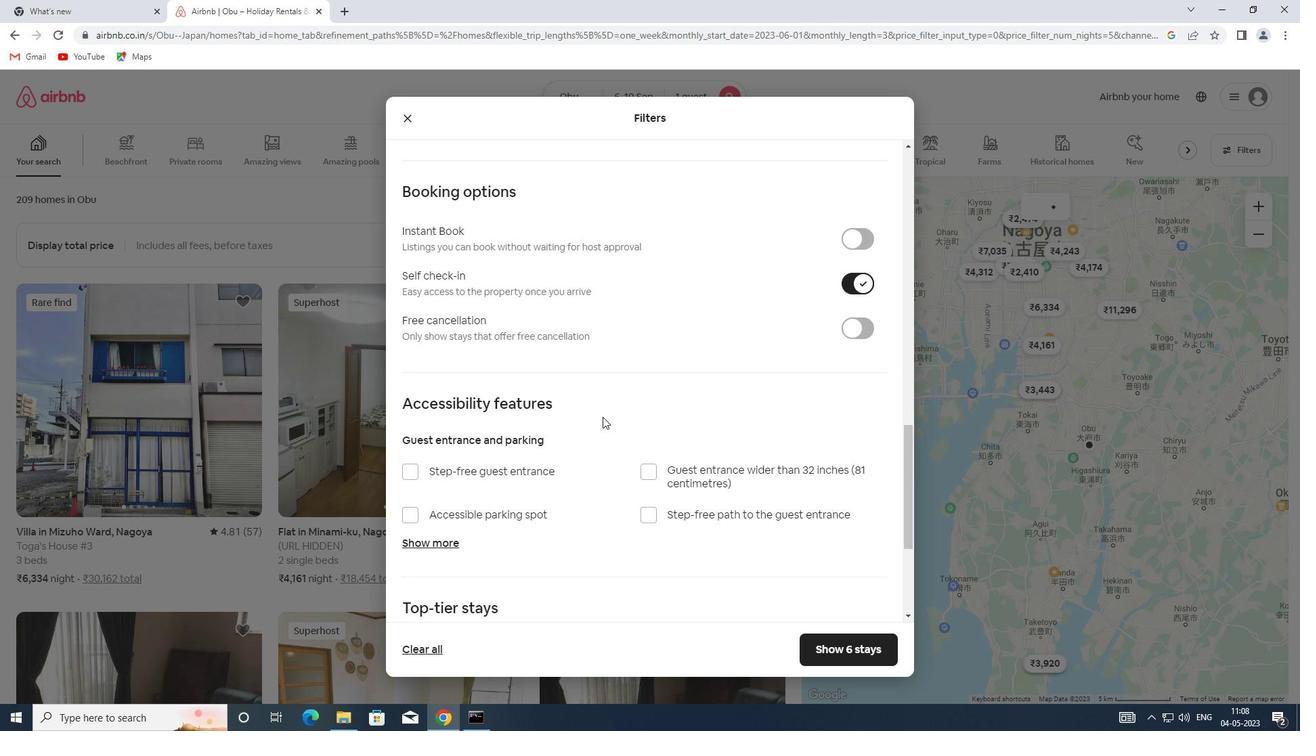 
Action: Mouse scrolled (602, 416) with delta (0, 0)
Screenshot: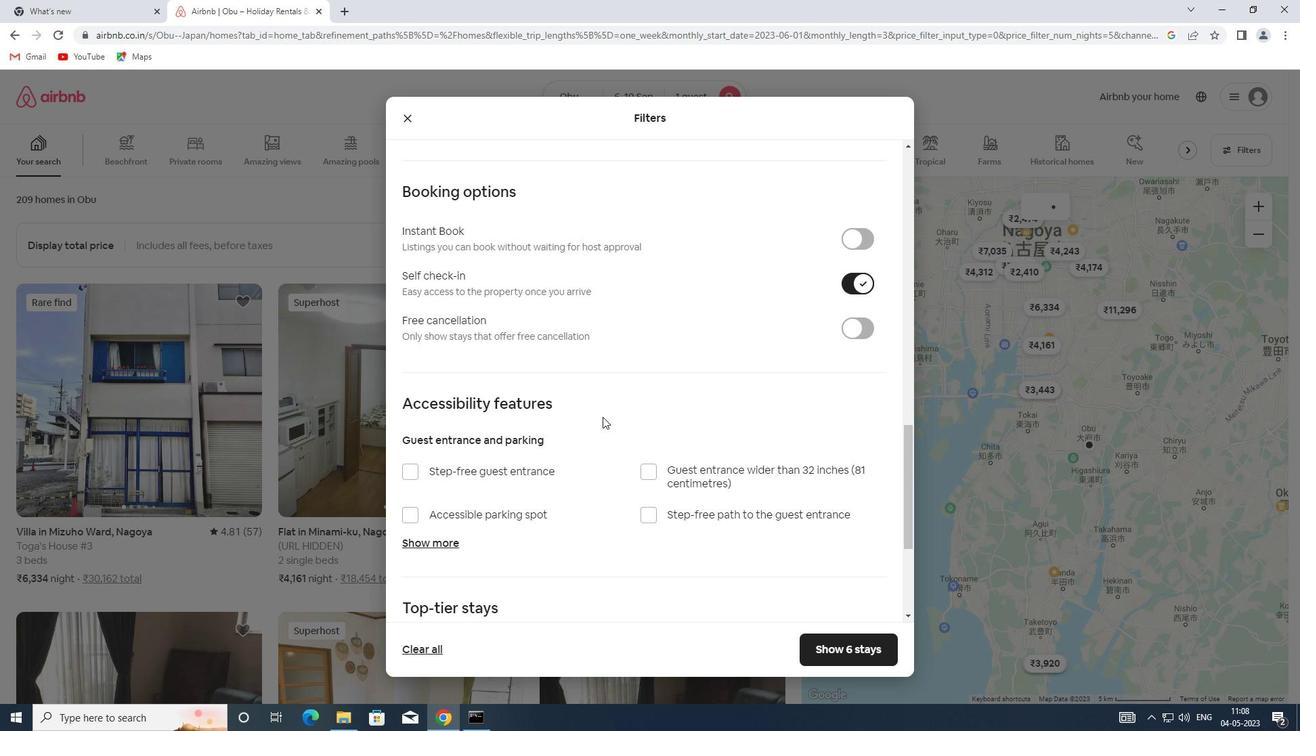 
Action: Mouse scrolled (602, 416) with delta (0, 0)
Screenshot: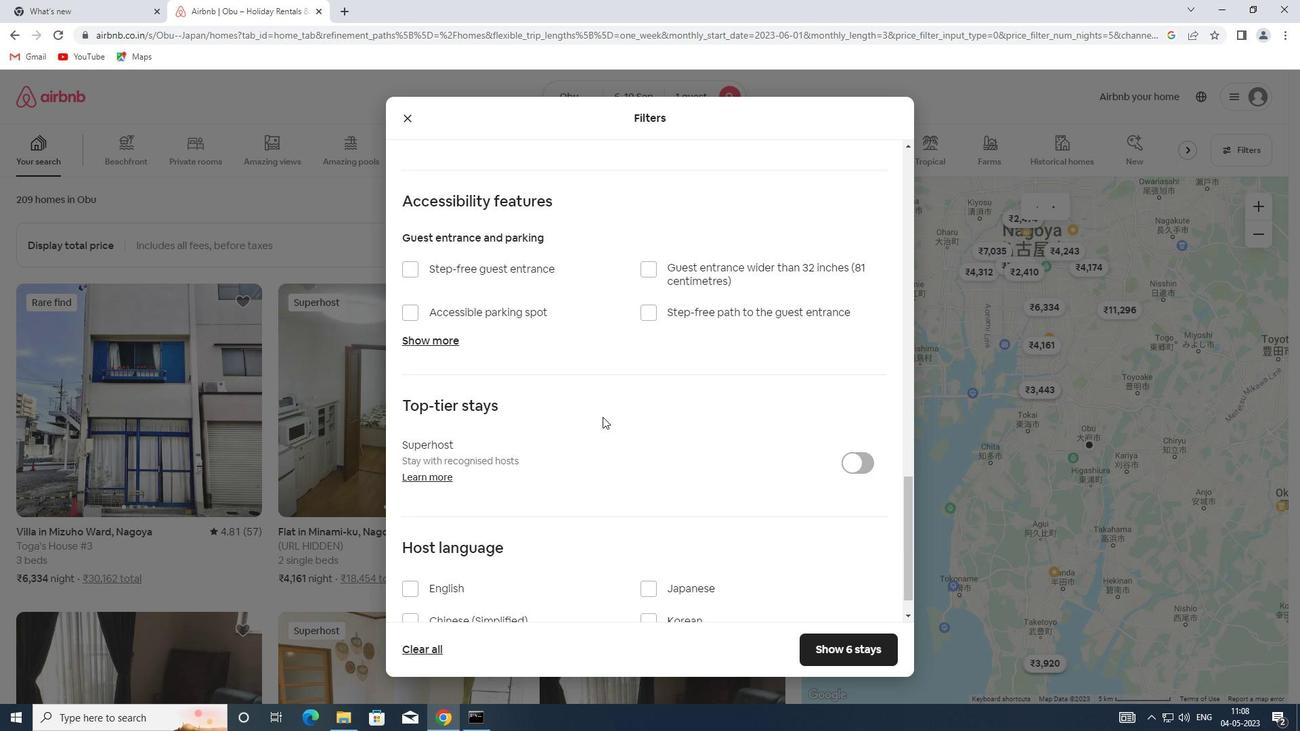 
Action: Mouse scrolled (602, 416) with delta (0, 0)
Screenshot: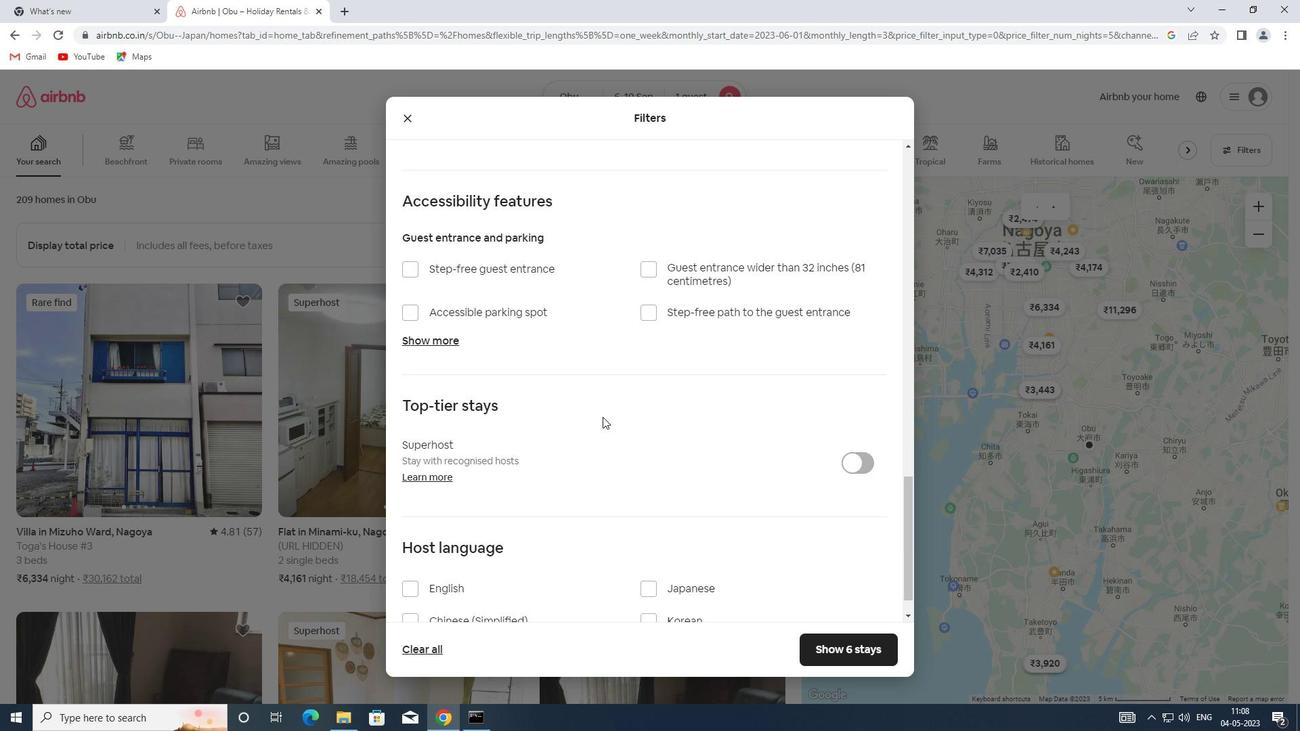 
Action: Mouse moved to (431, 555)
Screenshot: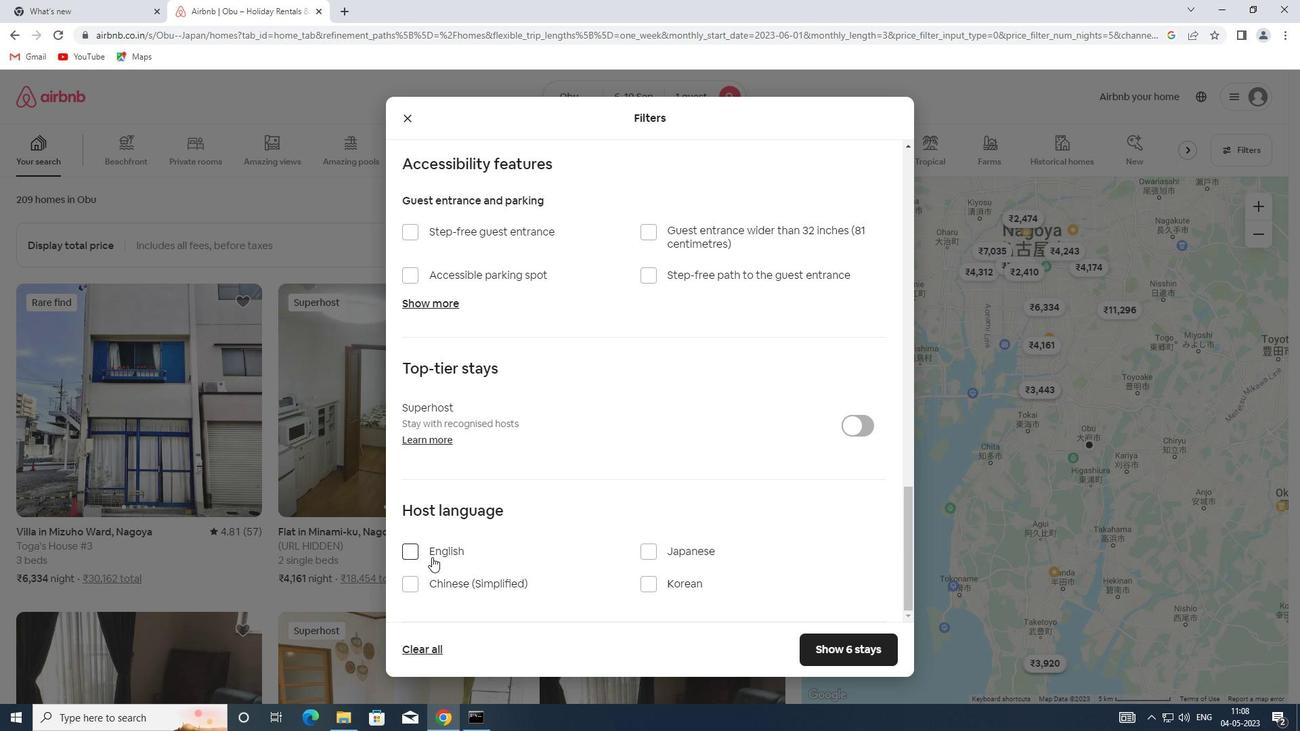 
Action: Mouse pressed left at (431, 555)
Screenshot: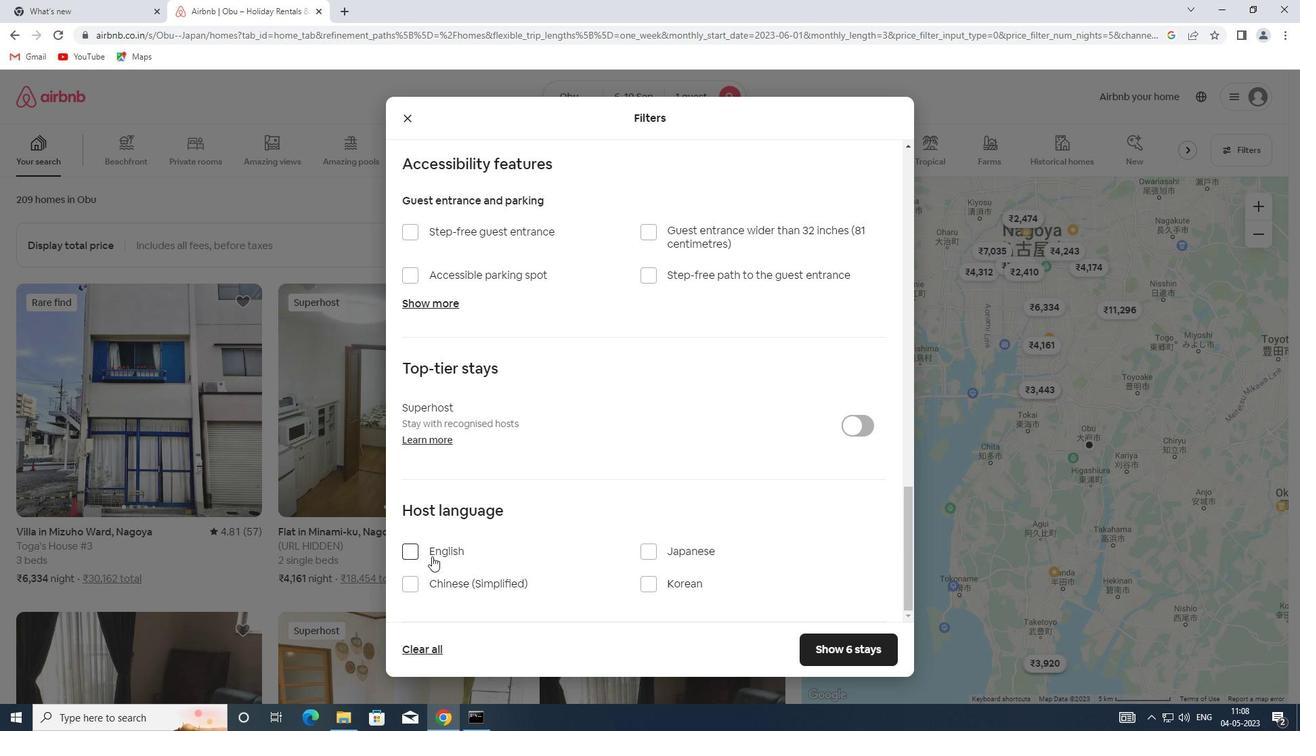 
Action: Mouse moved to (825, 653)
Screenshot: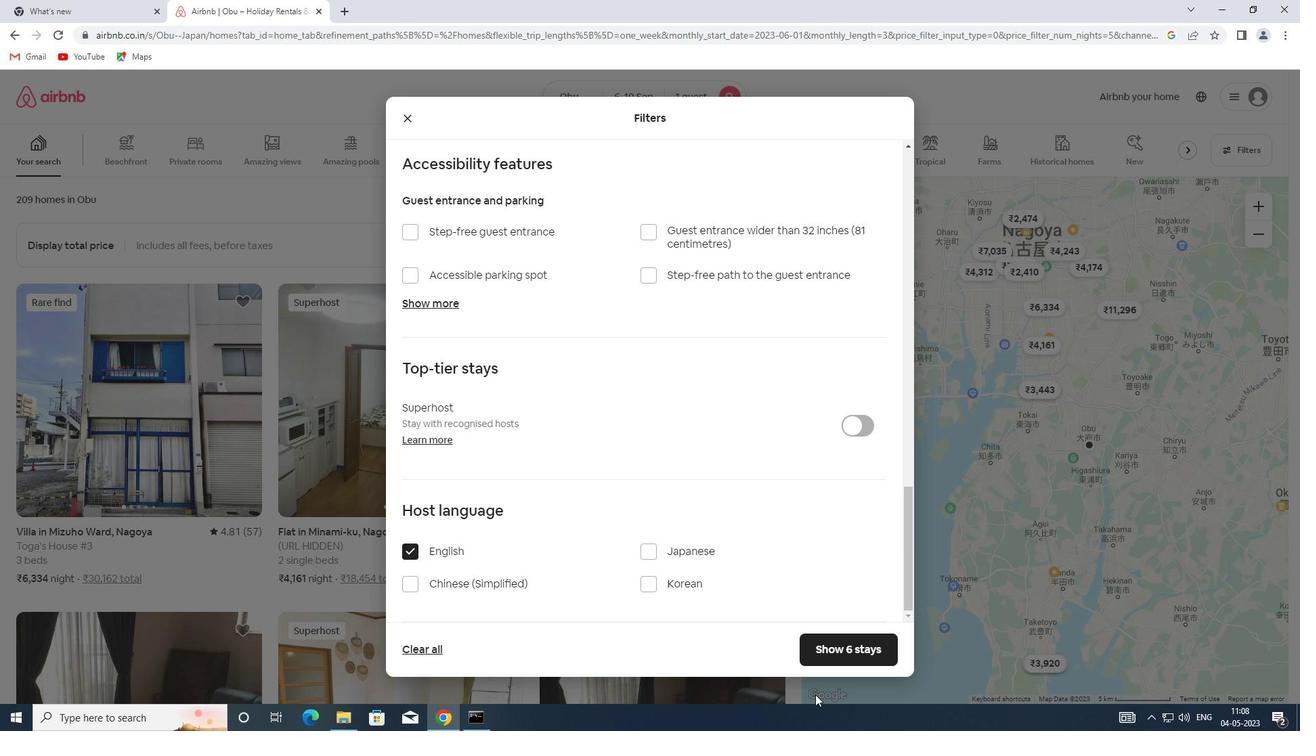 
Action: Mouse pressed left at (825, 653)
Screenshot: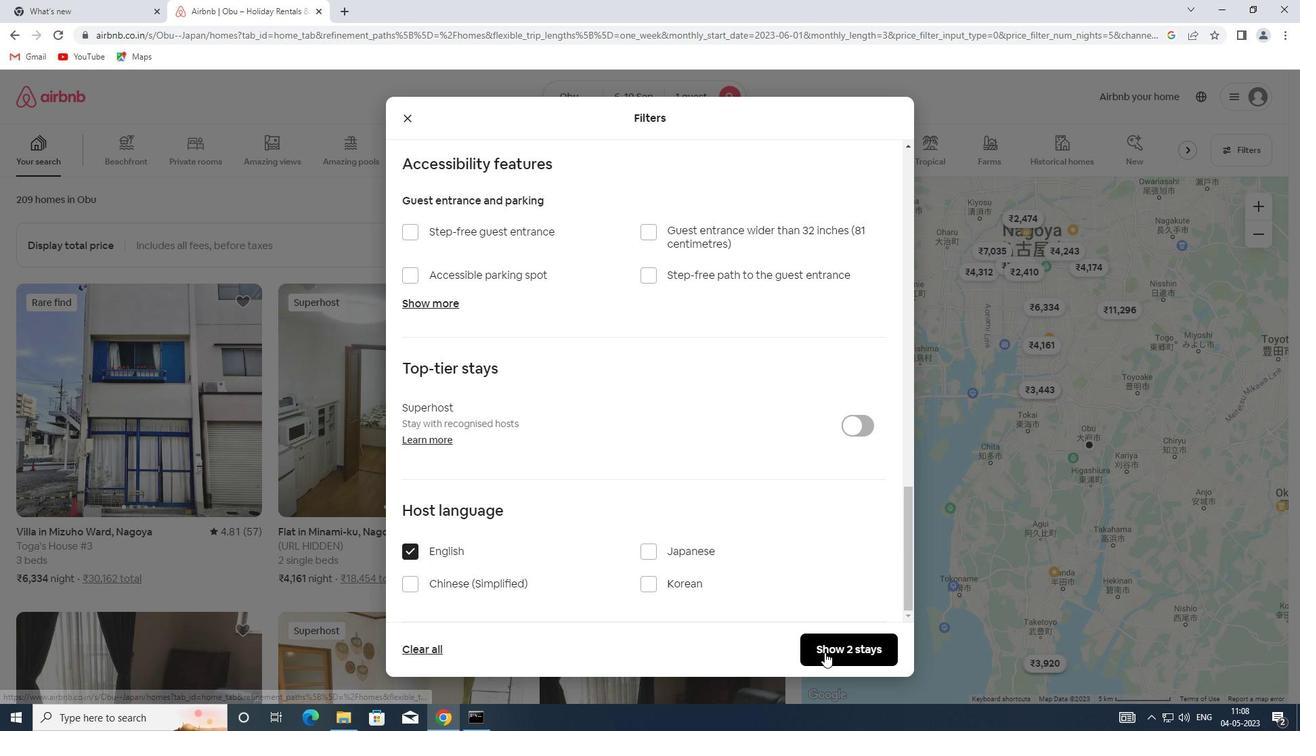 
